 Task: Find connections with filter location Khandwa with filter topic #Workfromhomewith filter profile language French with filter current company Larsen & Toubro with filter school Symbiosis Centre For Management and Human Resource Development with filter industry Hospitals and Health Care with filter service category Information Security with filter keywords title Painter
Action: Mouse moved to (437, 289)
Screenshot: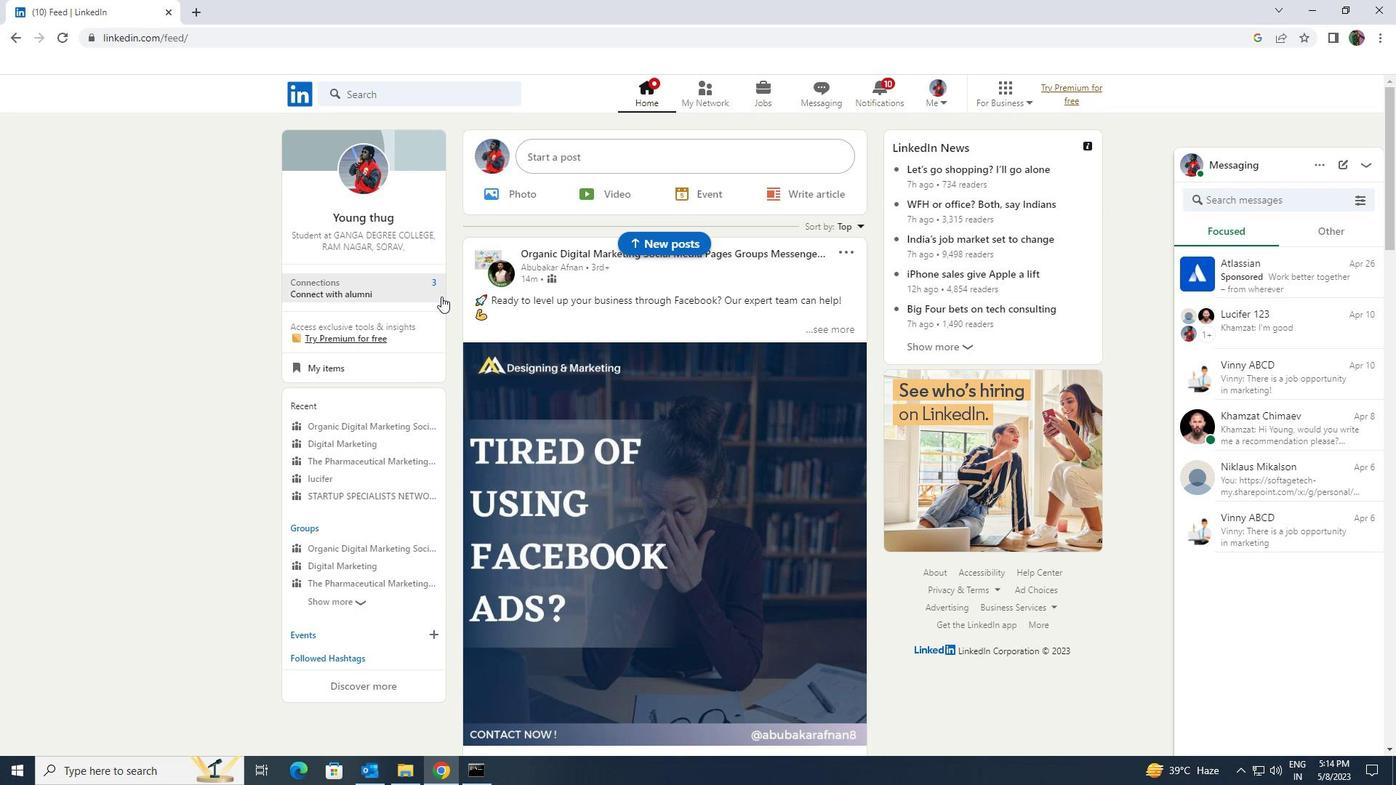 
Action: Mouse pressed left at (437, 289)
Screenshot: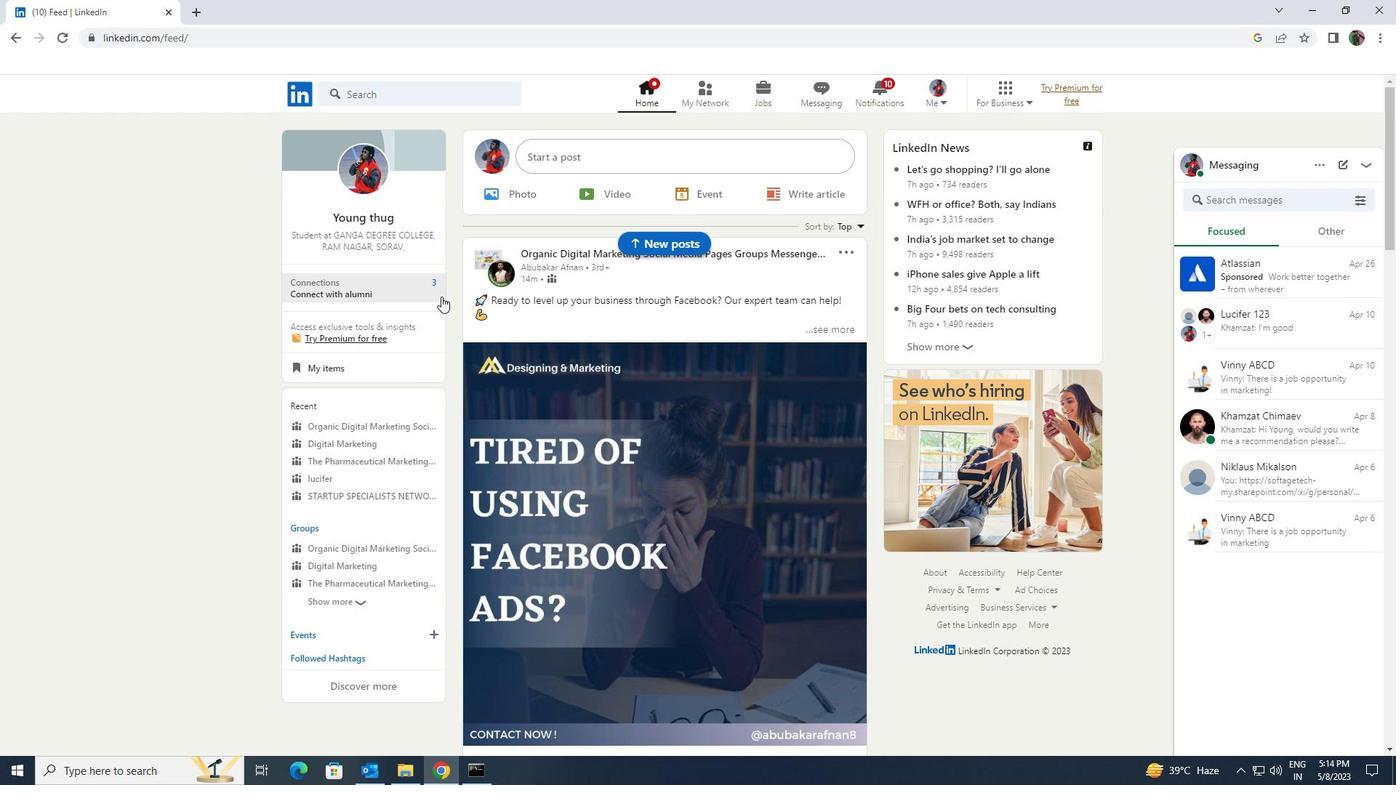 
Action: Mouse moved to (422, 173)
Screenshot: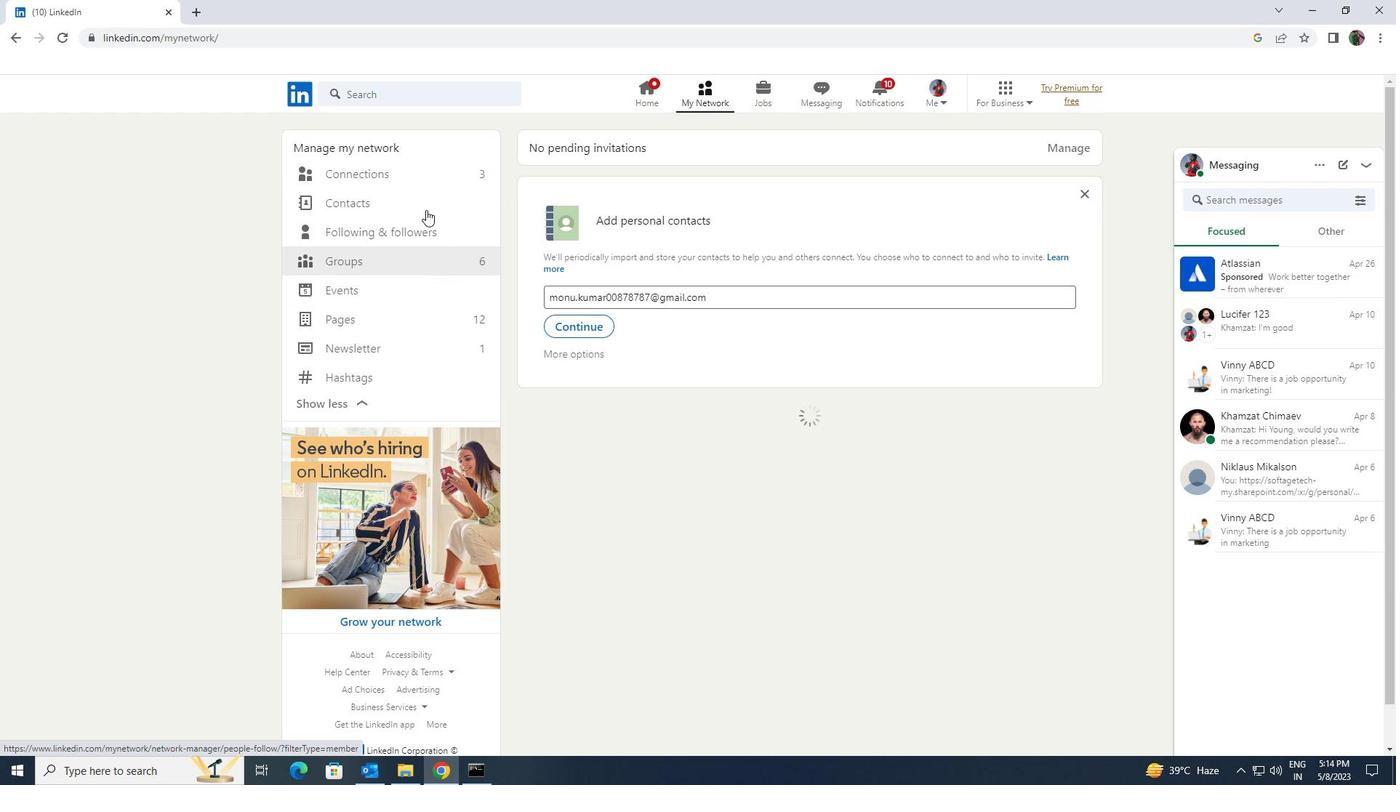 
Action: Mouse pressed left at (422, 173)
Screenshot: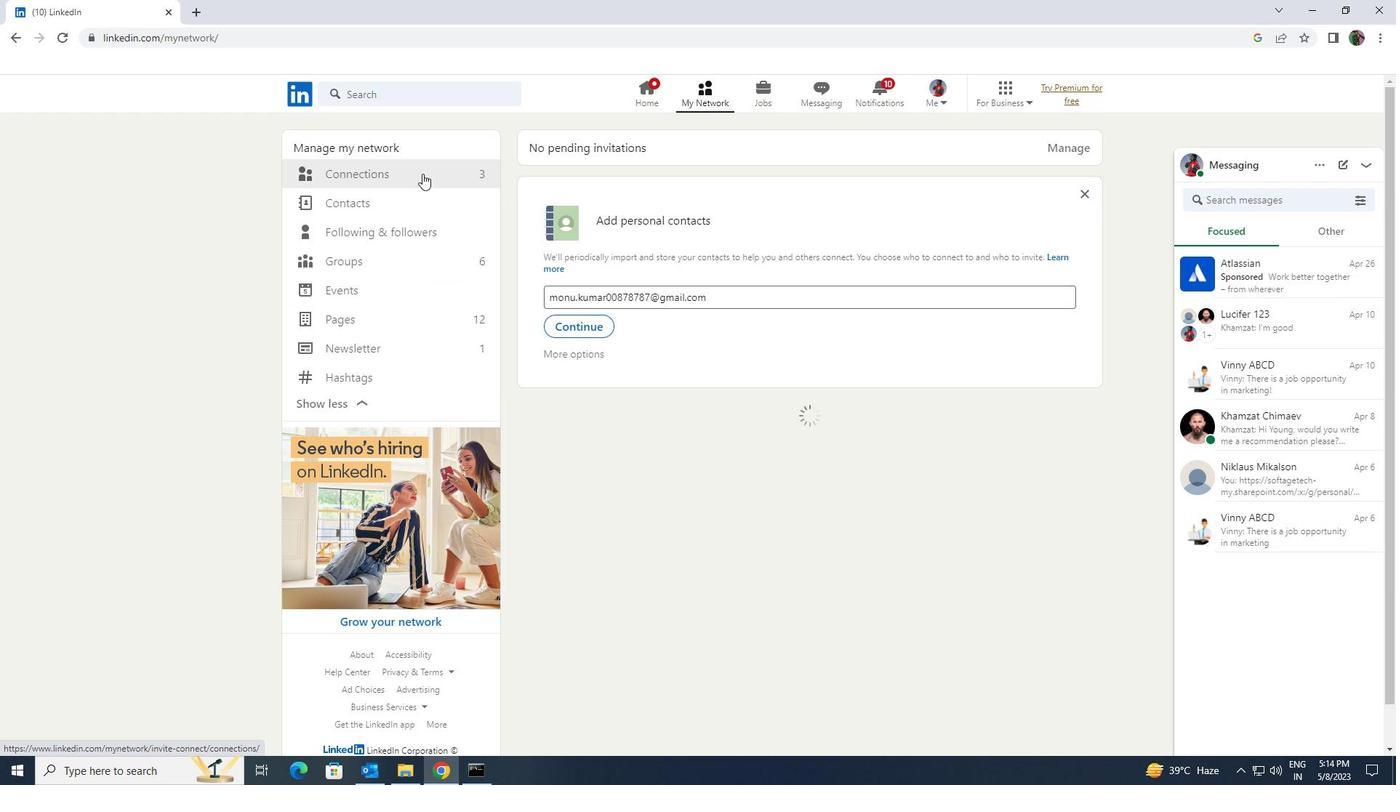 
Action: Mouse moved to (779, 178)
Screenshot: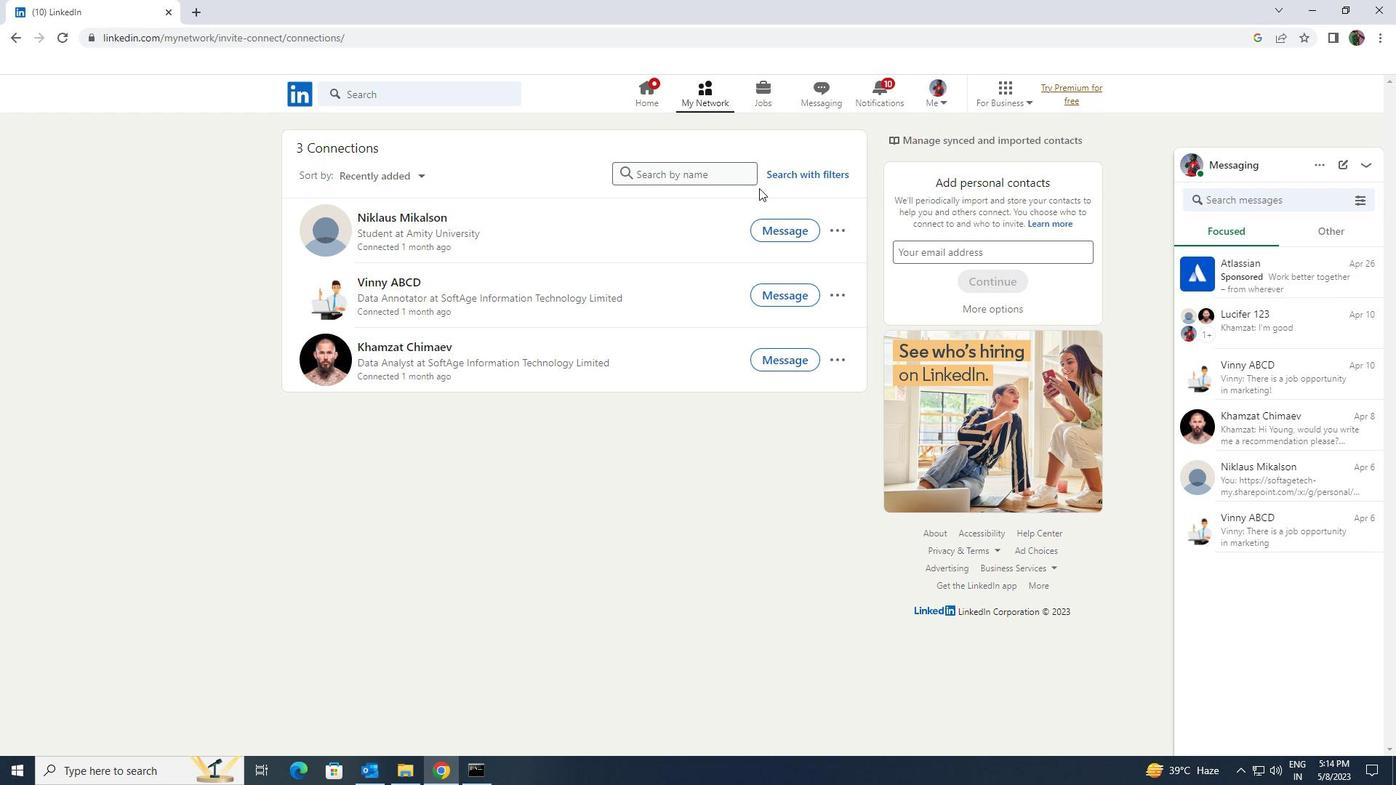 
Action: Mouse pressed left at (779, 178)
Screenshot: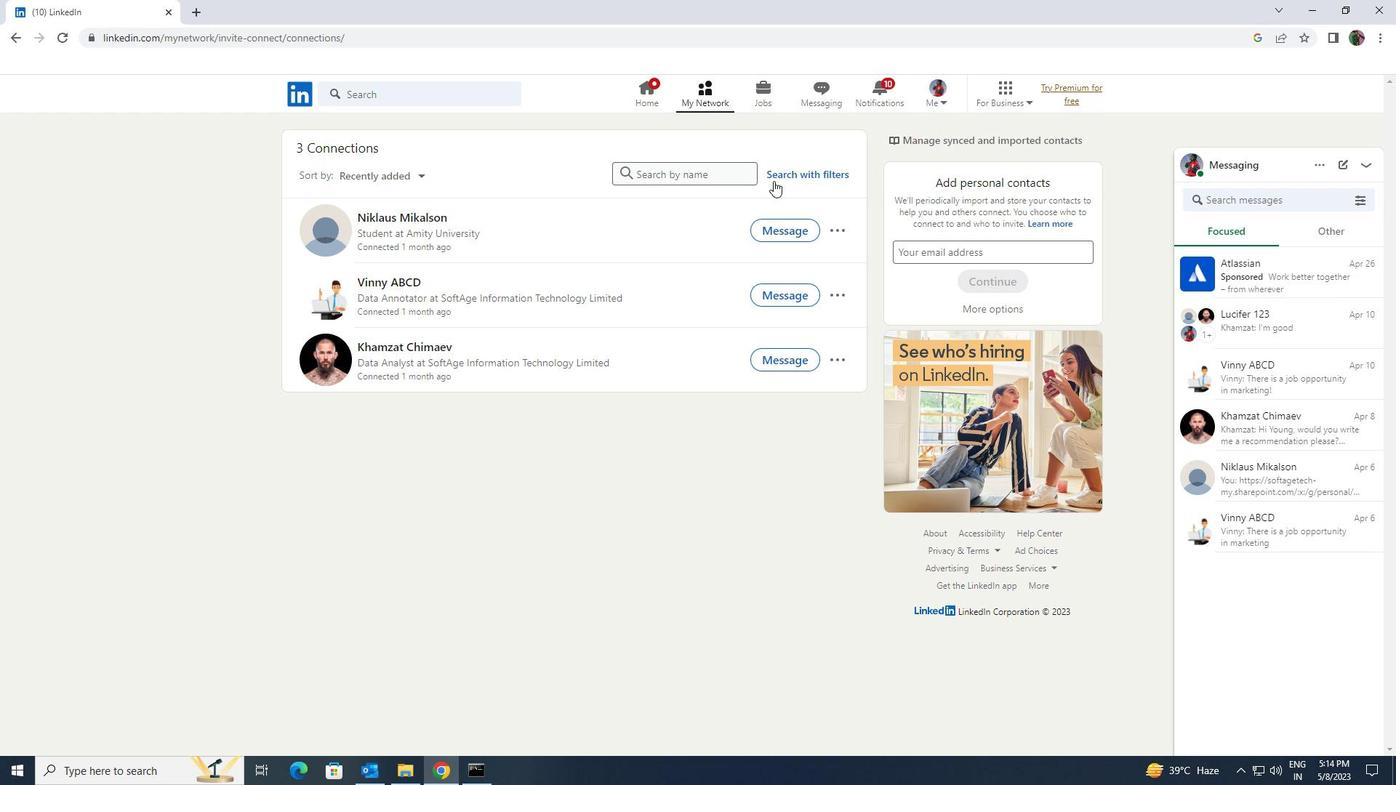 
Action: Mouse moved to (737, 136)
Screenshot: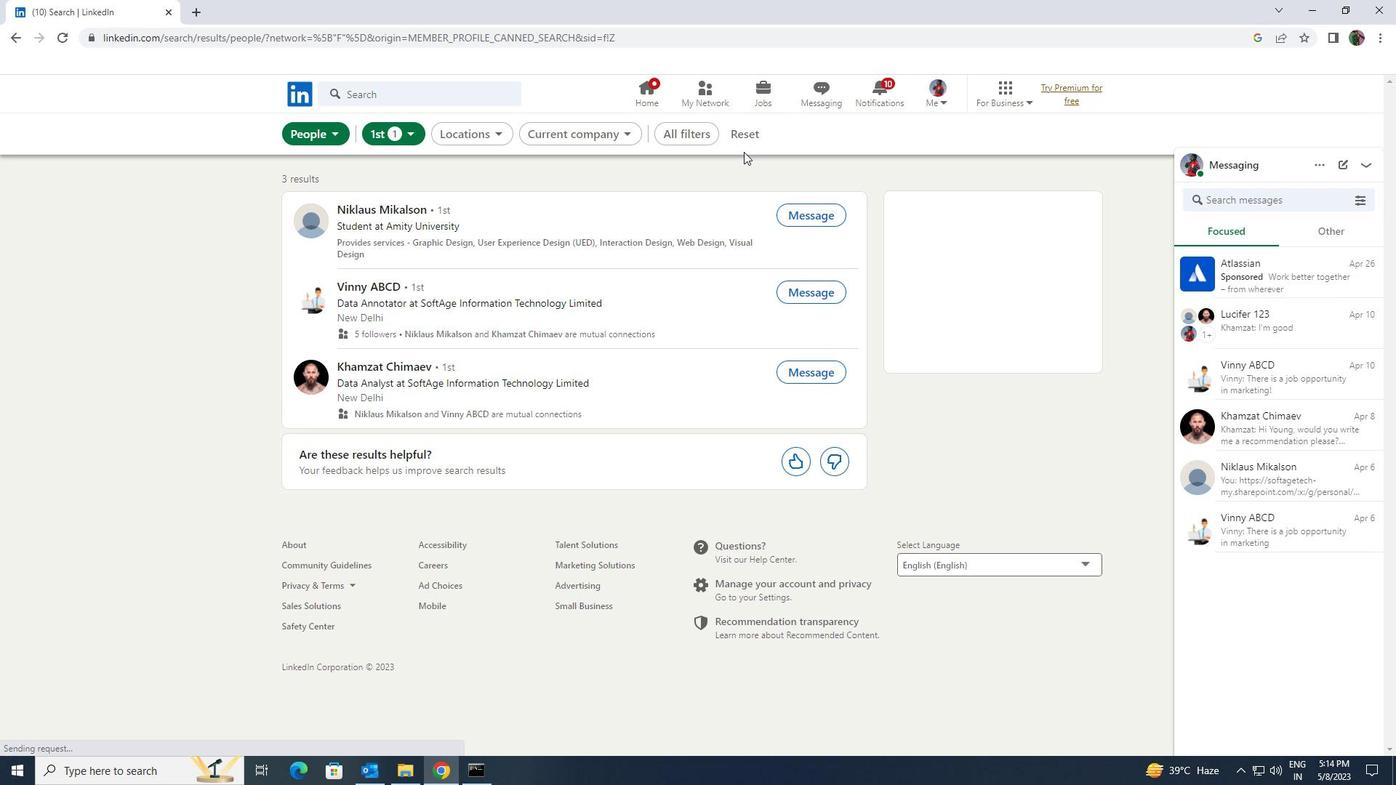 
Action: Mouse pressed left at (737, 136)
Screenshot: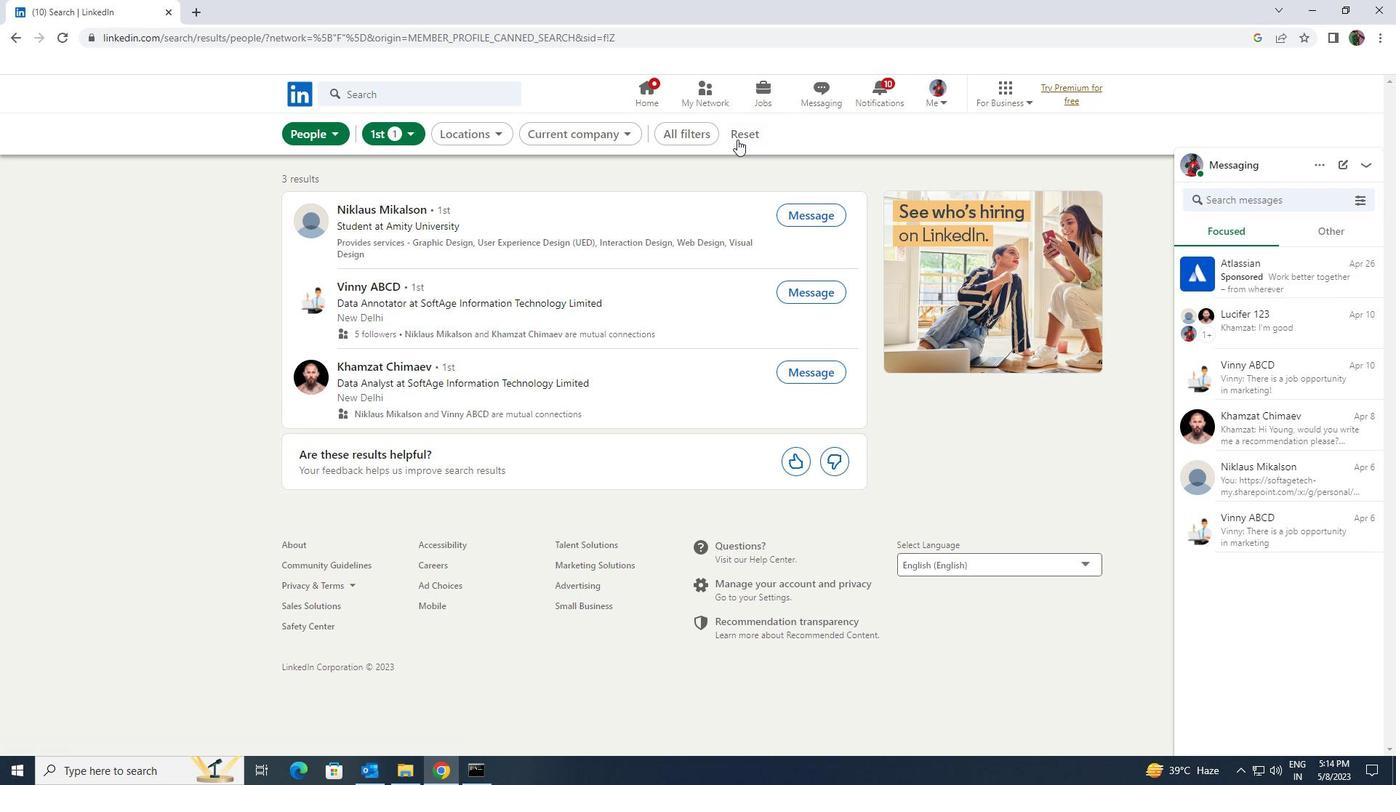 
Action: Mouse moved to (700, 129)
Screenshot: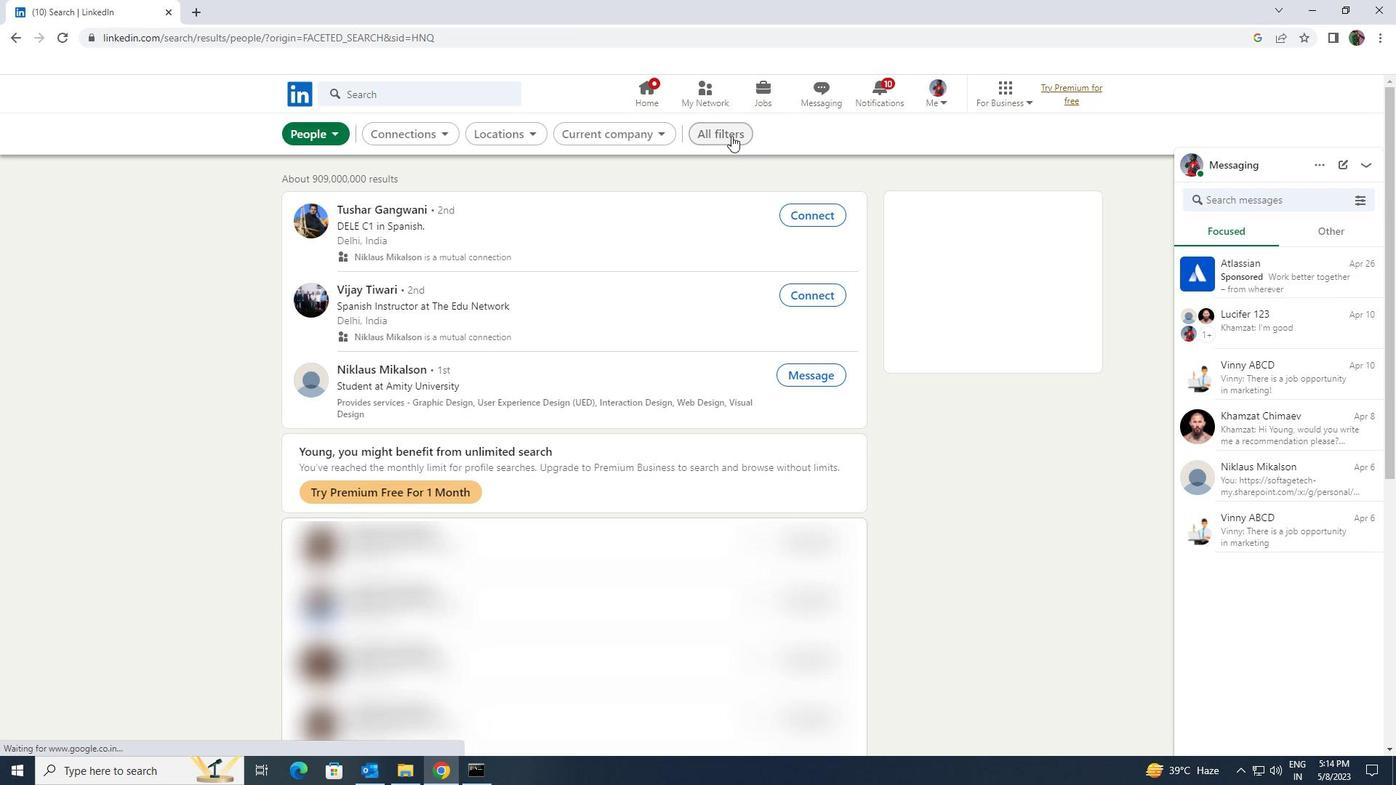 
Action: Mouse pressed left at (700, 129)
Screenshot: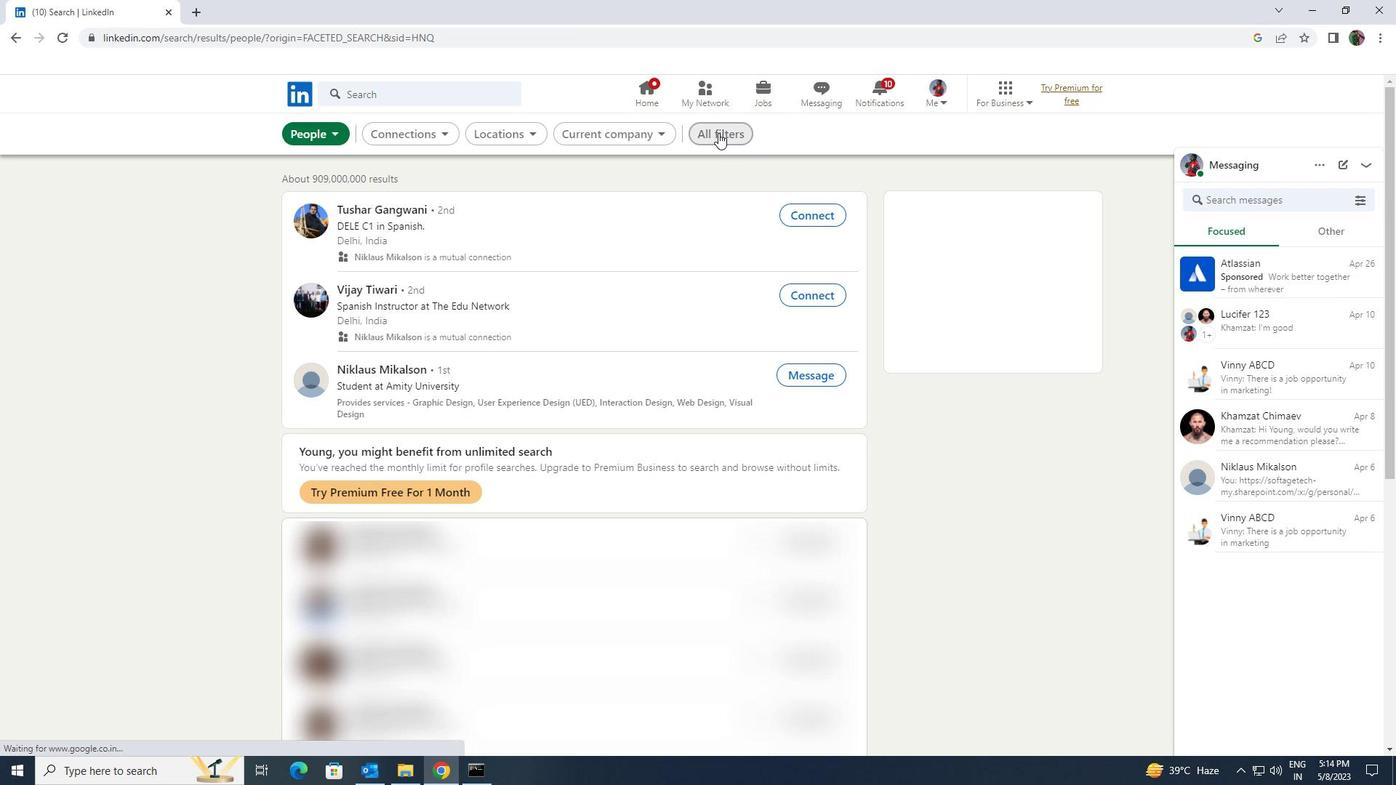 
Action: Mouse moved to (1201, 568)
Screenshot: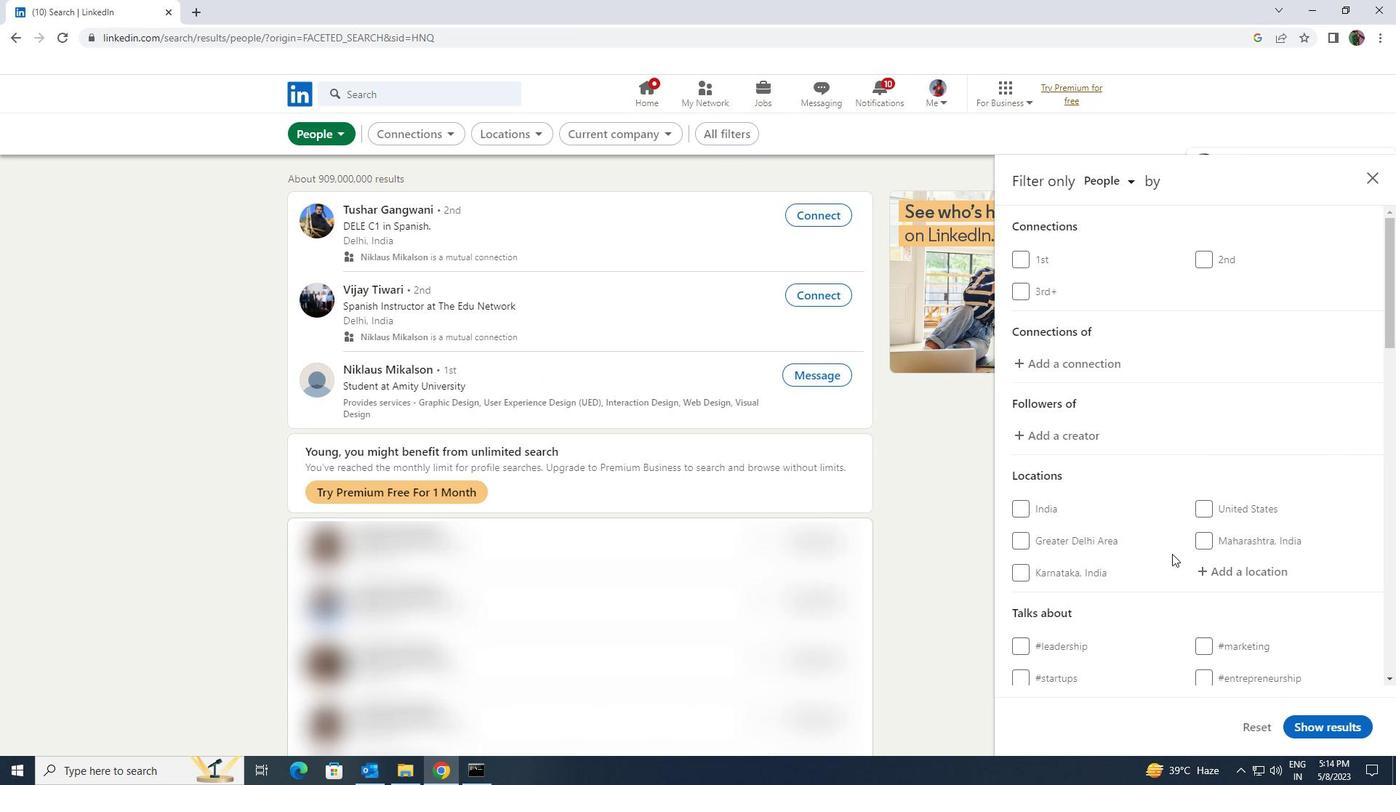 
Action: Mouse pressed left at (1201, 568)
Screenshot: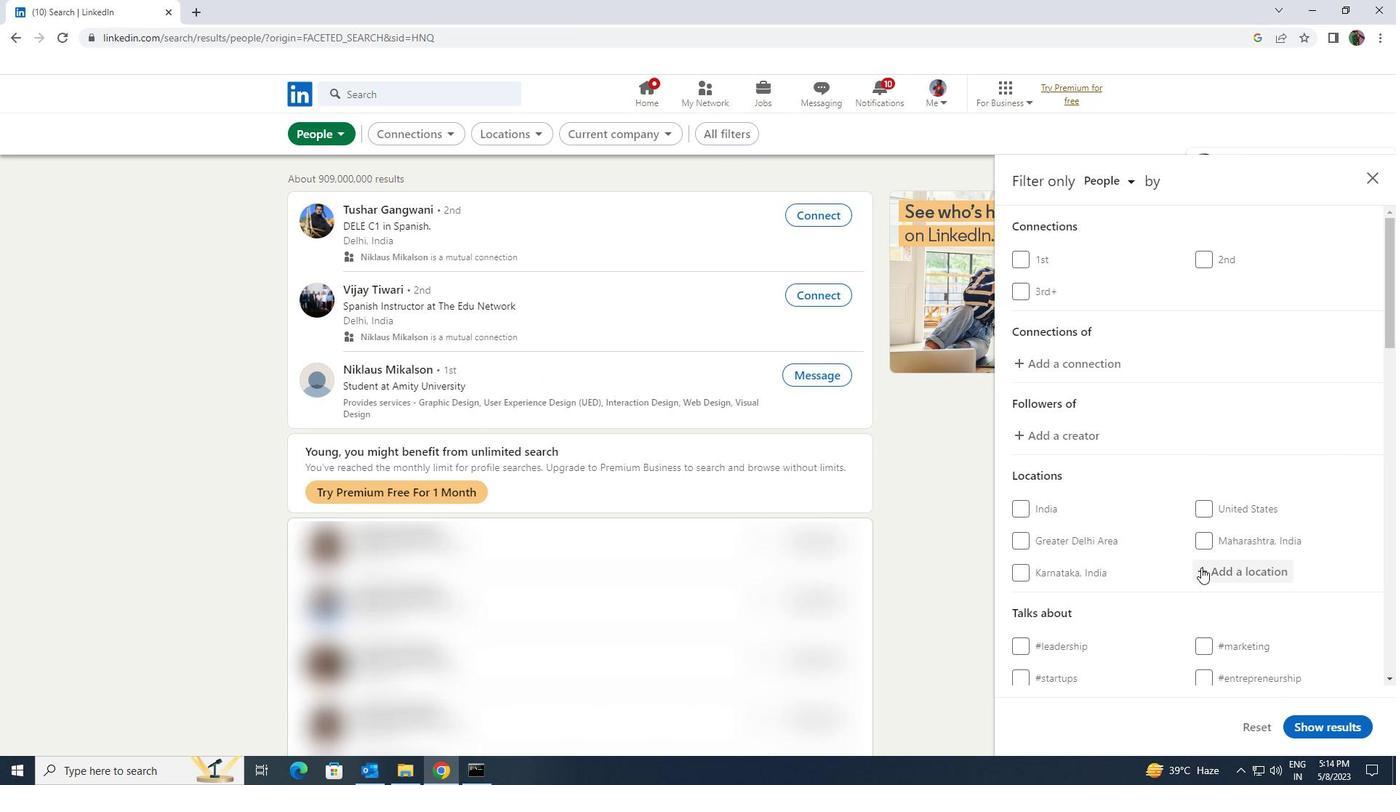 
Action: Mouse moved to (1127, 527)
Screenshot: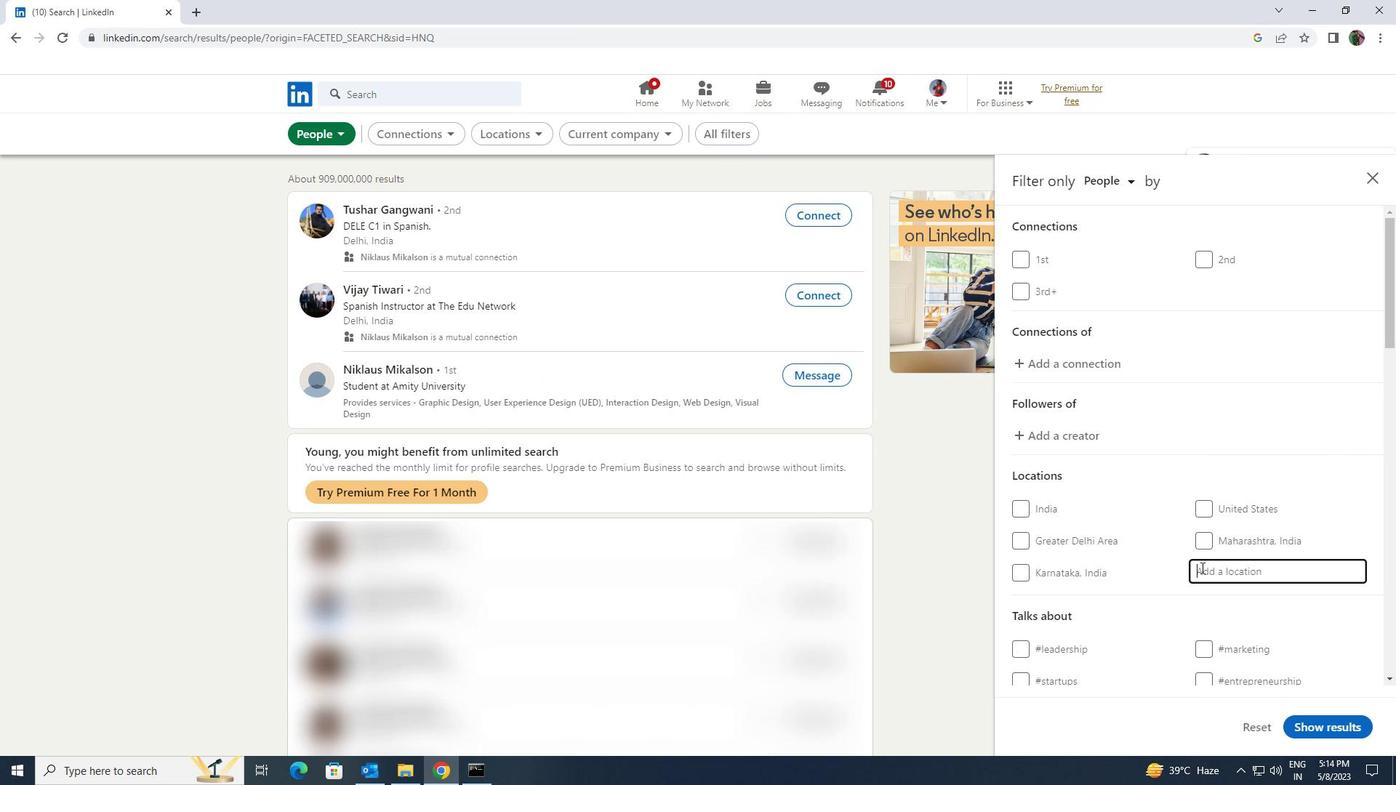
Action: Key pressed <Key.shift>KHANDWA
Screenshot: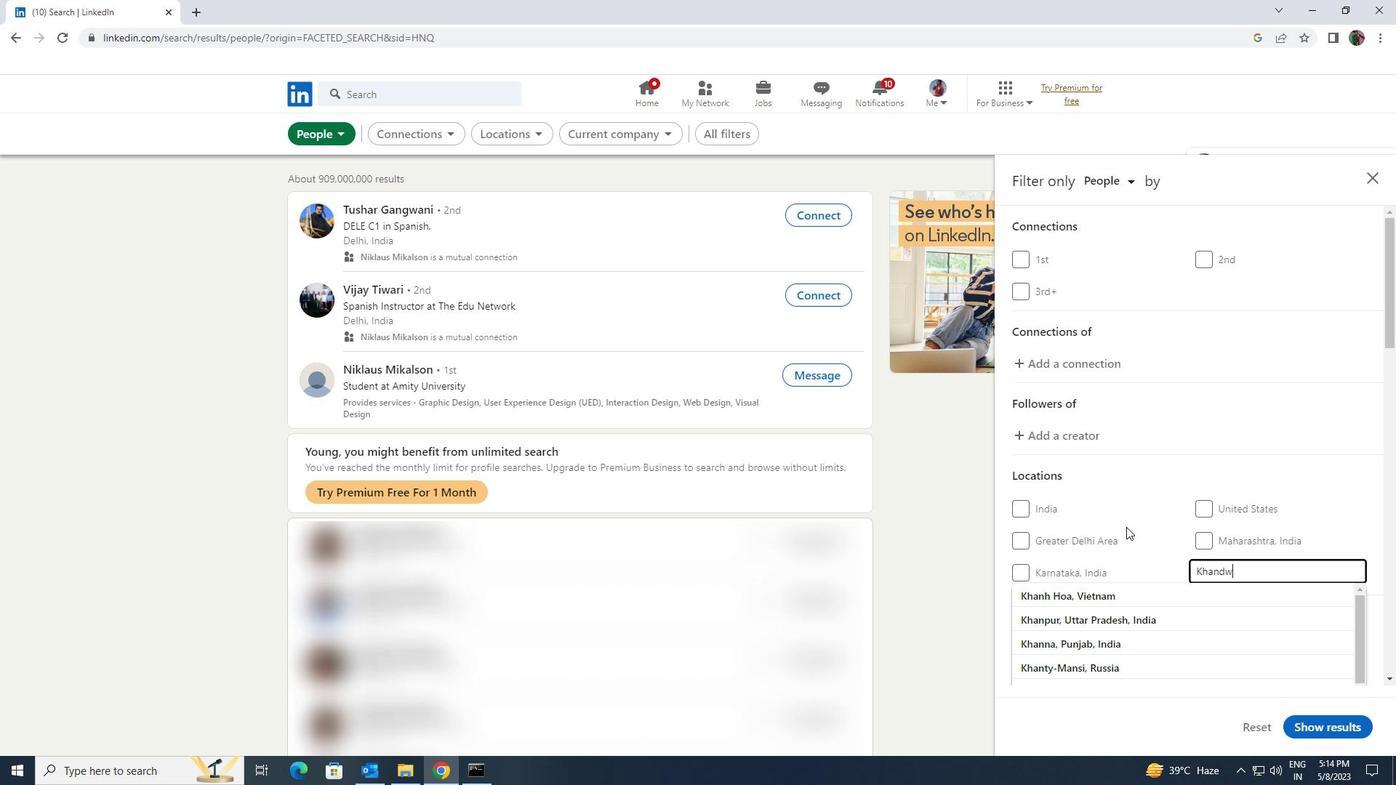 
Action: Mouse moved to (1119, 576)
Screenshot: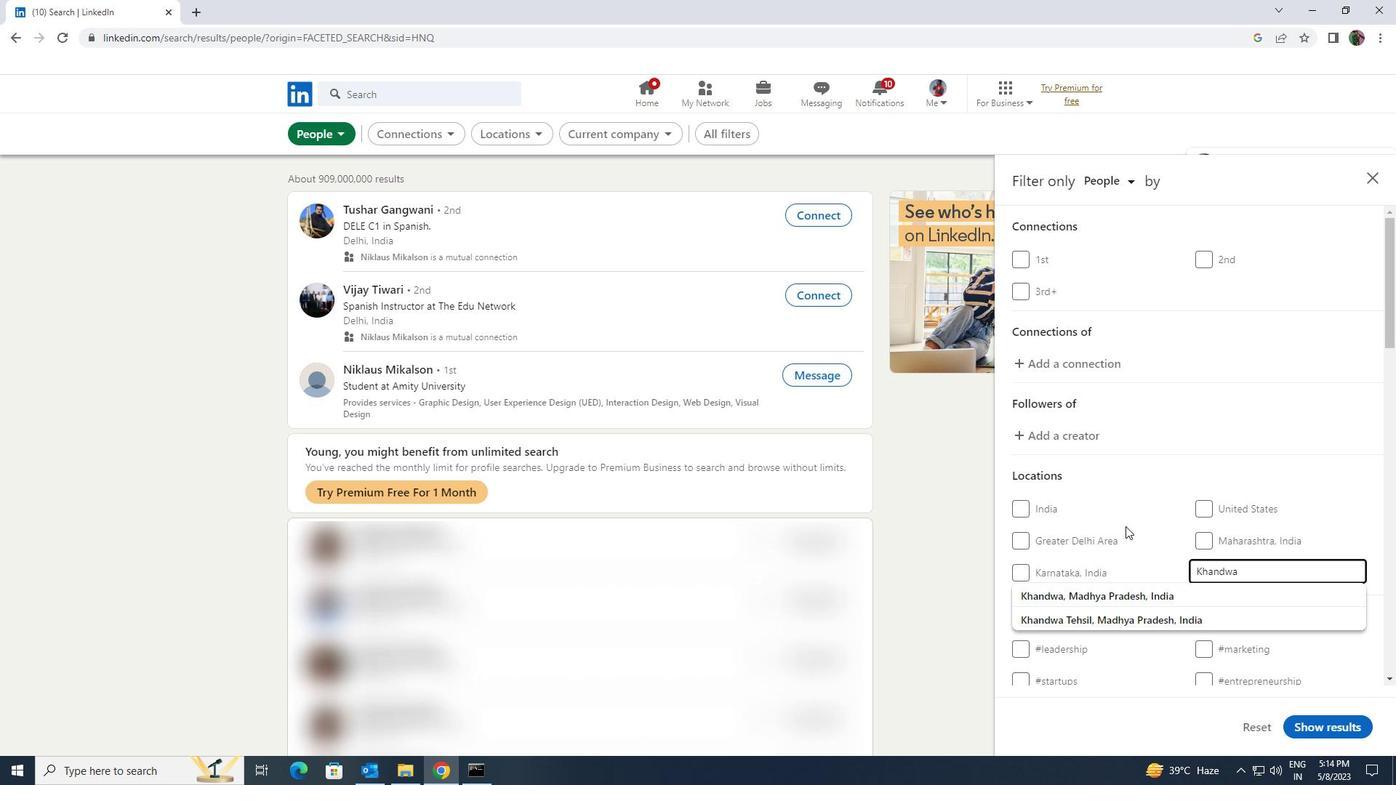
Action: Mouse pressed left at (1119, 576)
Screenshot: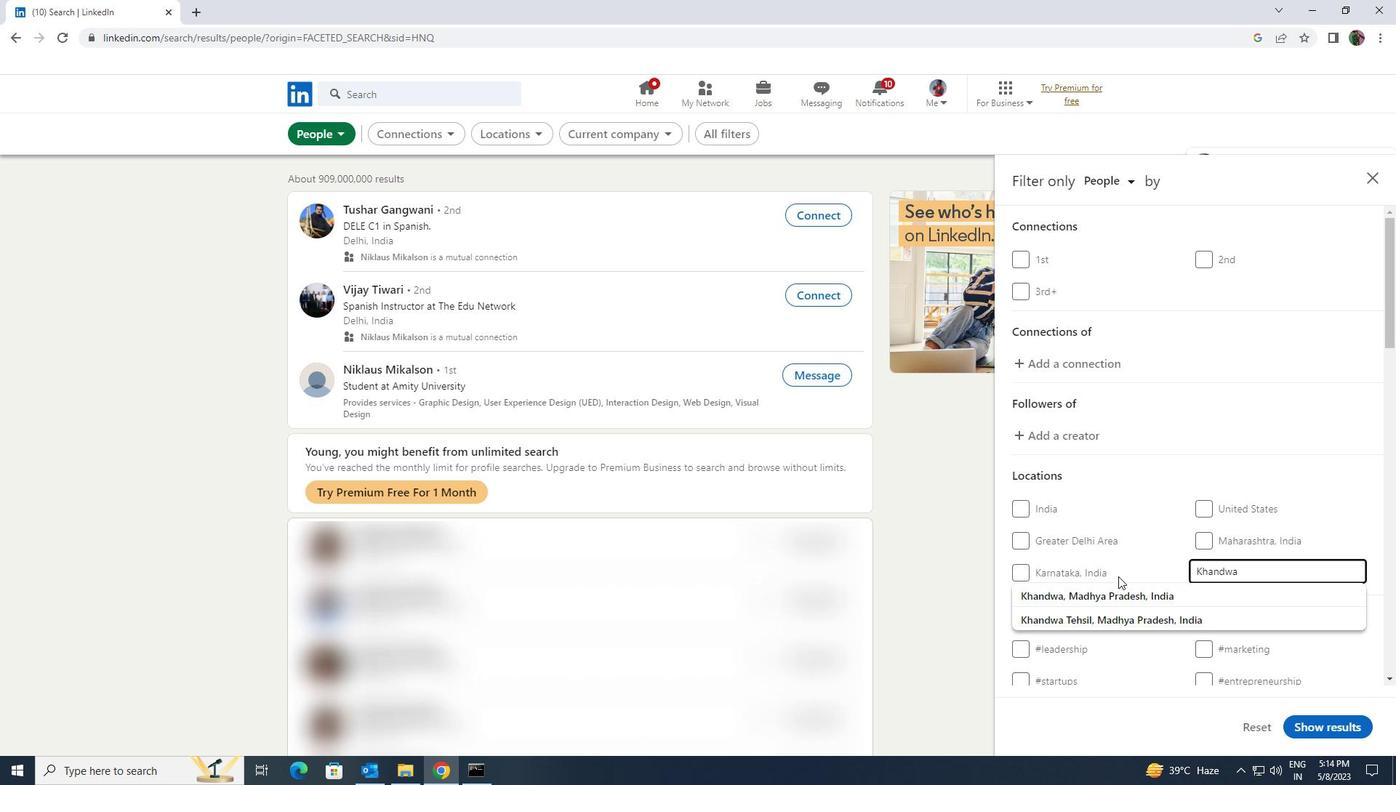 
Action: Mouse moved to (1125, 584)
Screenshot: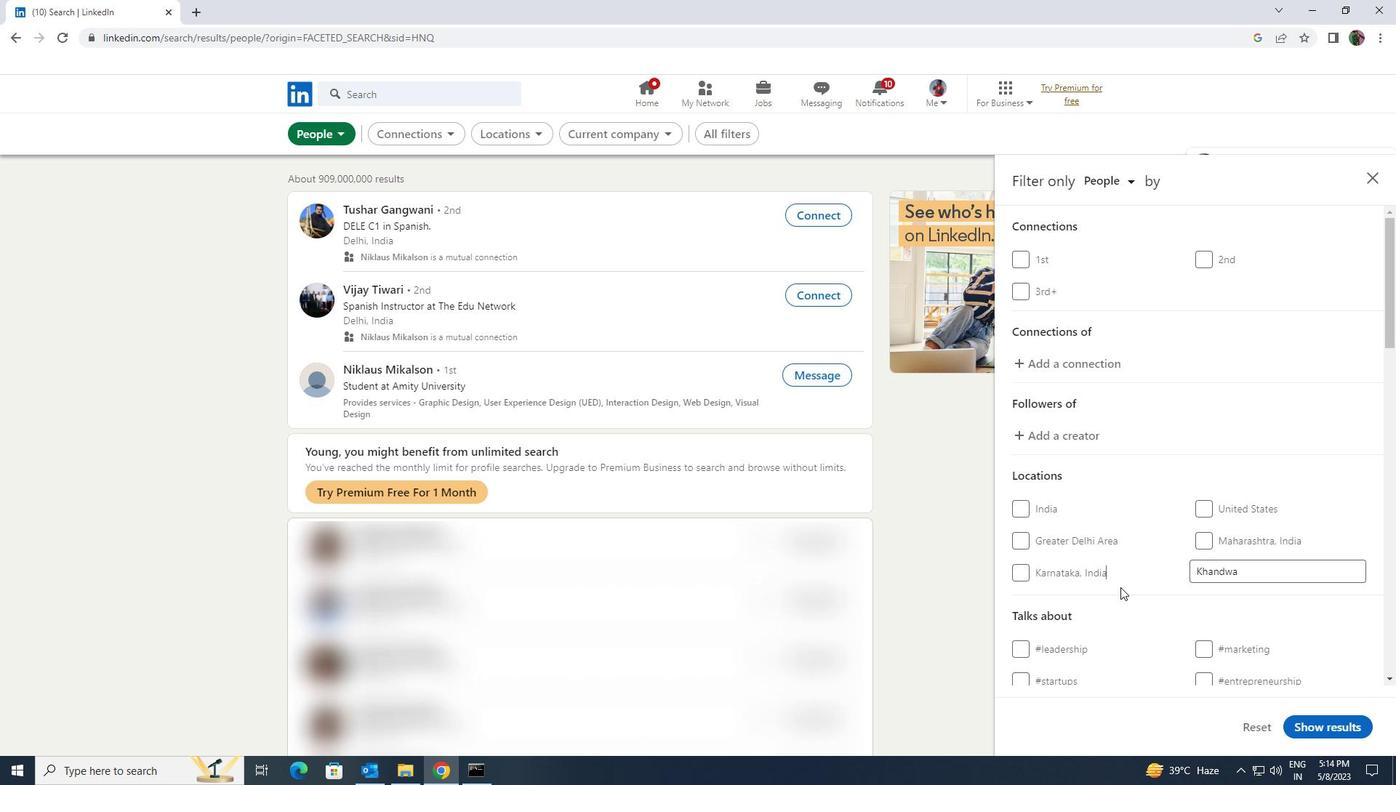 
Action: Mouse scrolled (1125, 584) with delta (0, 0)
Screenshot: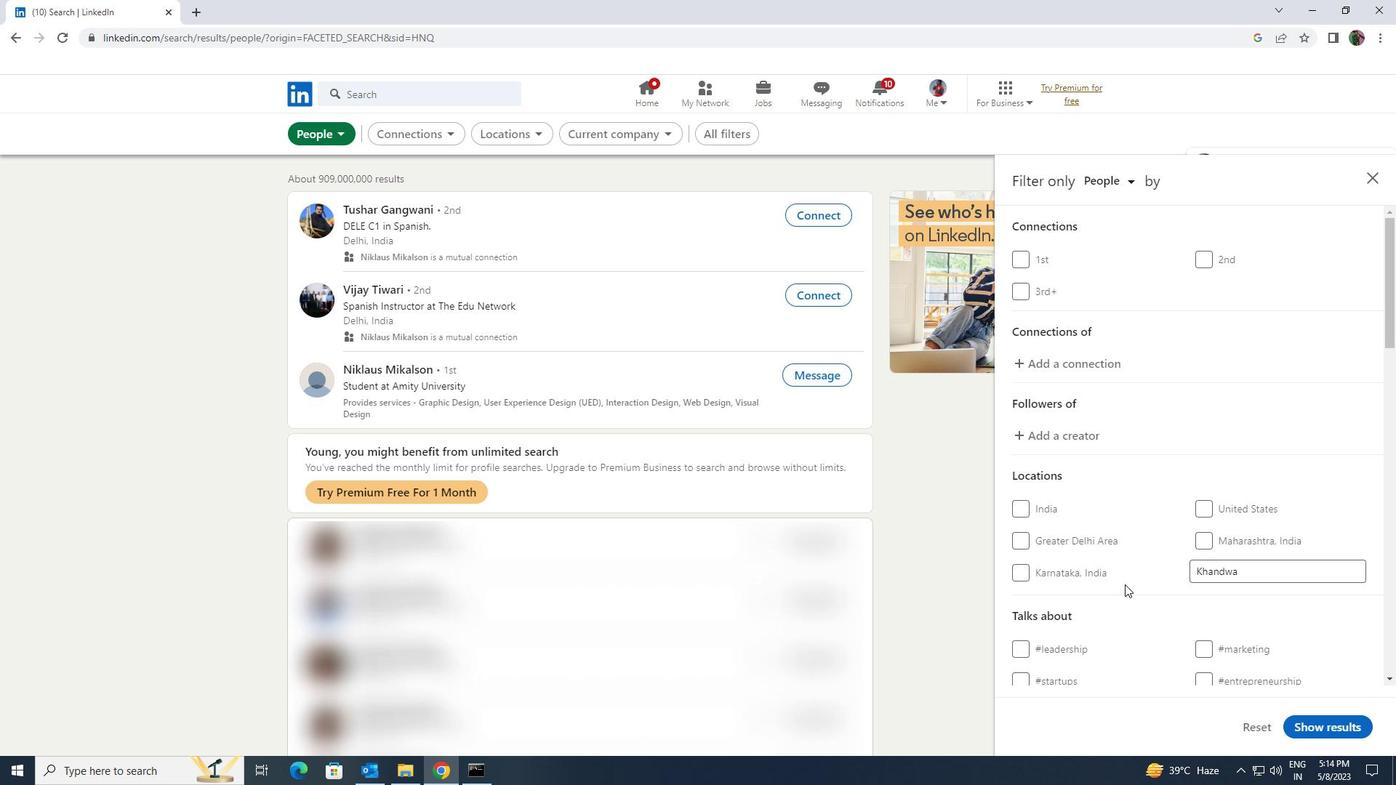 
Action: Mouse moved to (1221, 635)
Screenshot: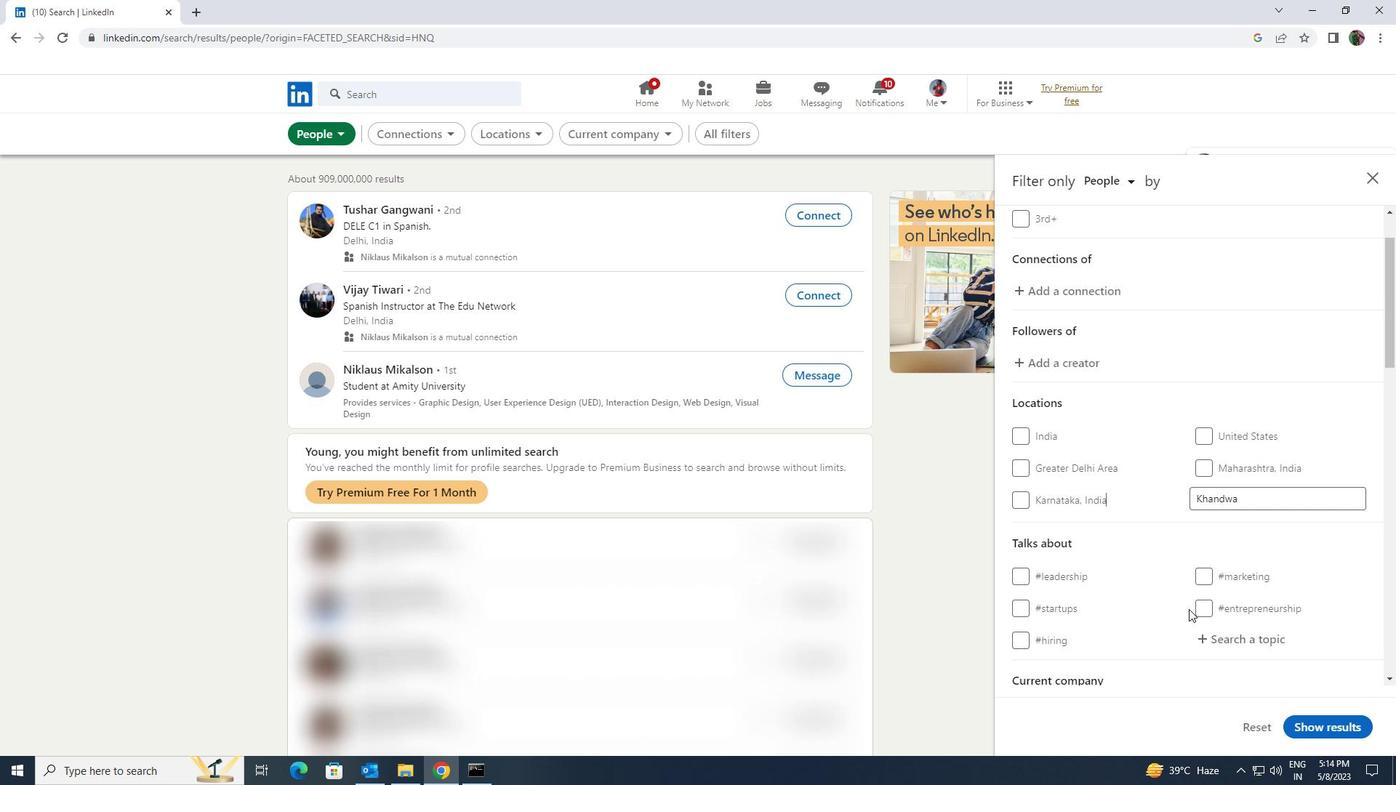 
Action: Mouse pressed left at (1221, 635)
Screenshot: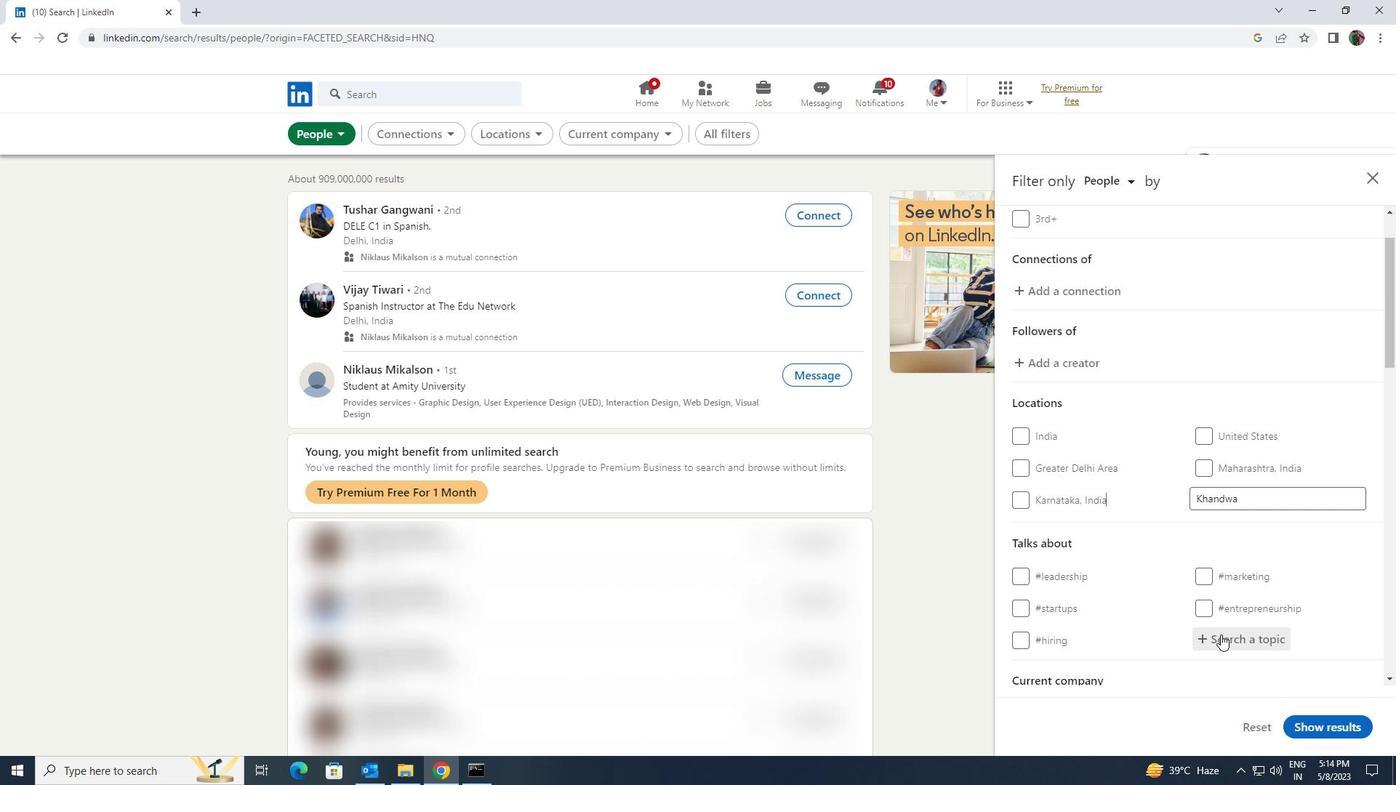 
Action: Mouse moved to (1221, 635)
Screenshot: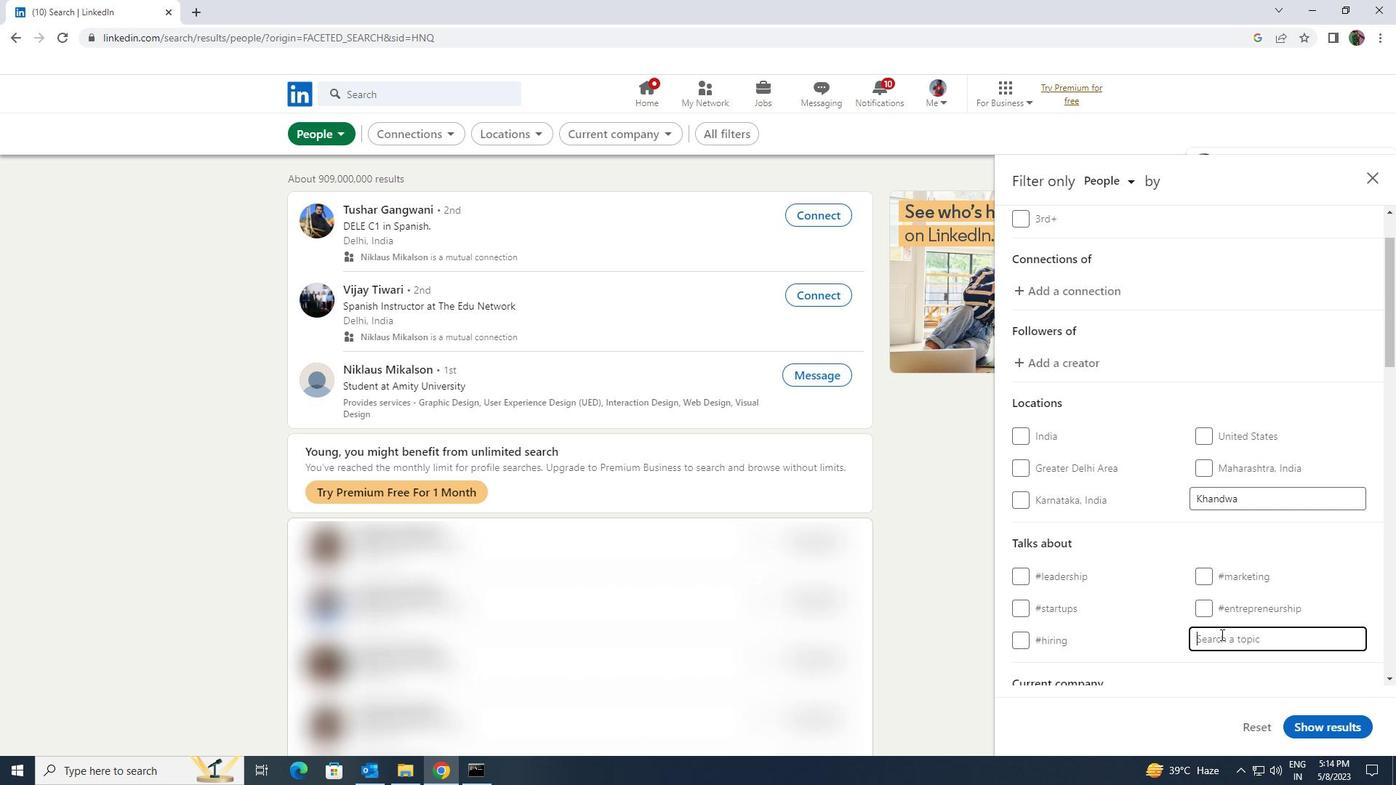 
Action: Key pressed <Key.shift><Key.shift><Key.shift><Key.shift>WORKFROMHO
Screenshot: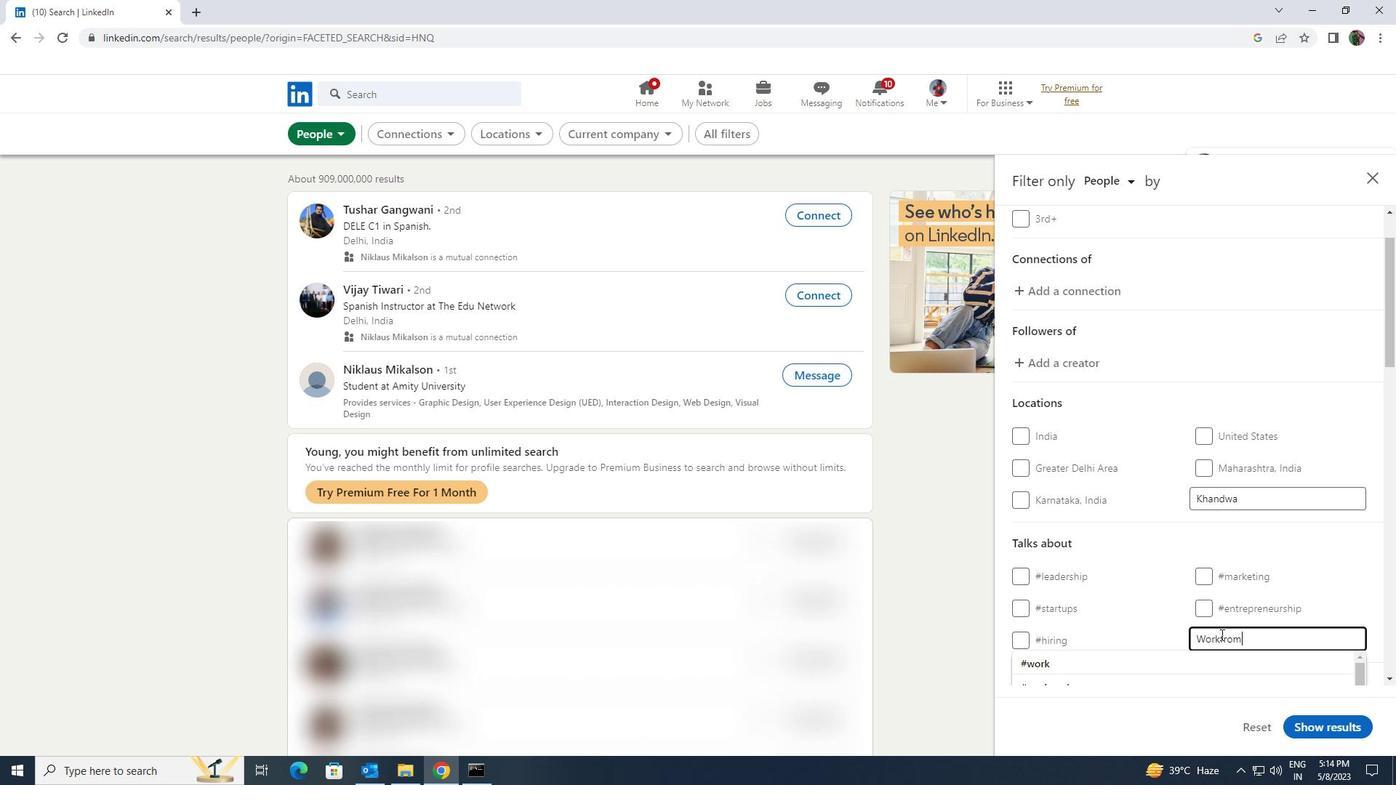 
Action: Mouse moved to (1207, 658)
Screenshot: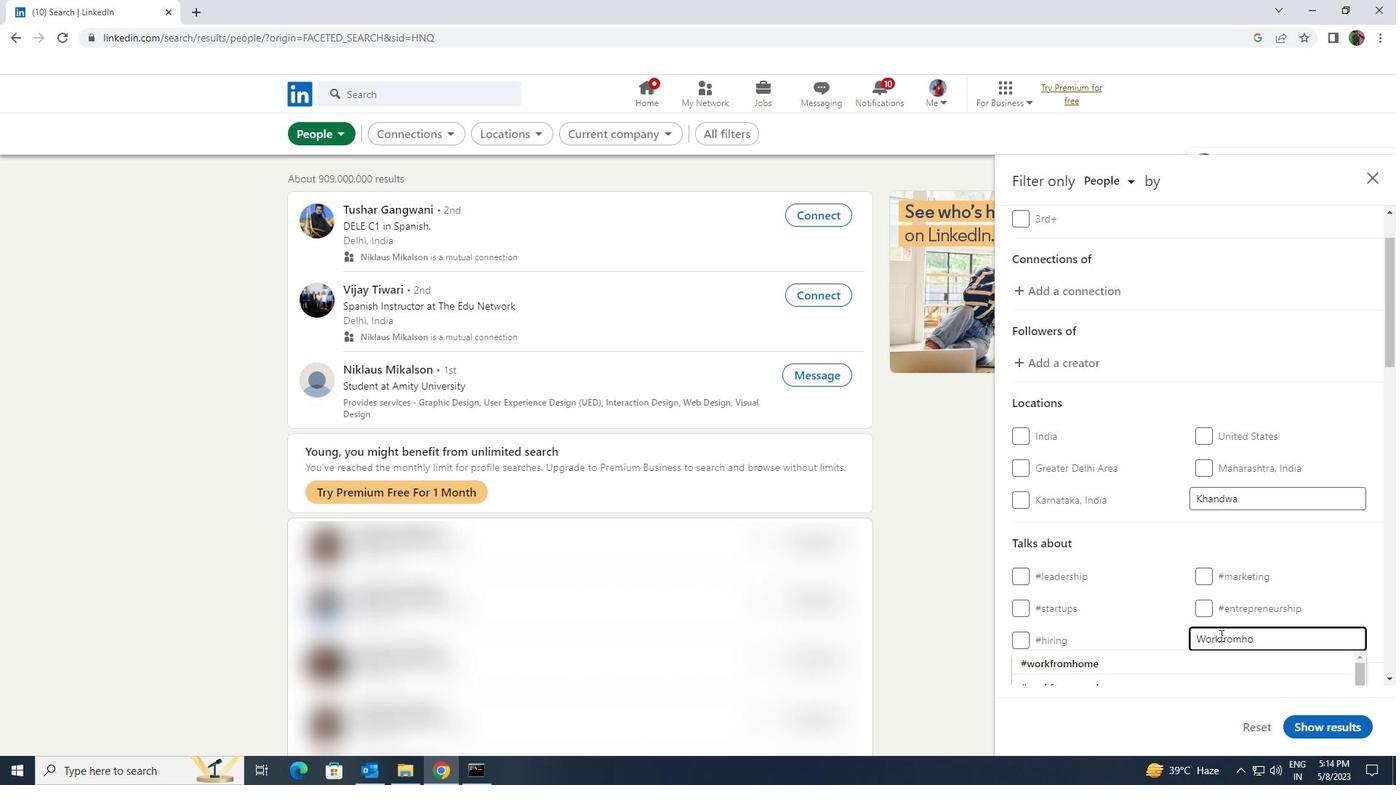 
Action: Mouse pressed left at (1207, 658)
Screenshot: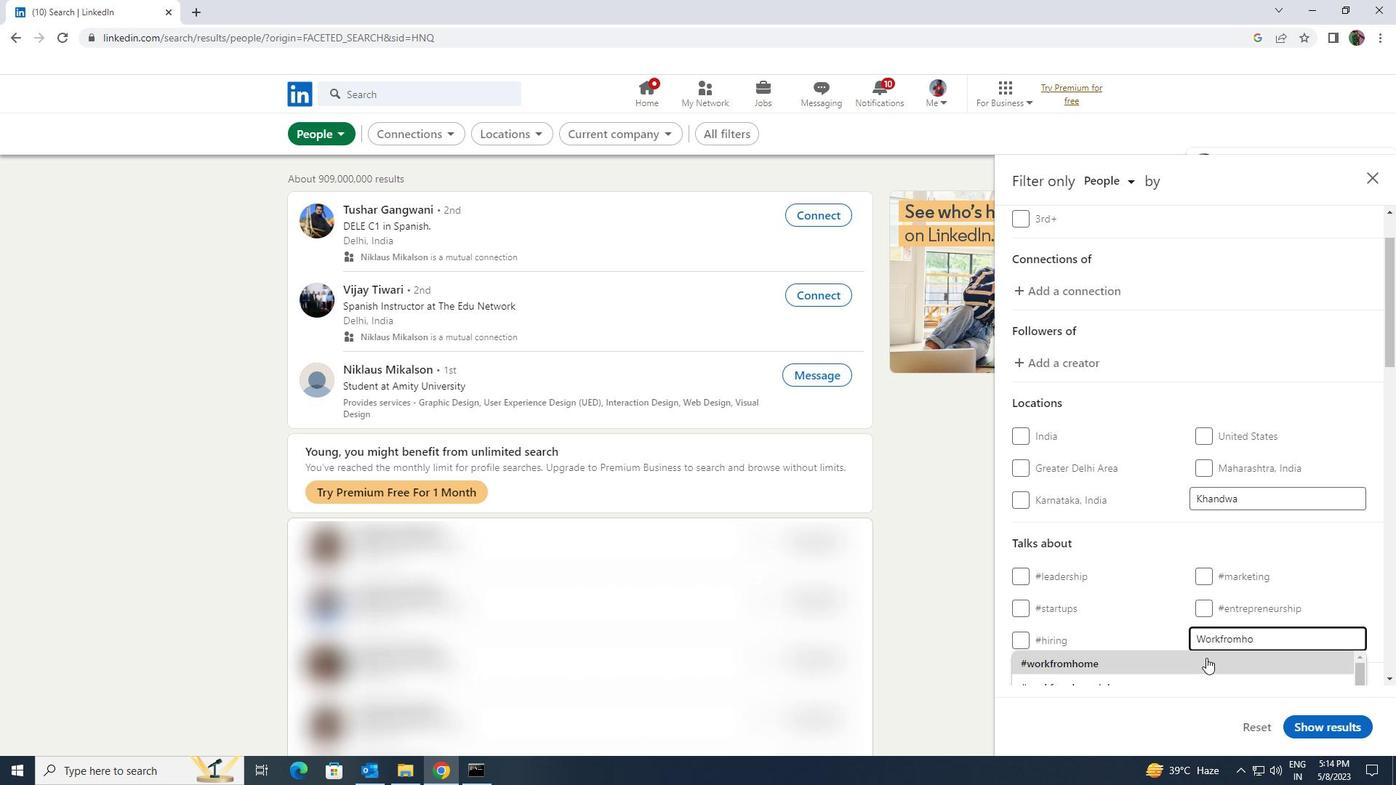 
Action: Mouse moved to (1215, 624)
Screenshot: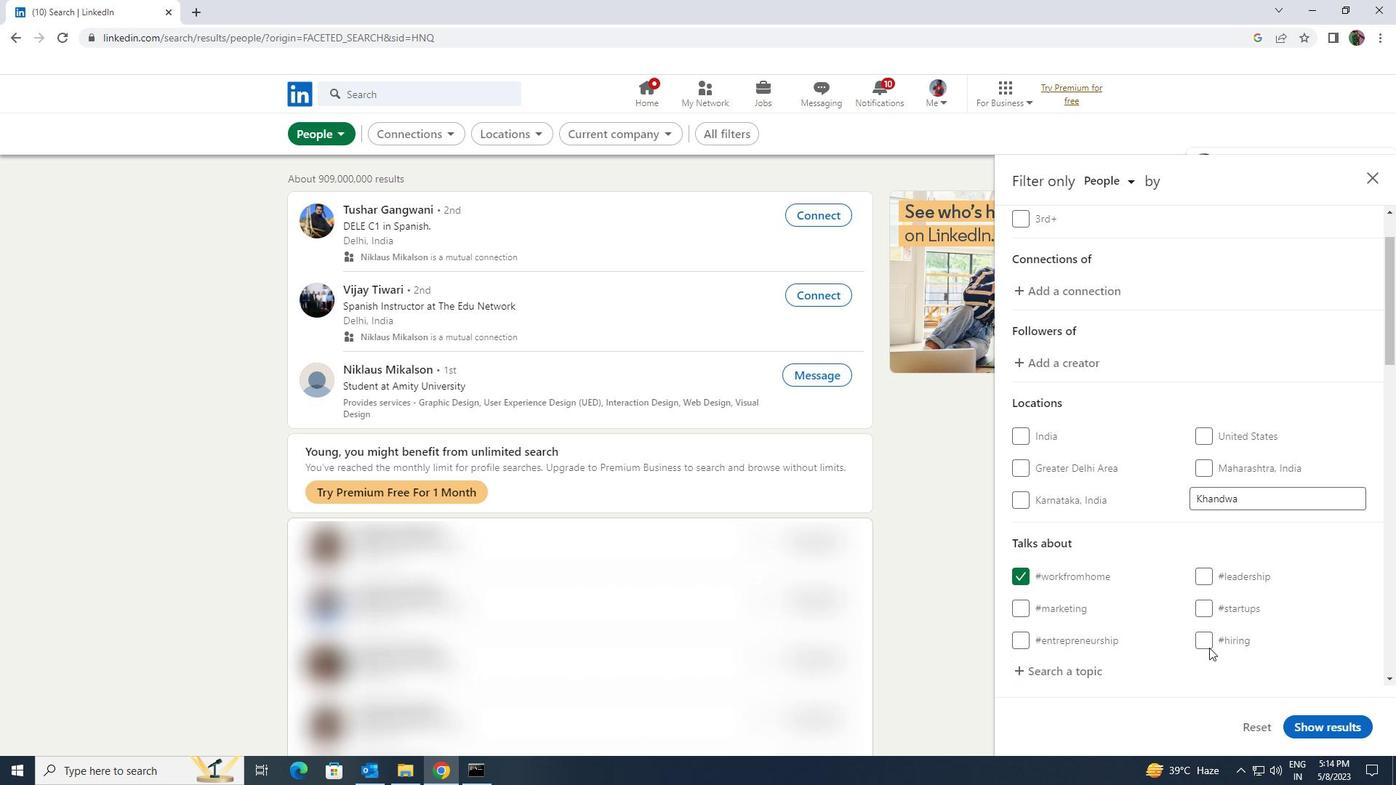 
Action: Mouse scrolled (1215, 624) with delta (0, 0)
Screenshot: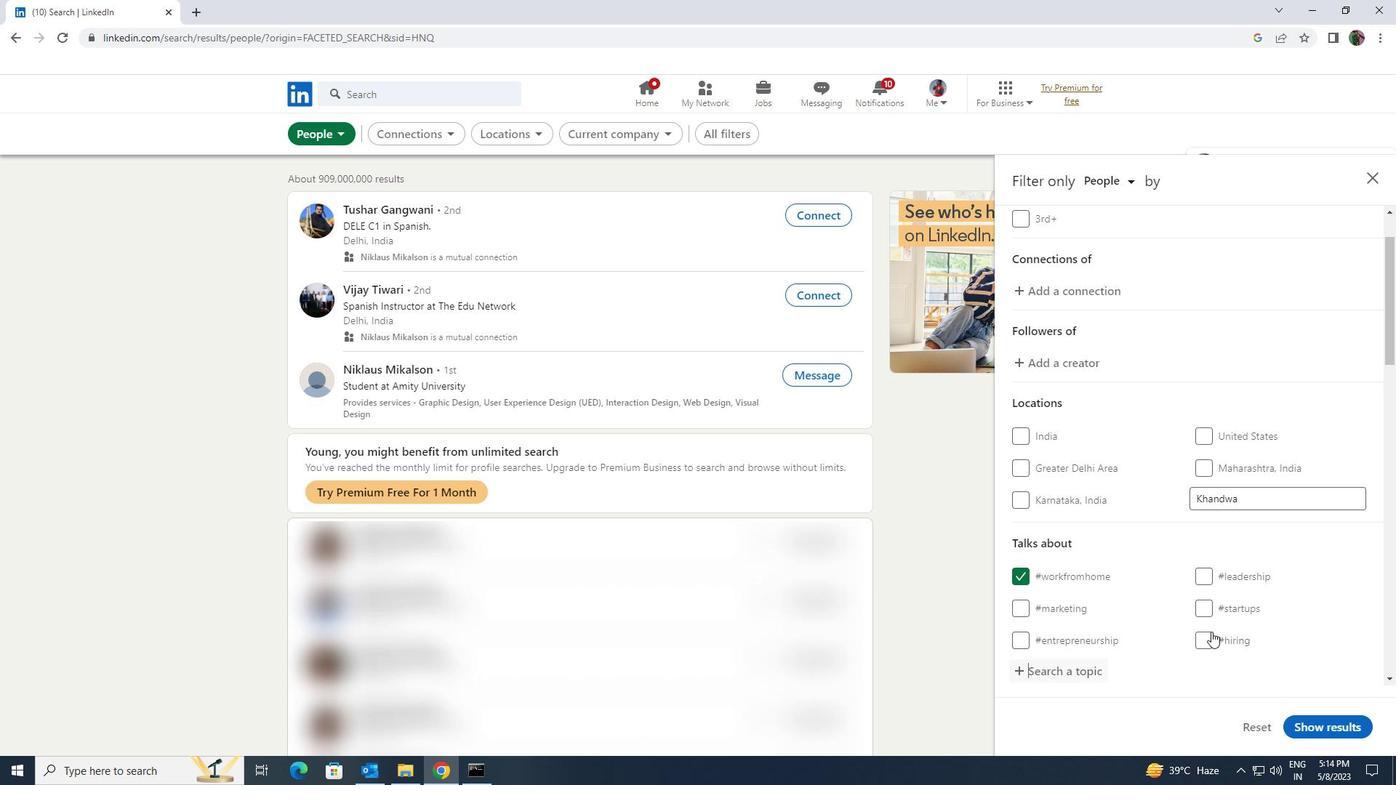 
Action: Mouse scrolled (1215, 624) with delta (0, 0)
Screenshot: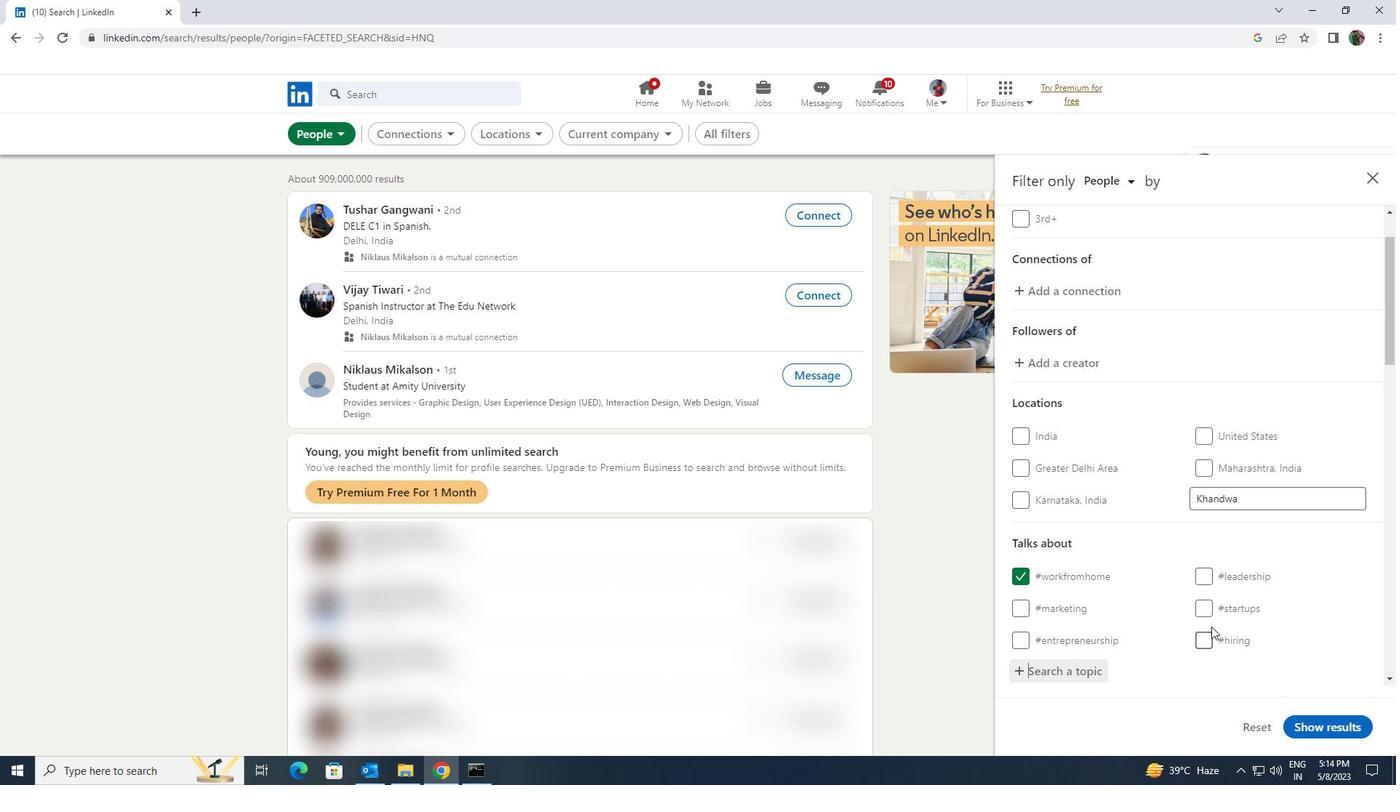 
Action: Mouse scrolled (1215, 624) with delta (0, 0)
Screenshot: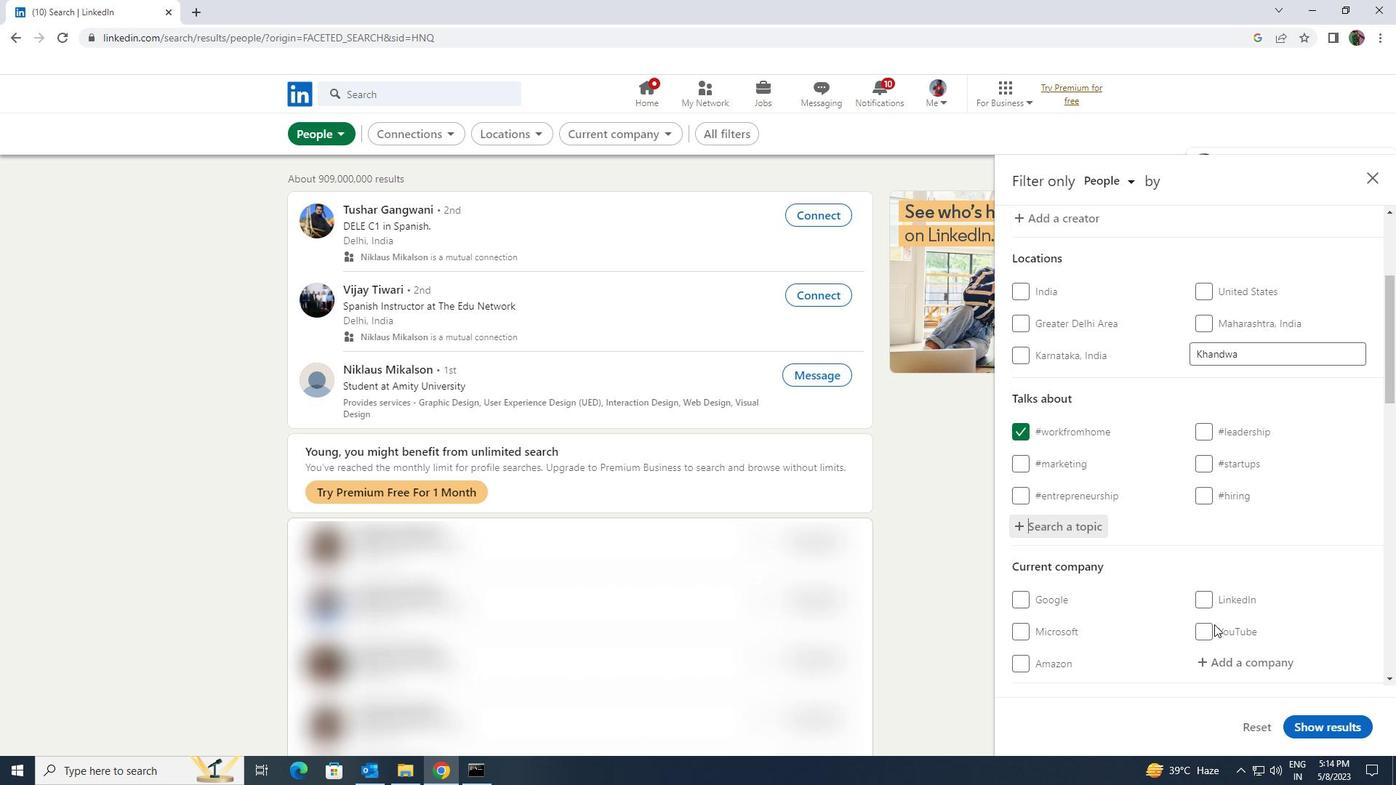 
Action: Mouse moved to (1225, 597)
Screenshot: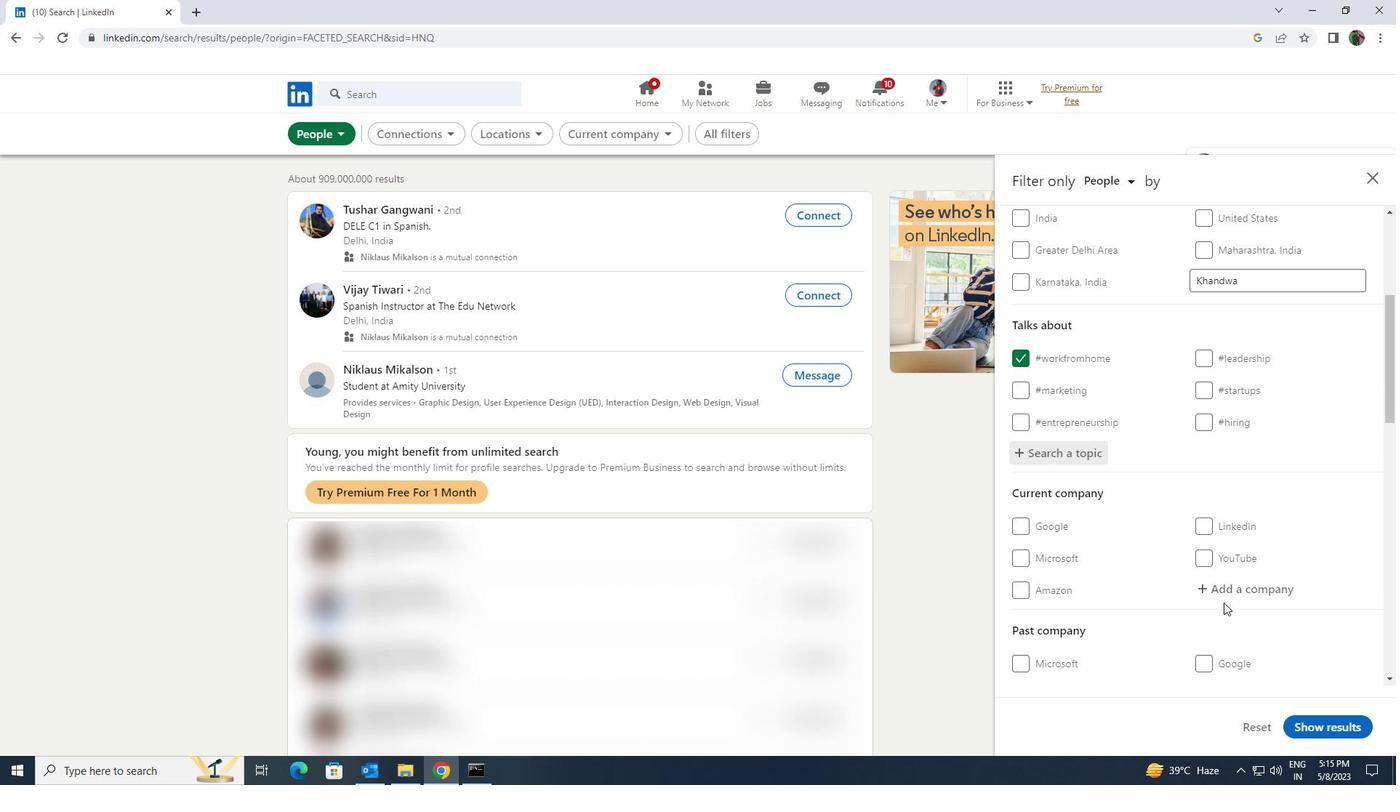 
Action: Mouse scrolled (1225, 596) with delta (0, 0)
Screenshot: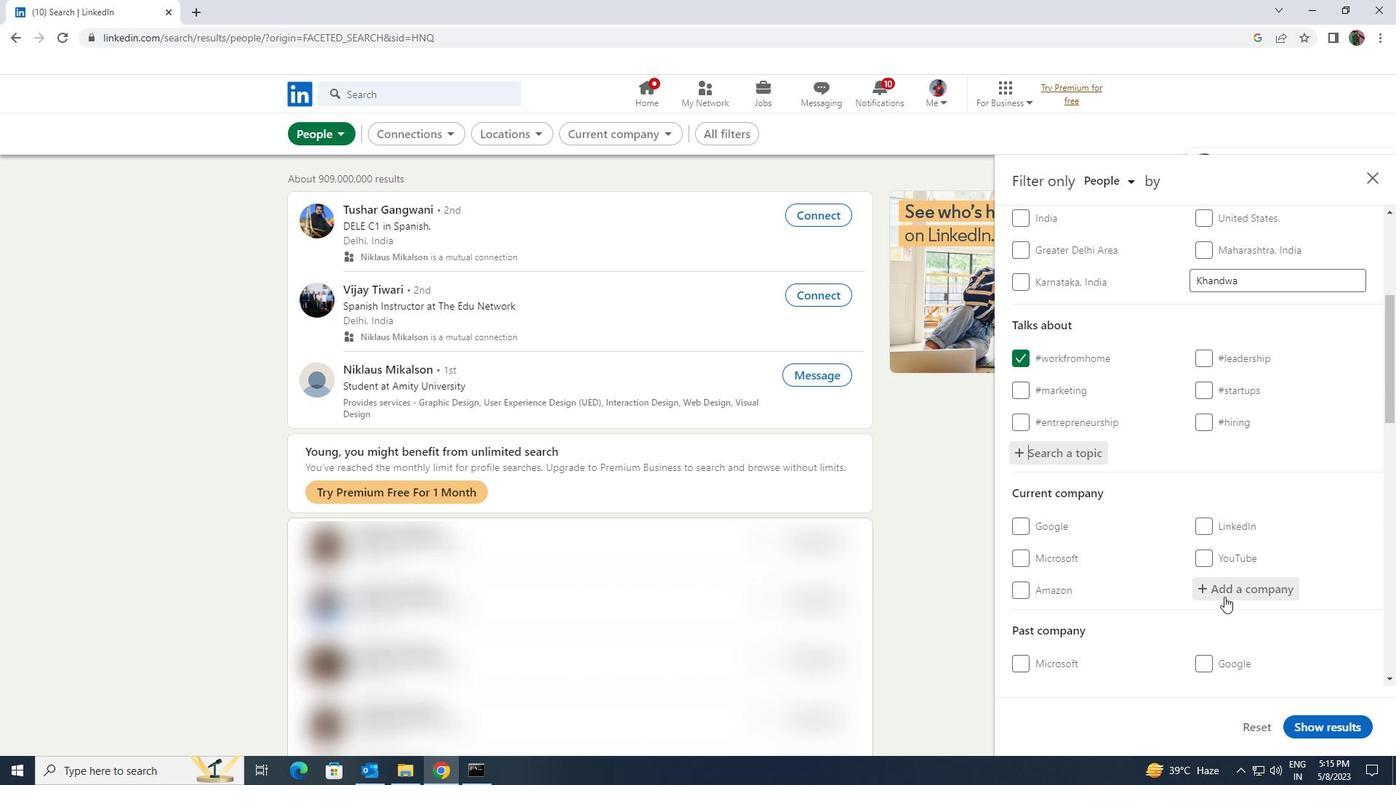 
Action: Mouse moved to (1225, 596)
Screenshot: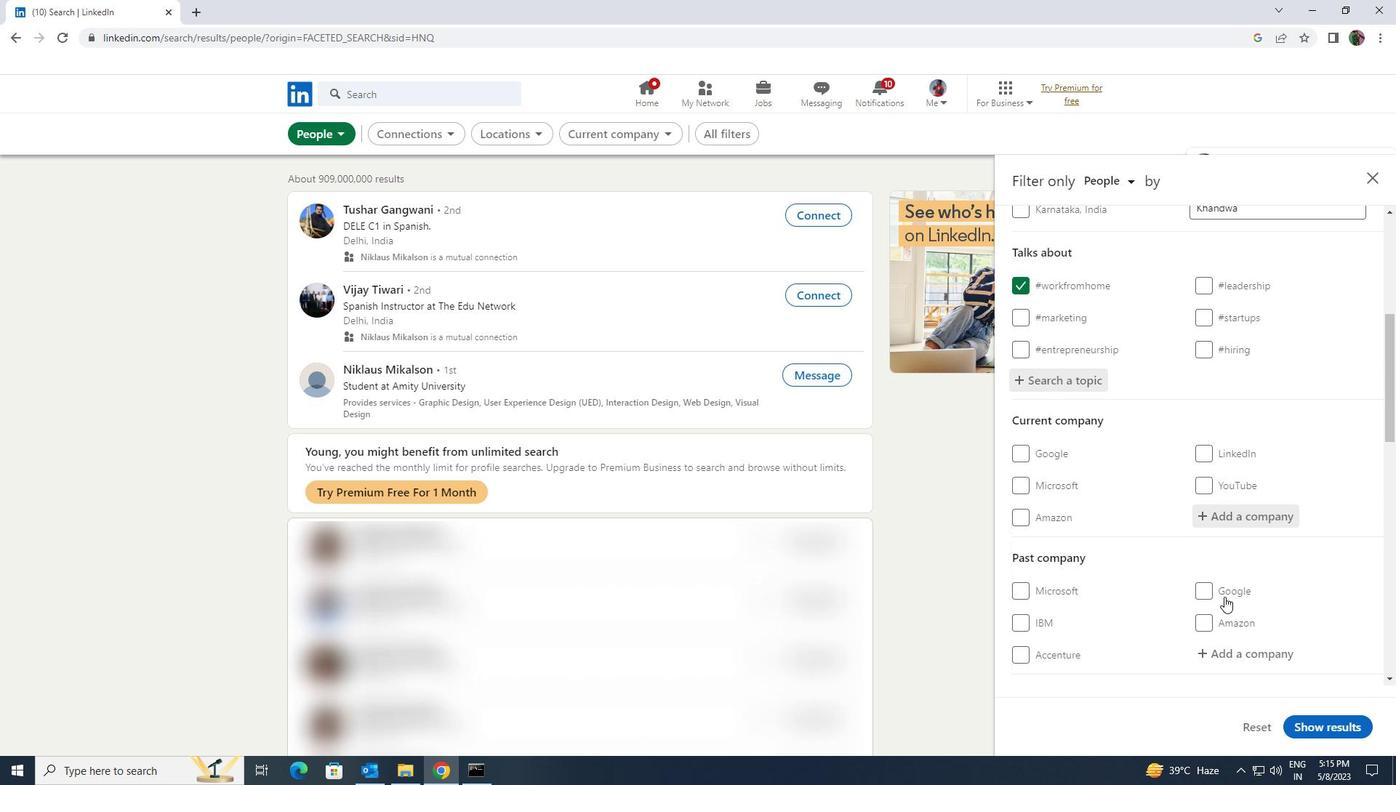 
Action: Mouse scrolled (1225, 595) with delta (0, 0)
Screenshot: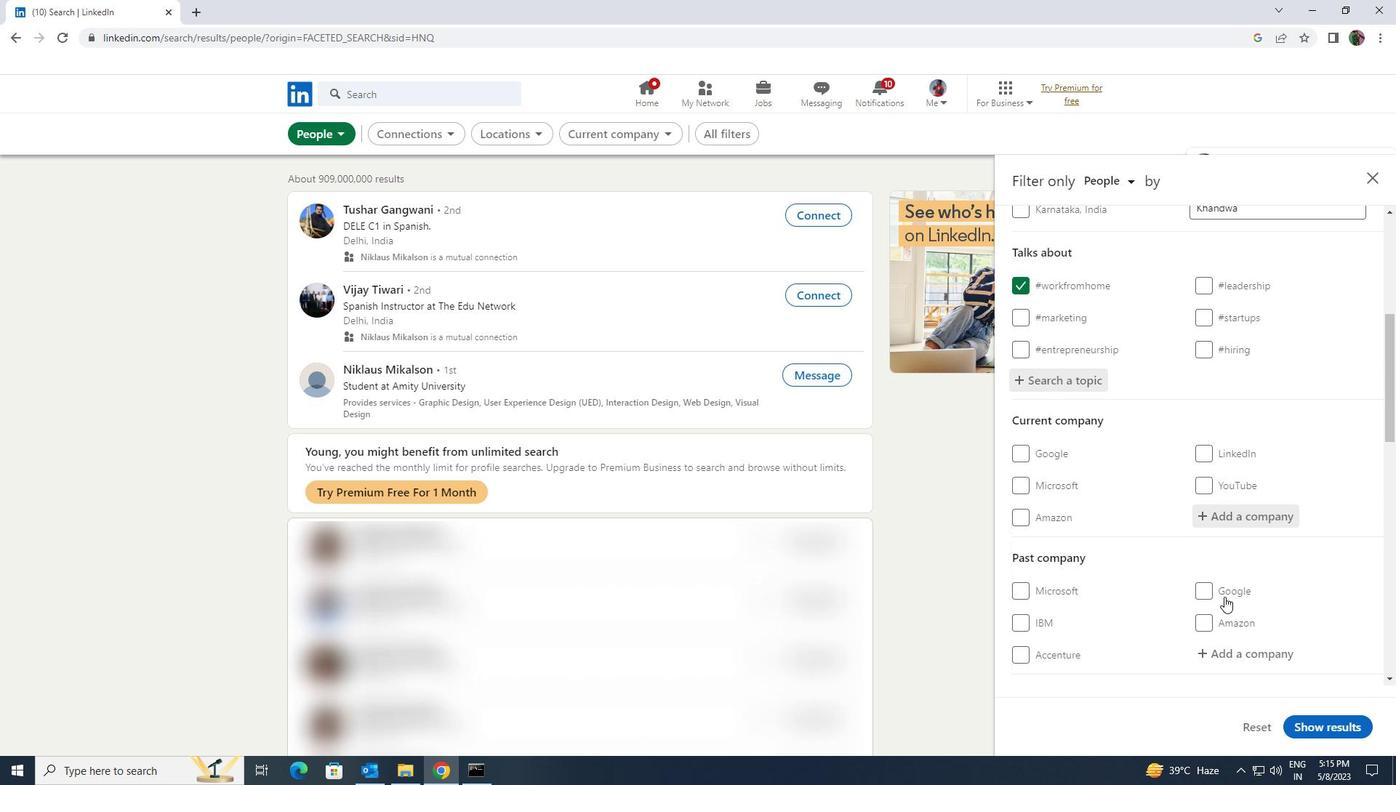 
Action: Mouse scrolled (1225, 595) with delta (0, 0)
Screenshot: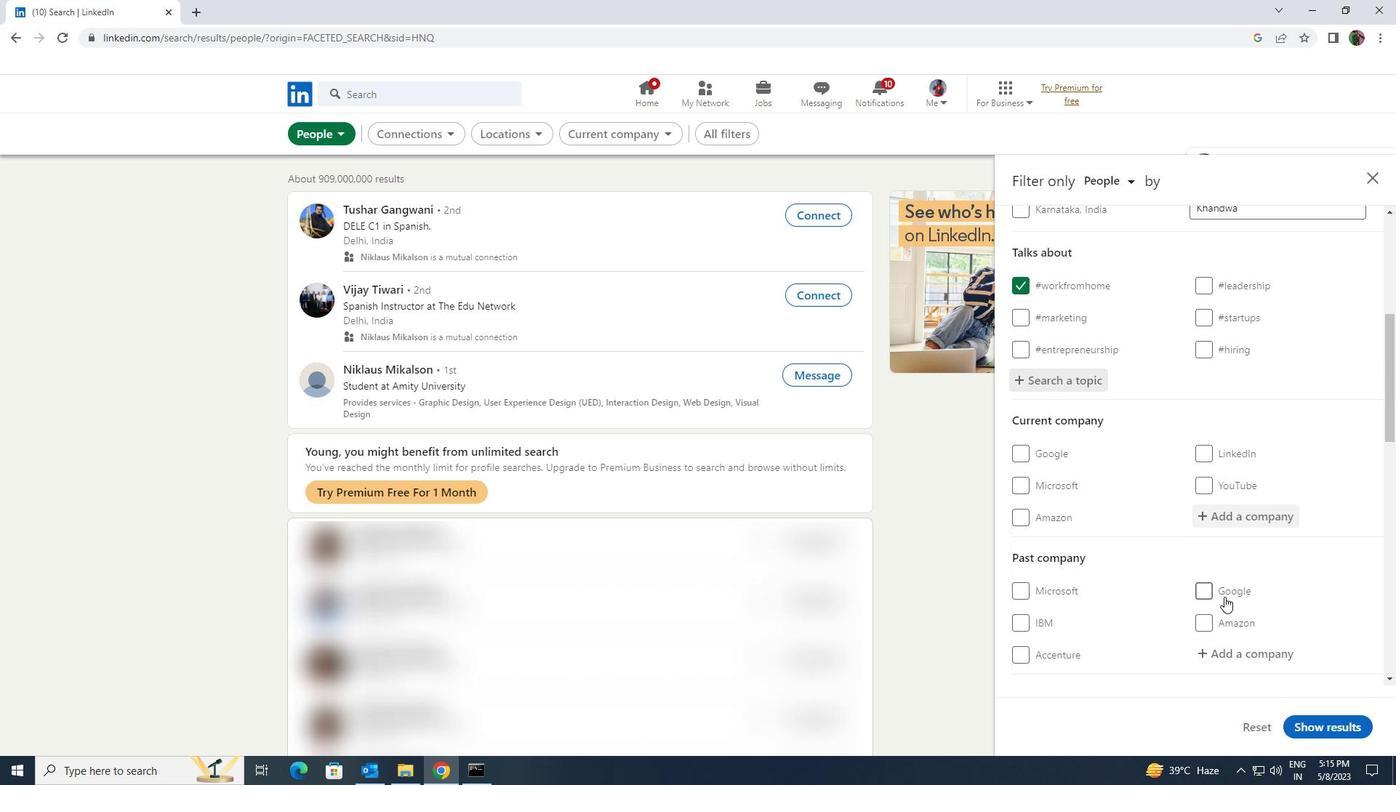
Action: Mouse scrolled (1225, 595) with delta (0, 0)
Screenshot: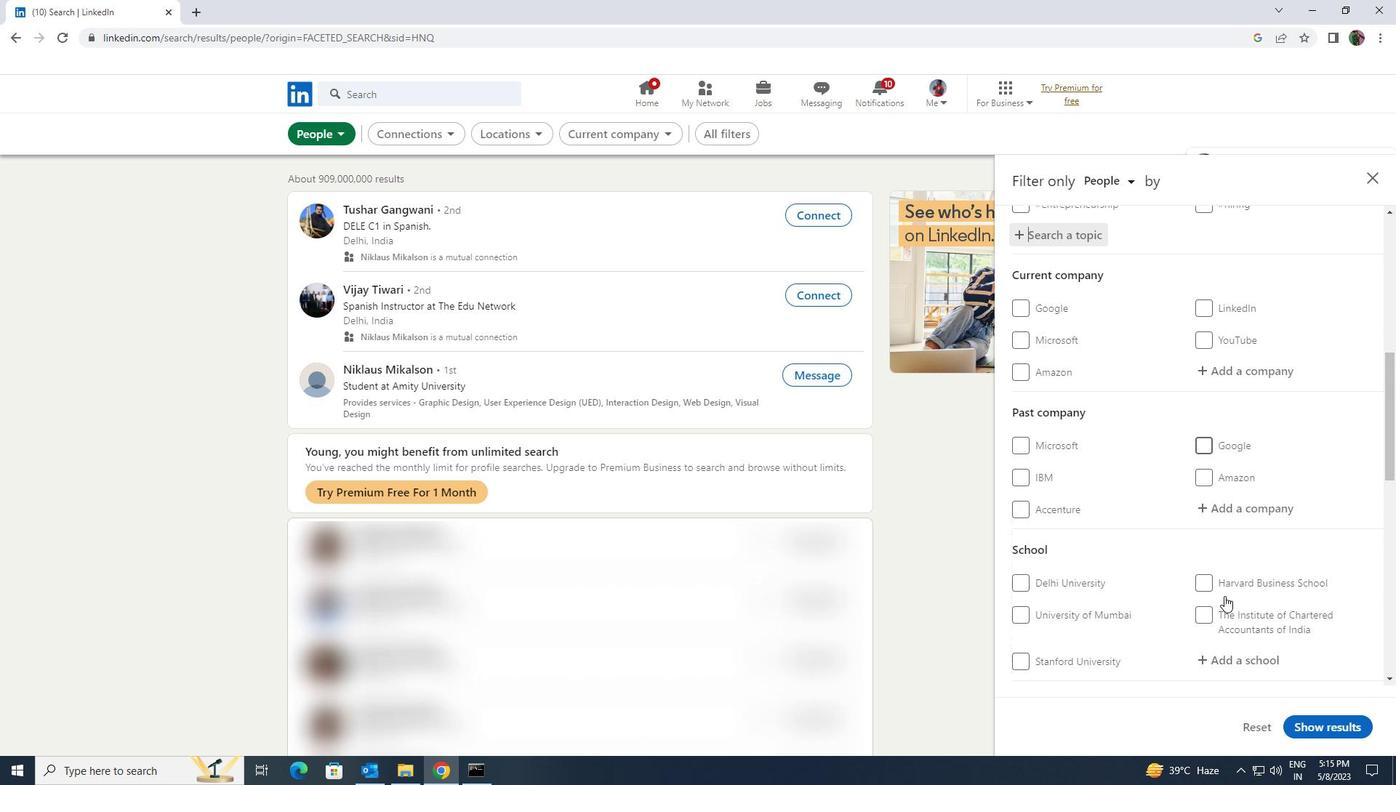 
Action: Mouse scrolled (1225, 595) with delta (0, 0)
Screenshot: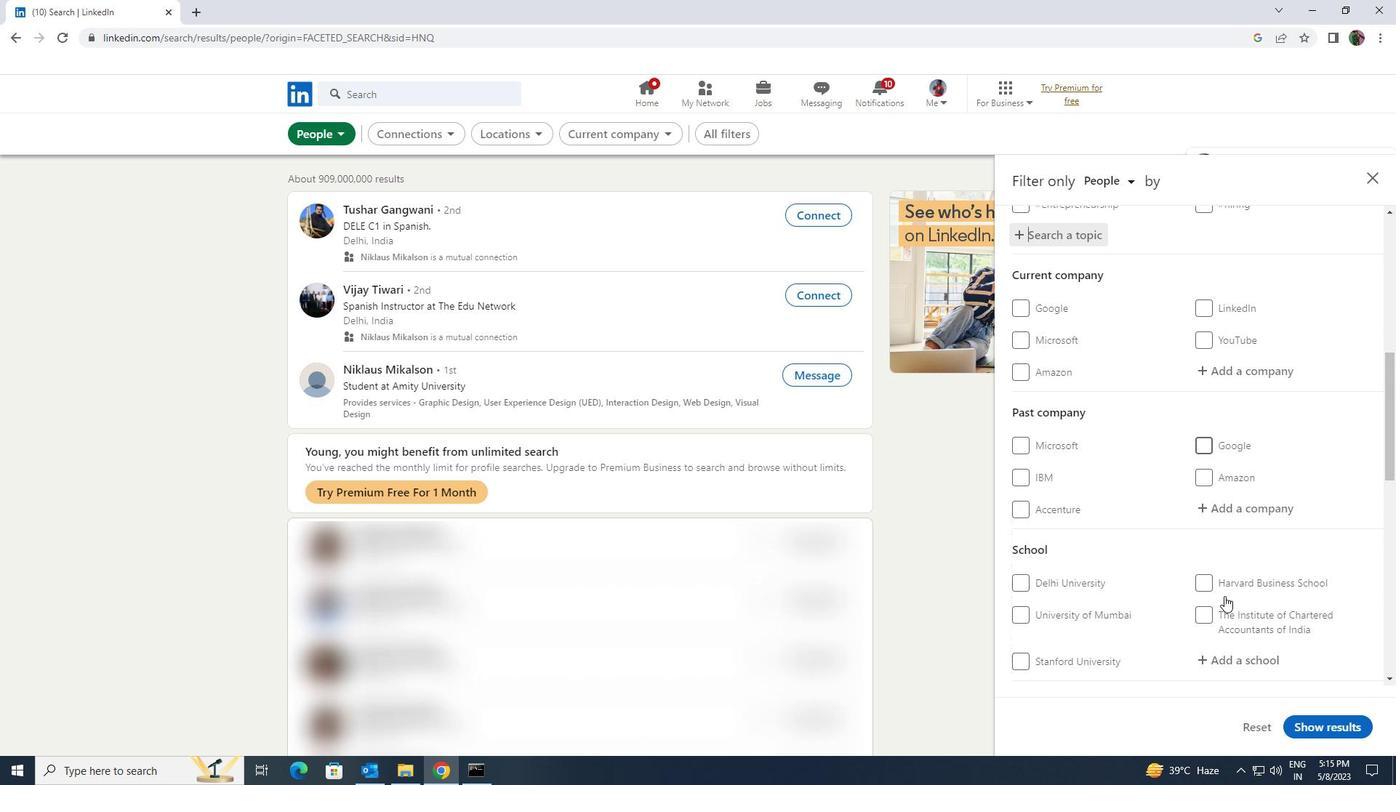 
Action: Mouse moved to (1225, 596)
Screenshot: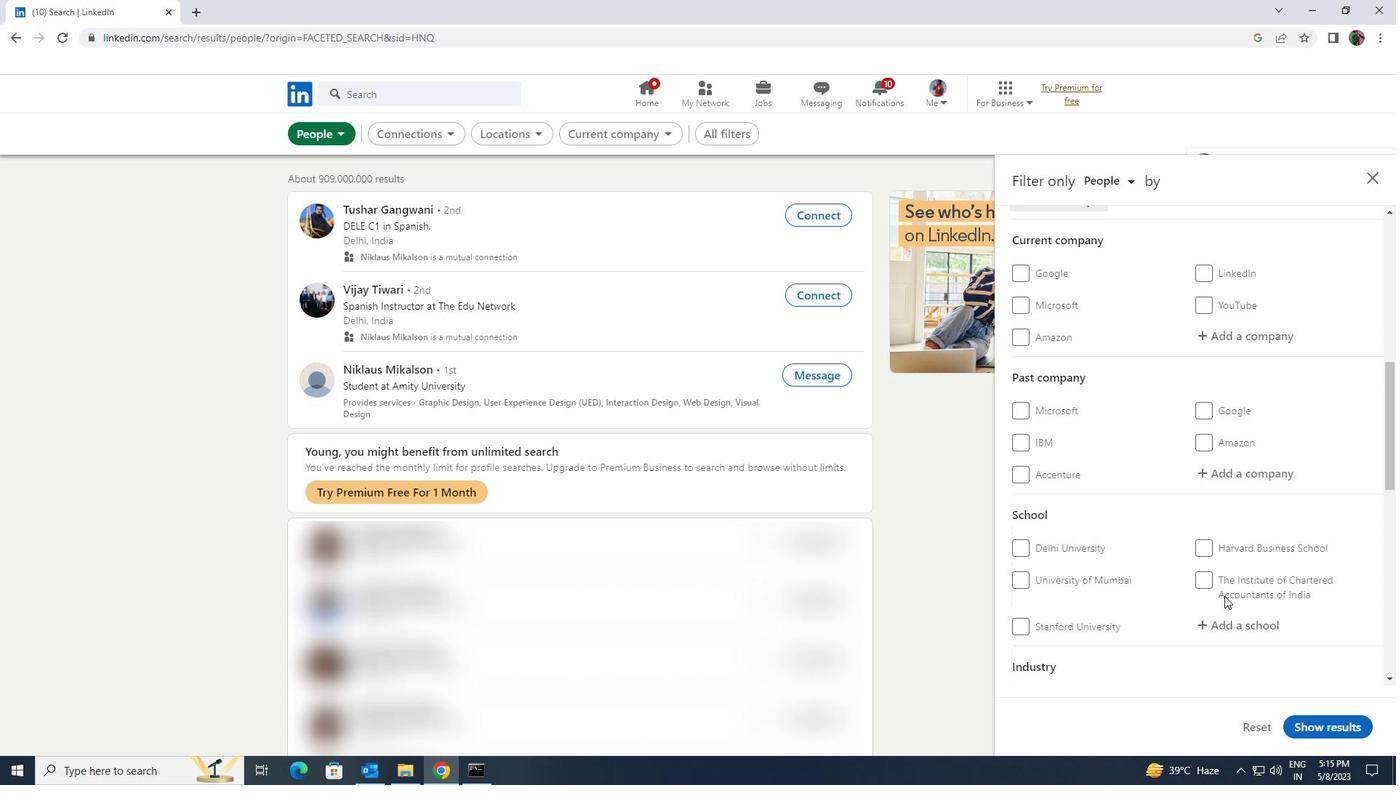 
Action: Mouse scrolled (1225, 595) with delta (0, 0)
Screenshot: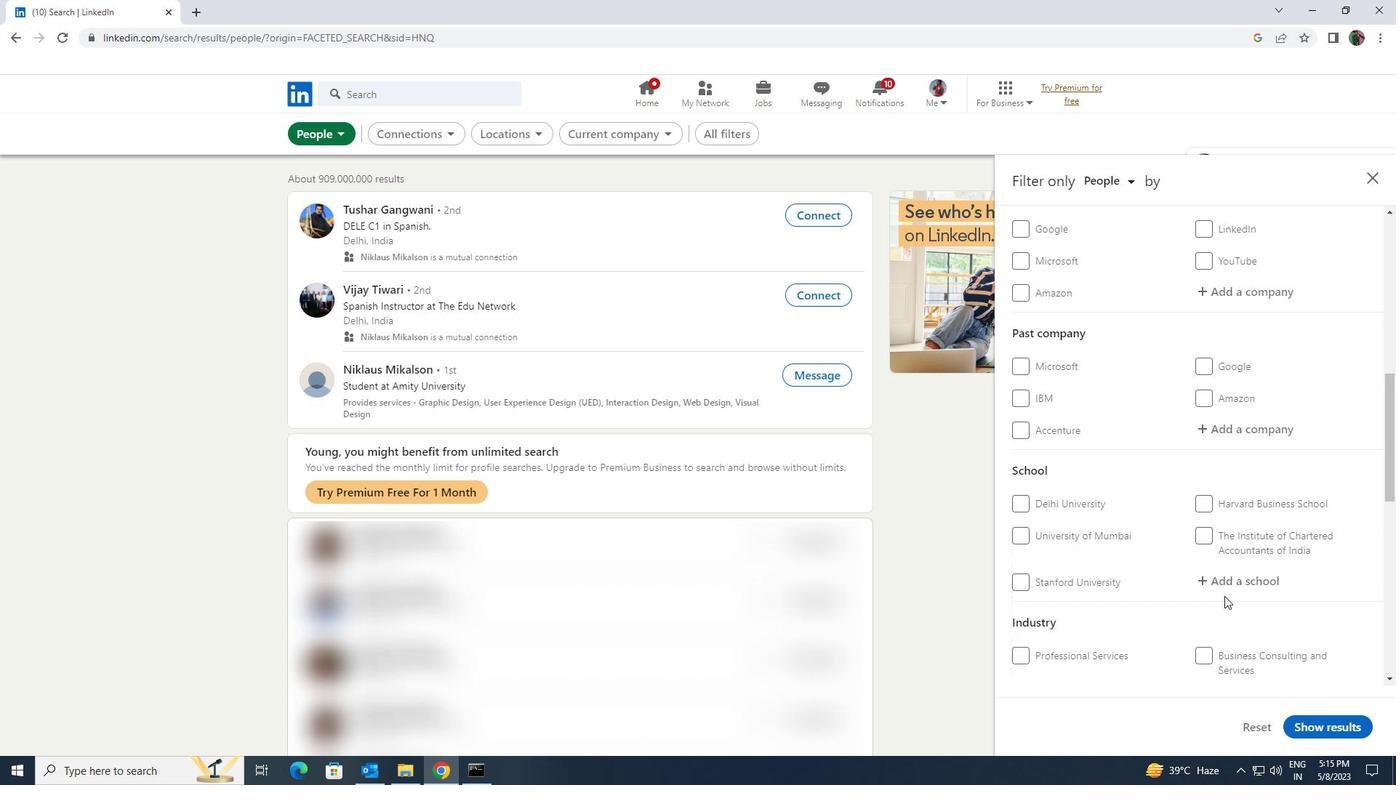 
Action: Mouse moved to (1223, 598)
Screenshot: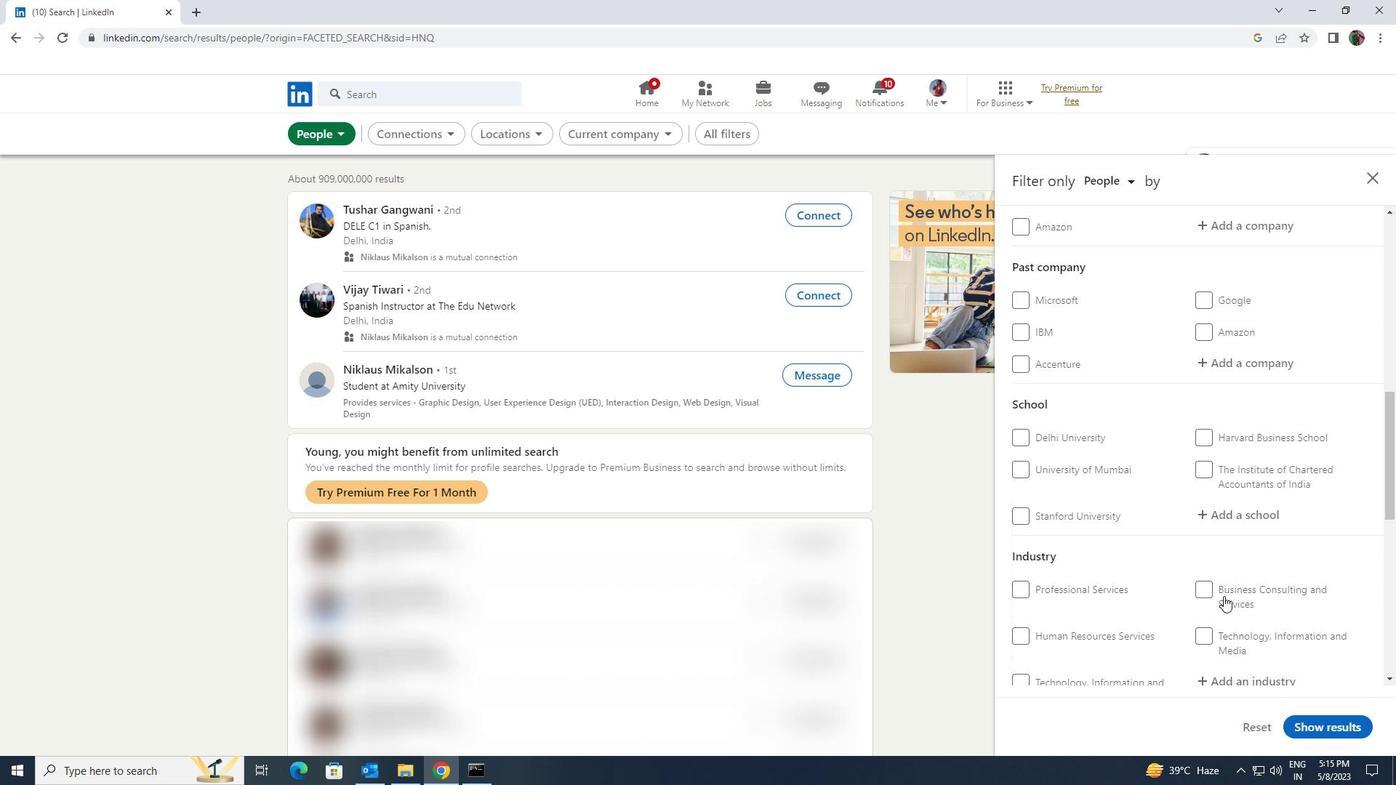 
Action: Mouse scrolled (1223, 597) with delta (0, 0)
Screenshot: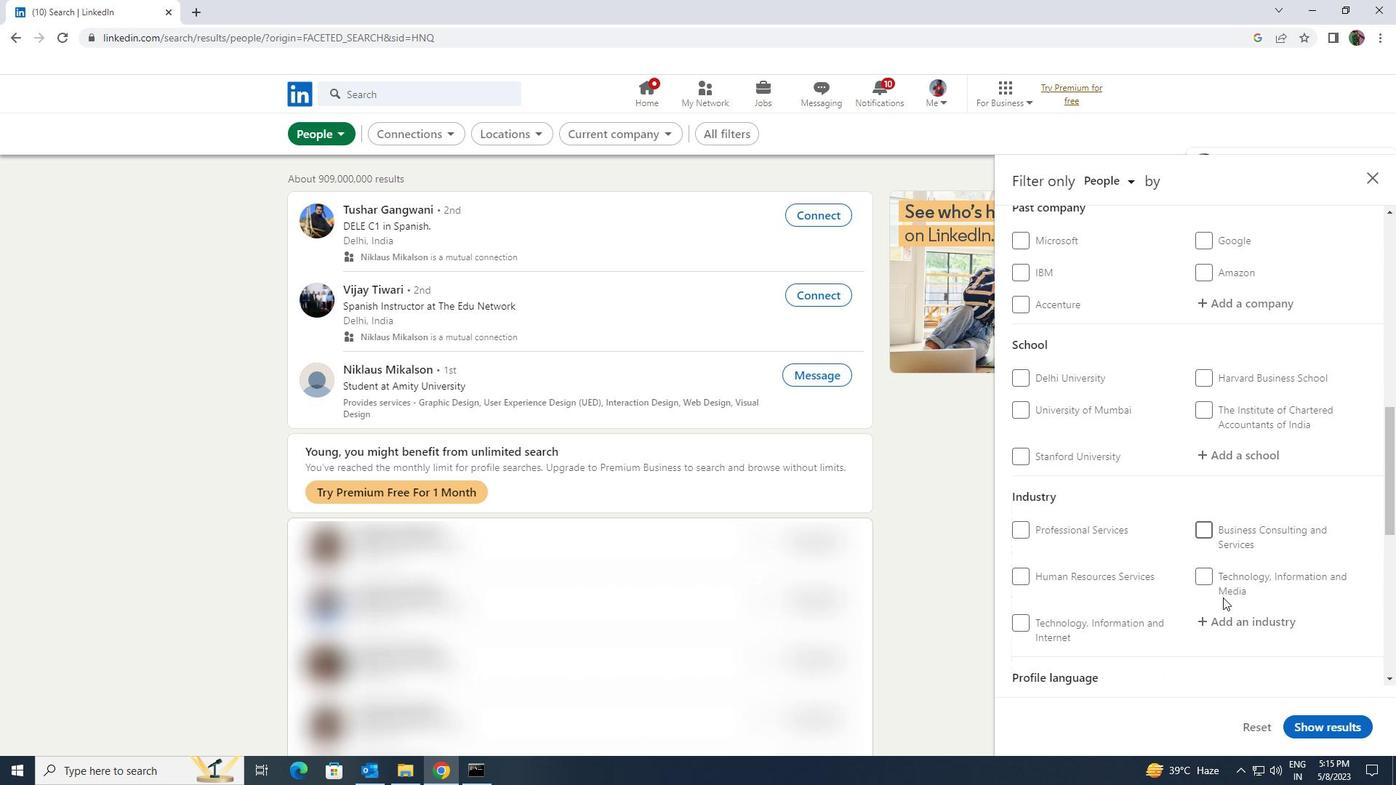 
Action: Mouse moved to (1203, 615)
Screenshot: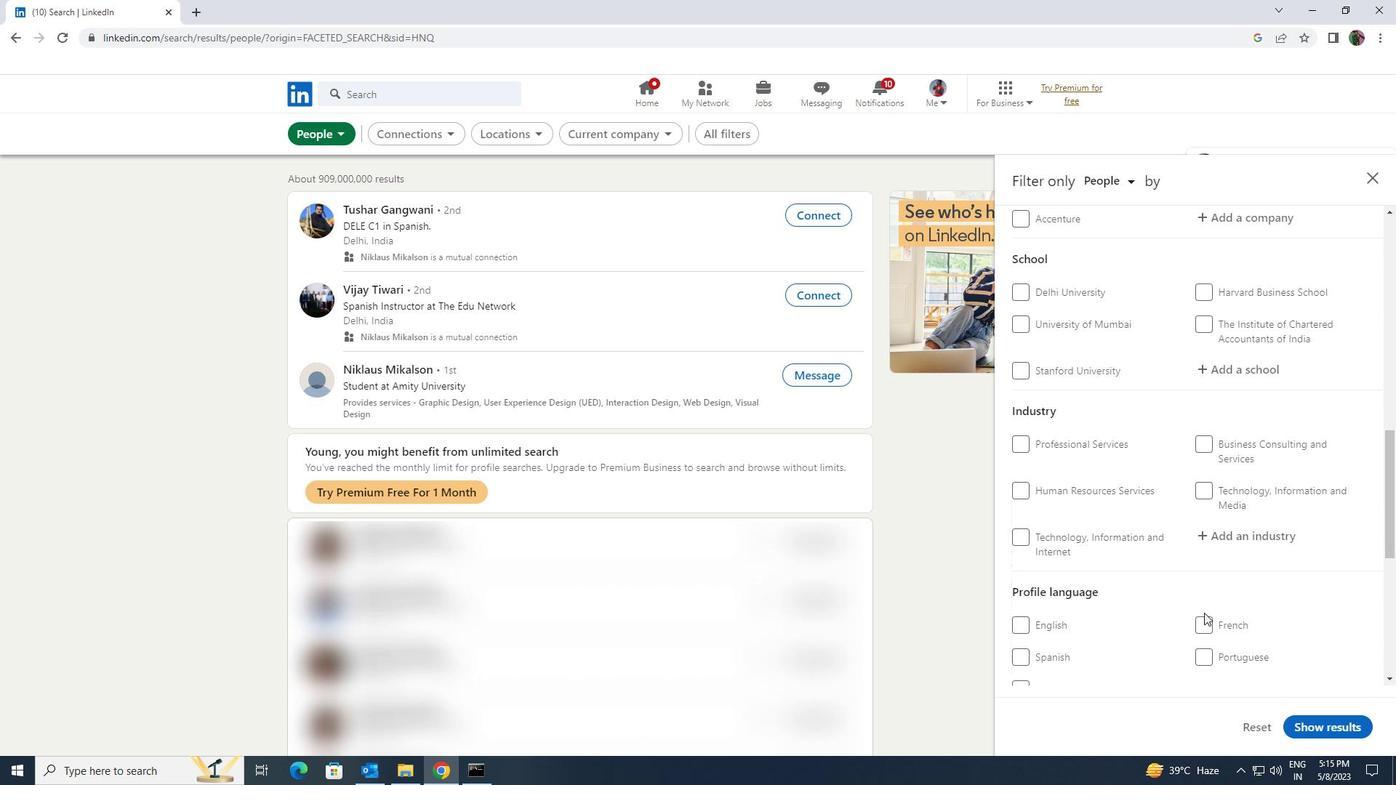 
Action: Mouse pressed left at (1203, 615)
Screenshot: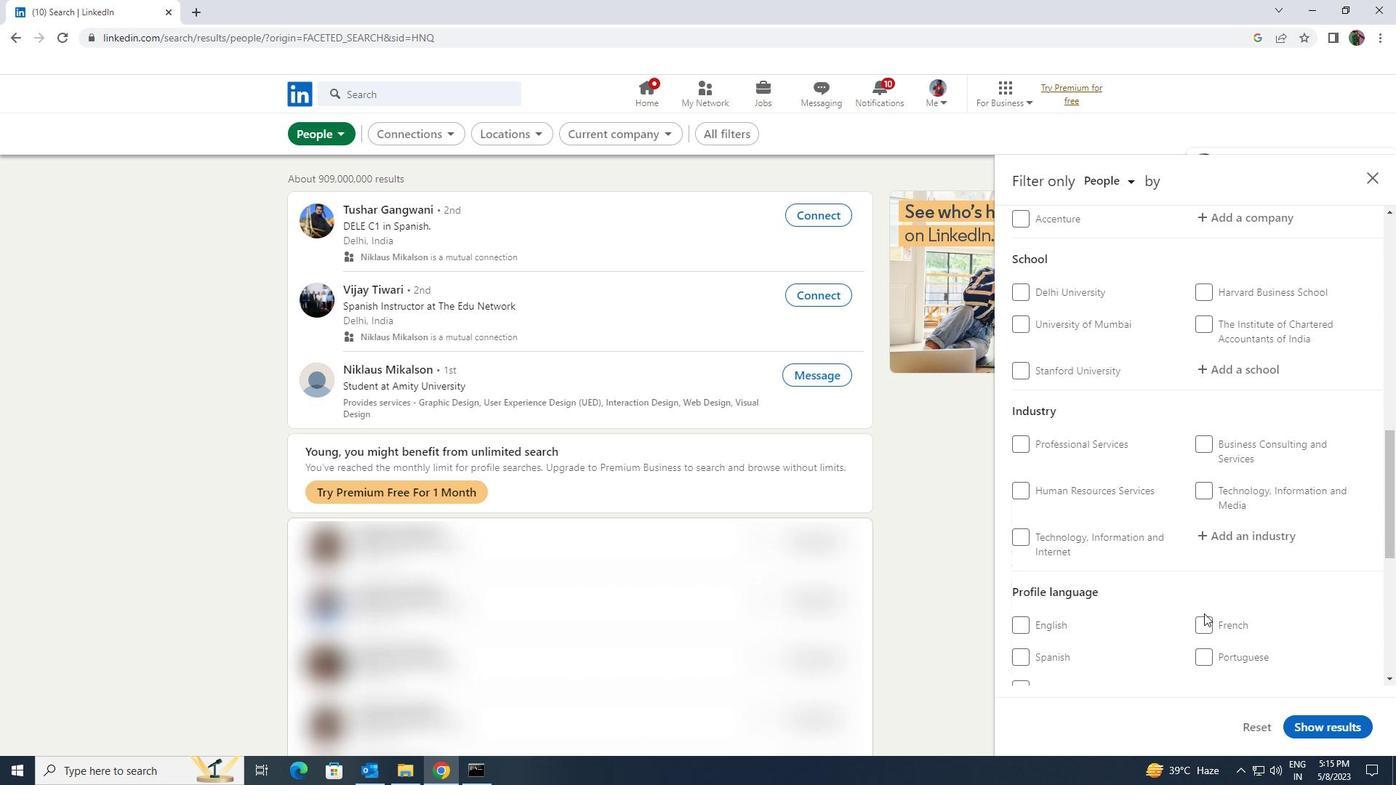 
Action: Mouse moved to (1205, 627)
Screenshot: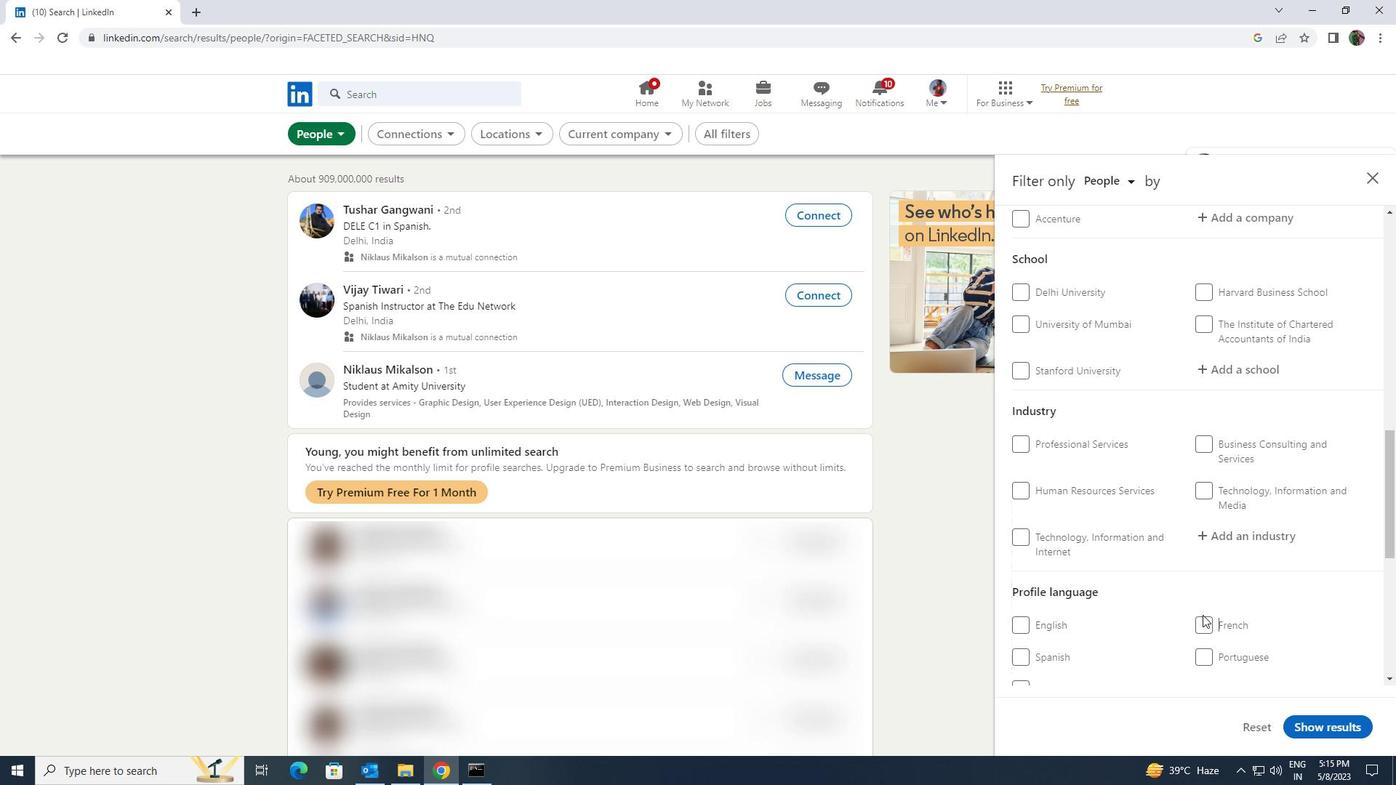 
Action: Mouse pressed left at (1205, 627)
Screenshot: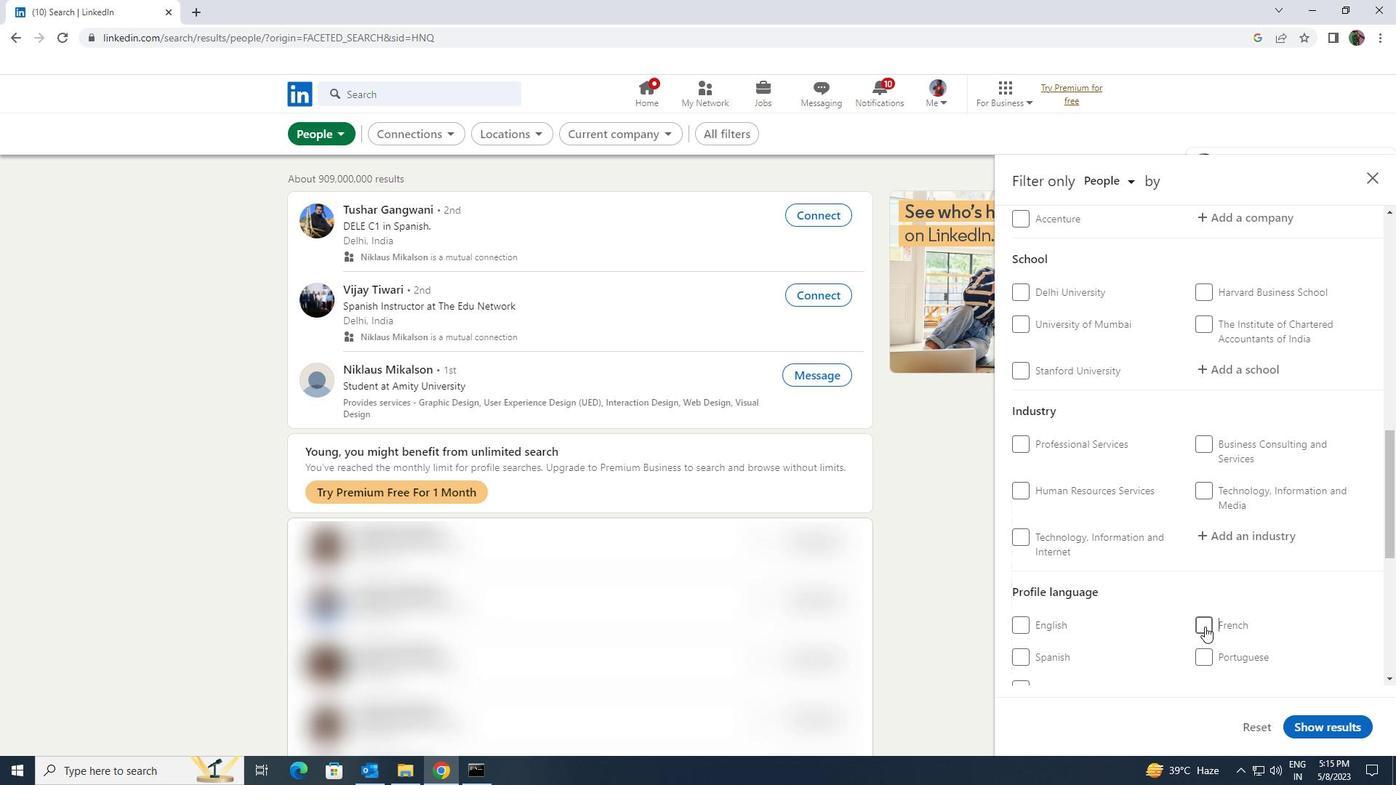 
Action: Mouse scrolled (1205, 627) with delta (0, 0)
Screenshot: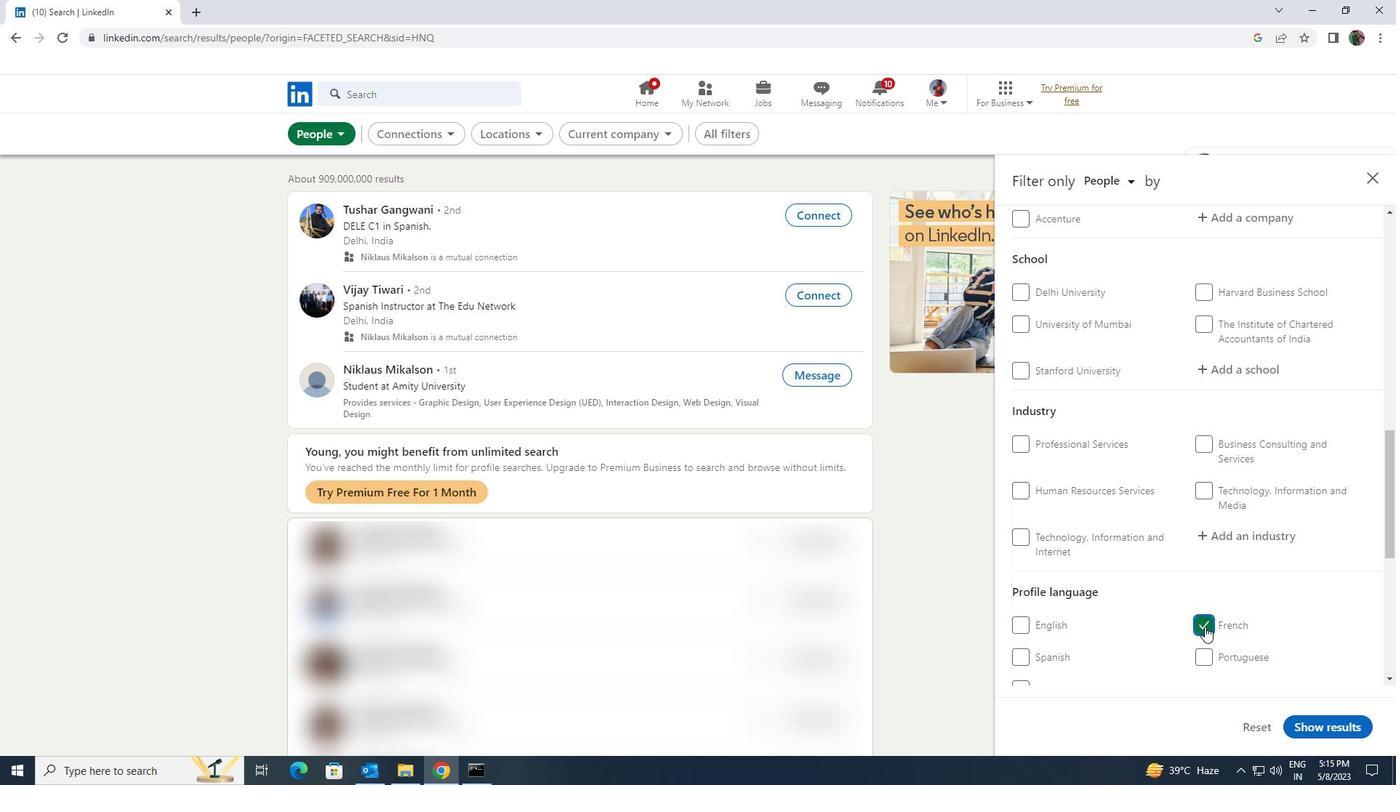 
Action: Mouse scrolled (1205, 627) with delta (0, 0)
Screenshot: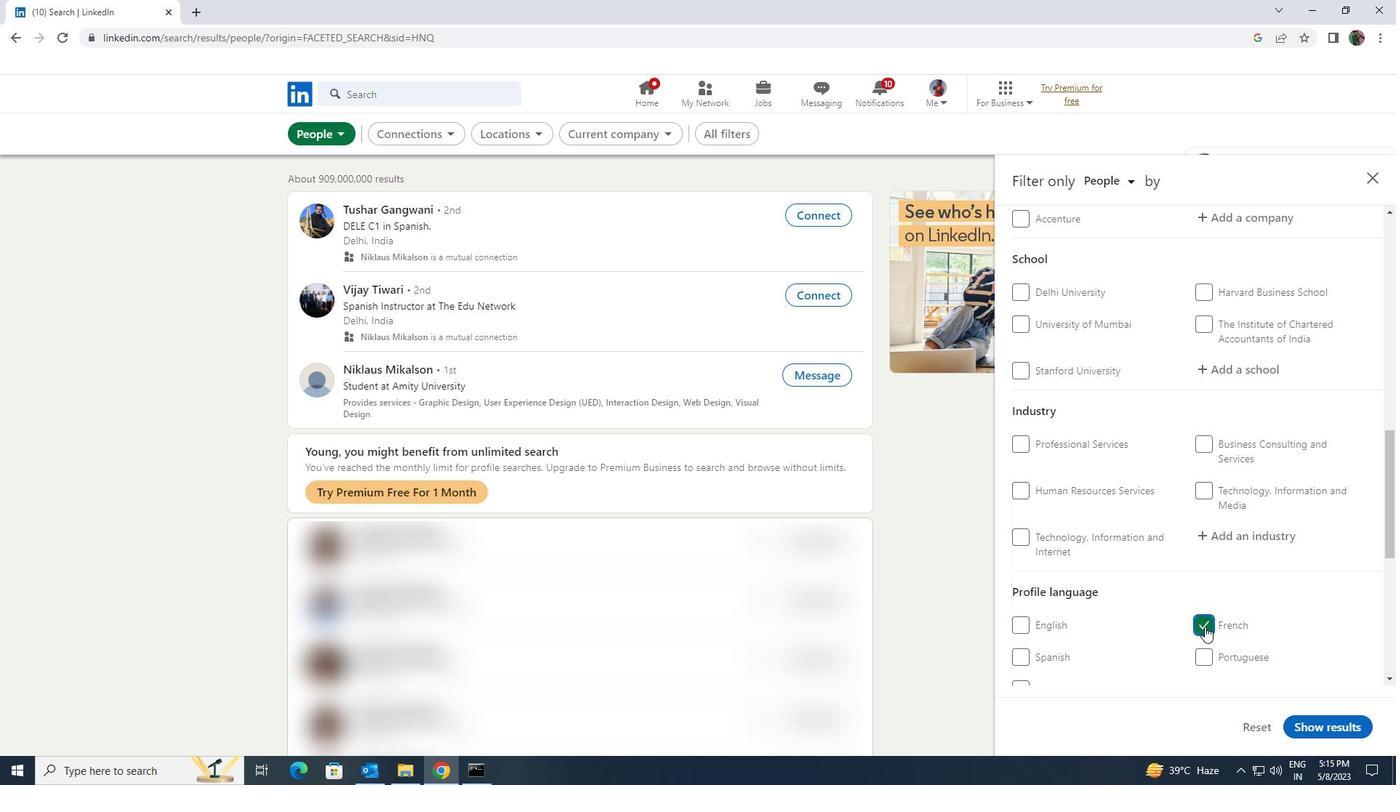 
Action: Mouse scrolled (1205, 627) with delta (0, 0)
Screenshot: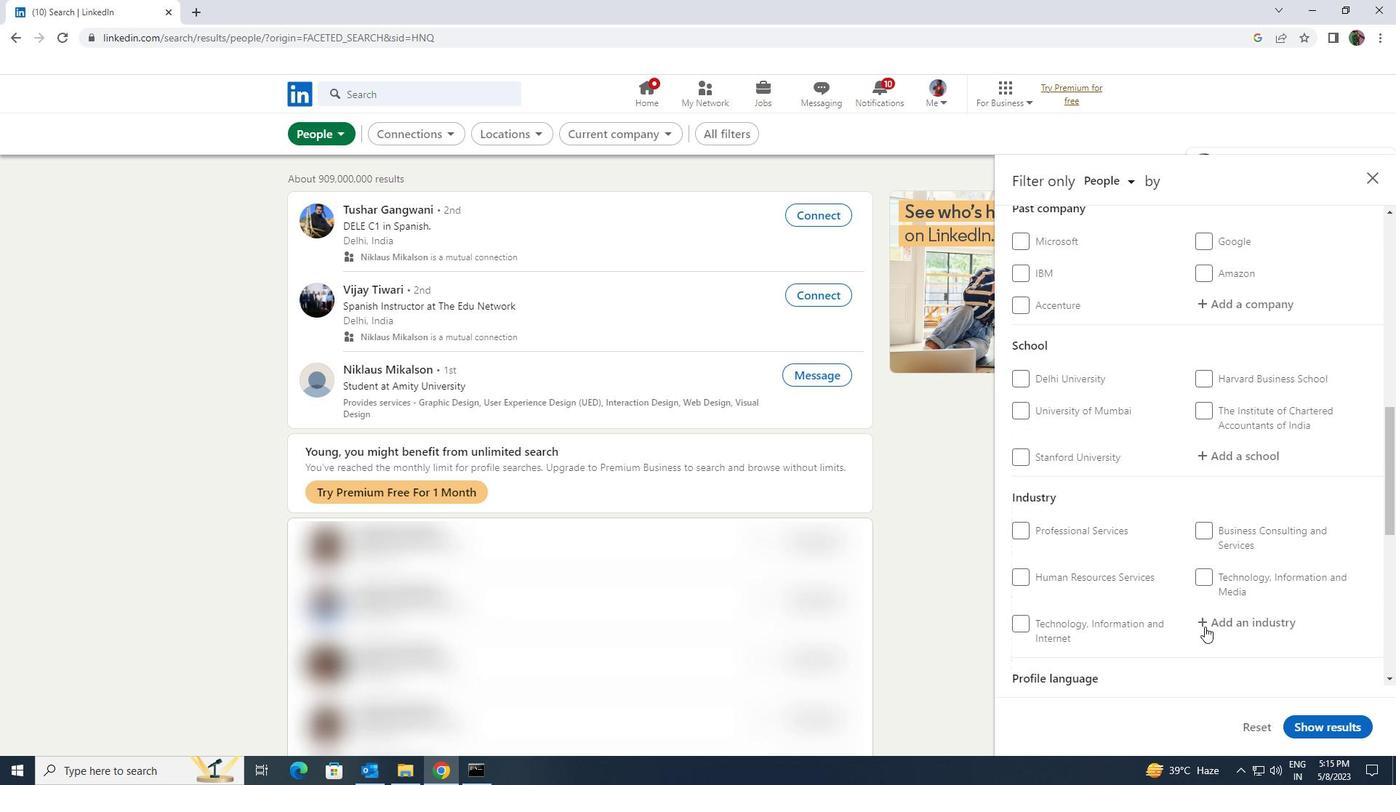 
Action: Mouse scrolled (1205, 627) with delta (0, 0)
Screenshot: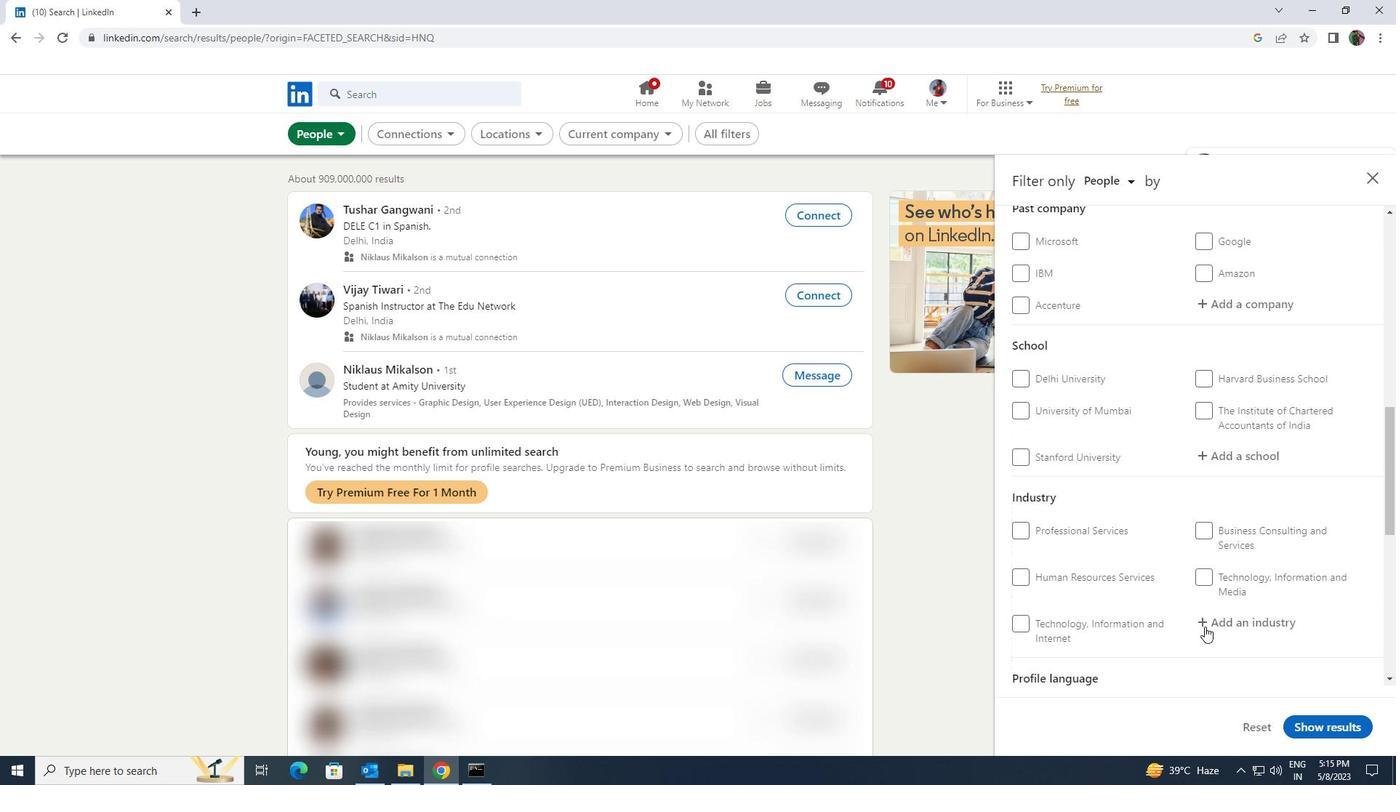 
Action: Mouse scrolled (1205, 627) with delta (0, 0)
Screenshot: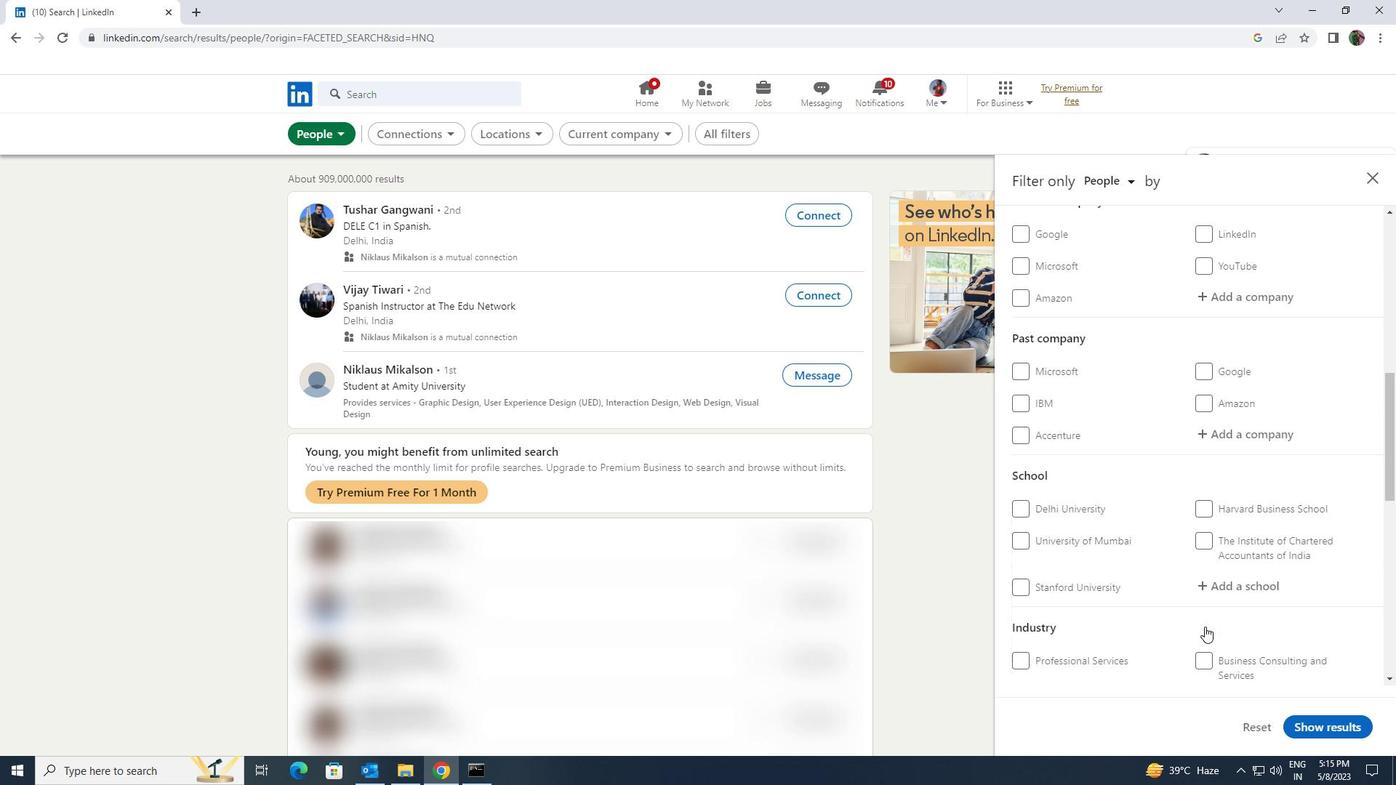 
Action: Mouse scrolled (1205, 627) with delta (0, 0)
Screenshot: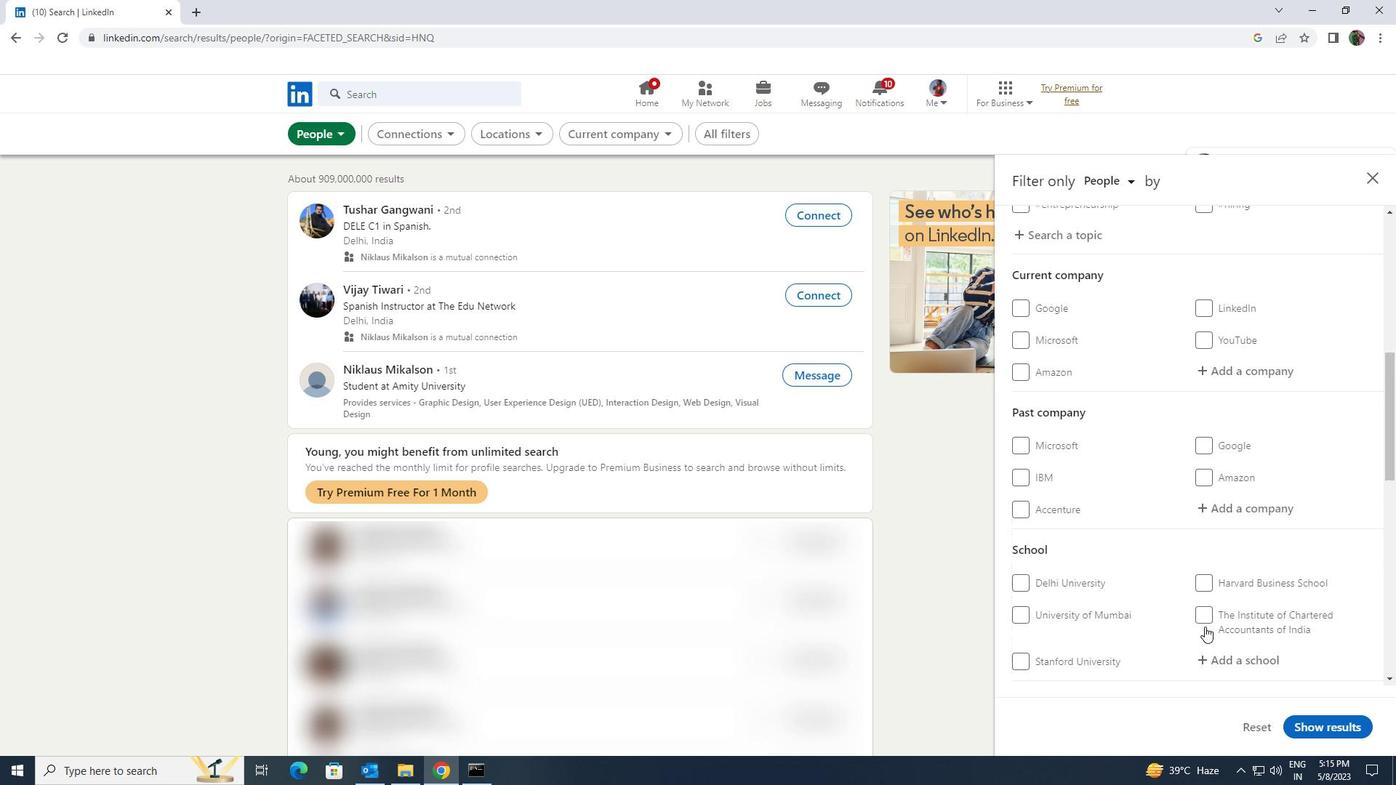 
Action: Mouse scrolled (1205, 627) with delta (0, 0)
Screenshot: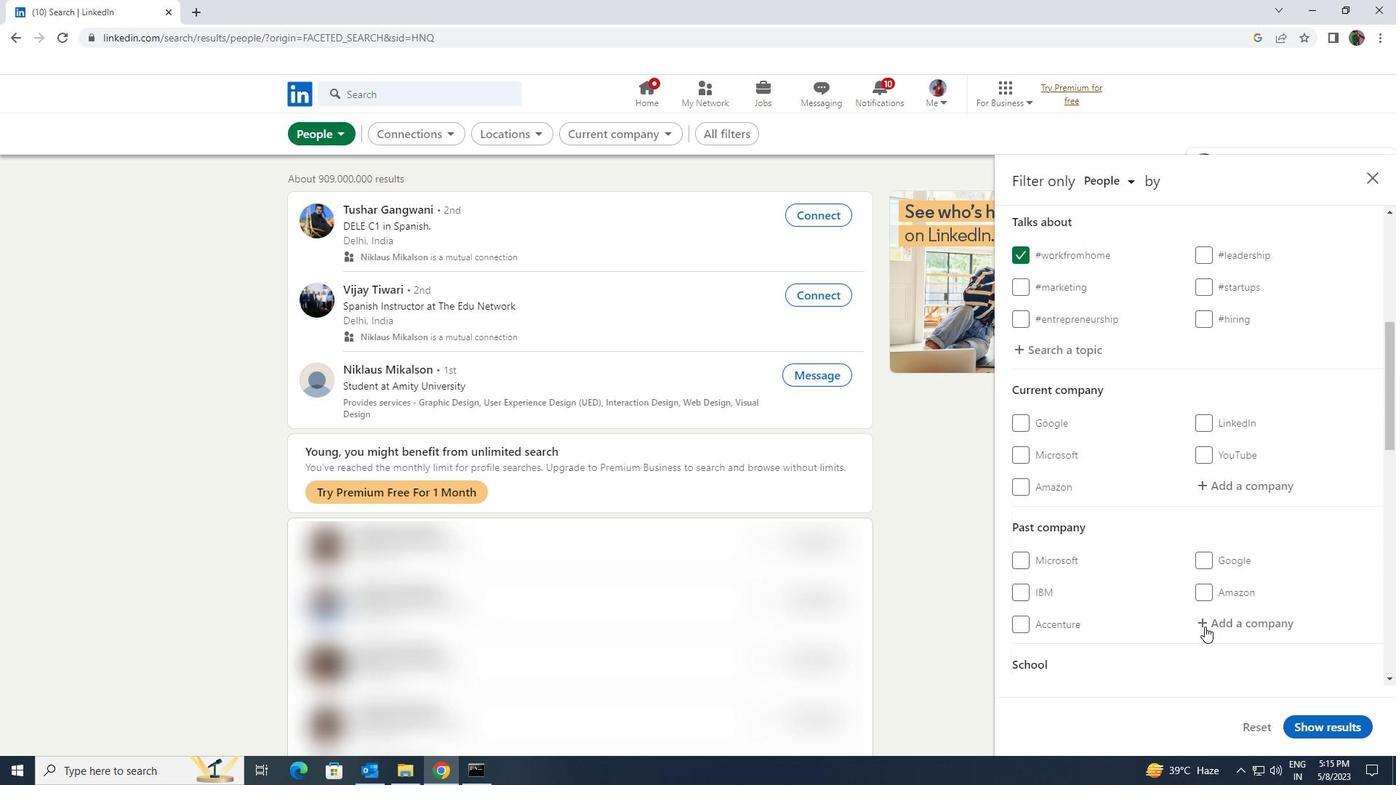 
Action: Mouse moved to (1221, 587)
Screenshot: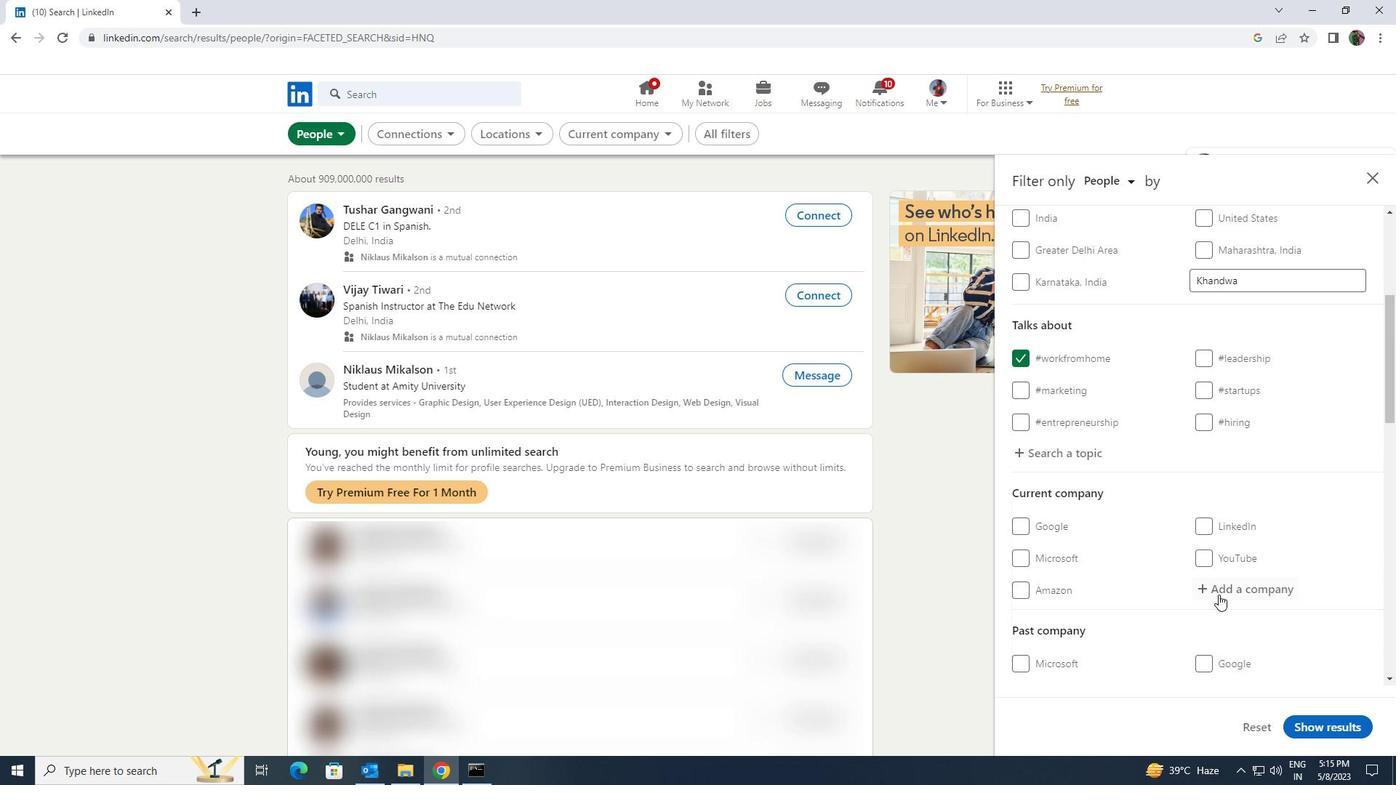
Action: Mouse pressed left at (1221, 587)
Screenshot: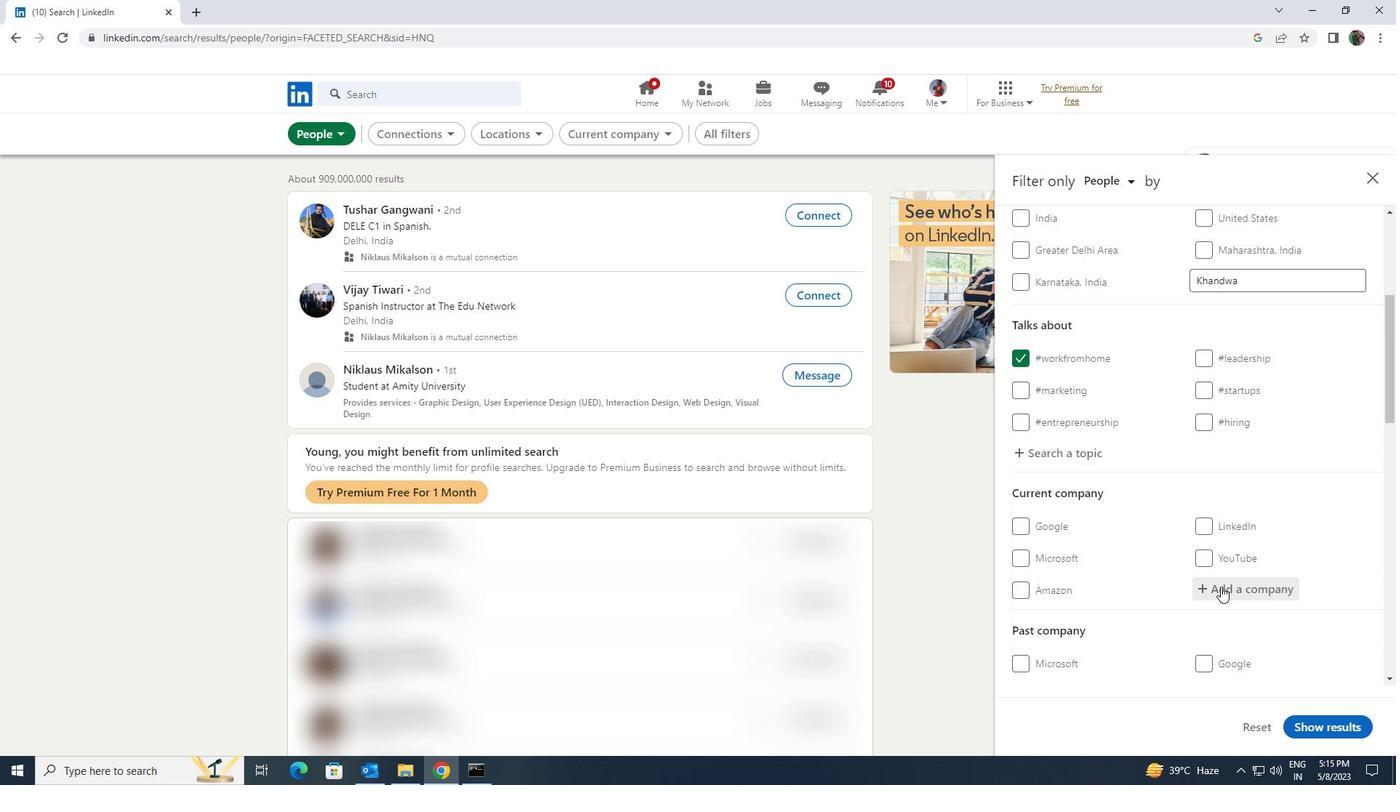 
Action: Key pressed <Key.shift><Key.shift><Key.shift><Key.shift><Key.shift><Key.shift><Key.shift><Key.shift>LARSEN<Key.space><Key.shift><Key.shift><Key.shift><Key.shift><Key.shift><Key.shift><Key.shift><Key.shift><Key.shift><Key.shift><Key.shift><Key.shift><Key.shift>&
Screenshot: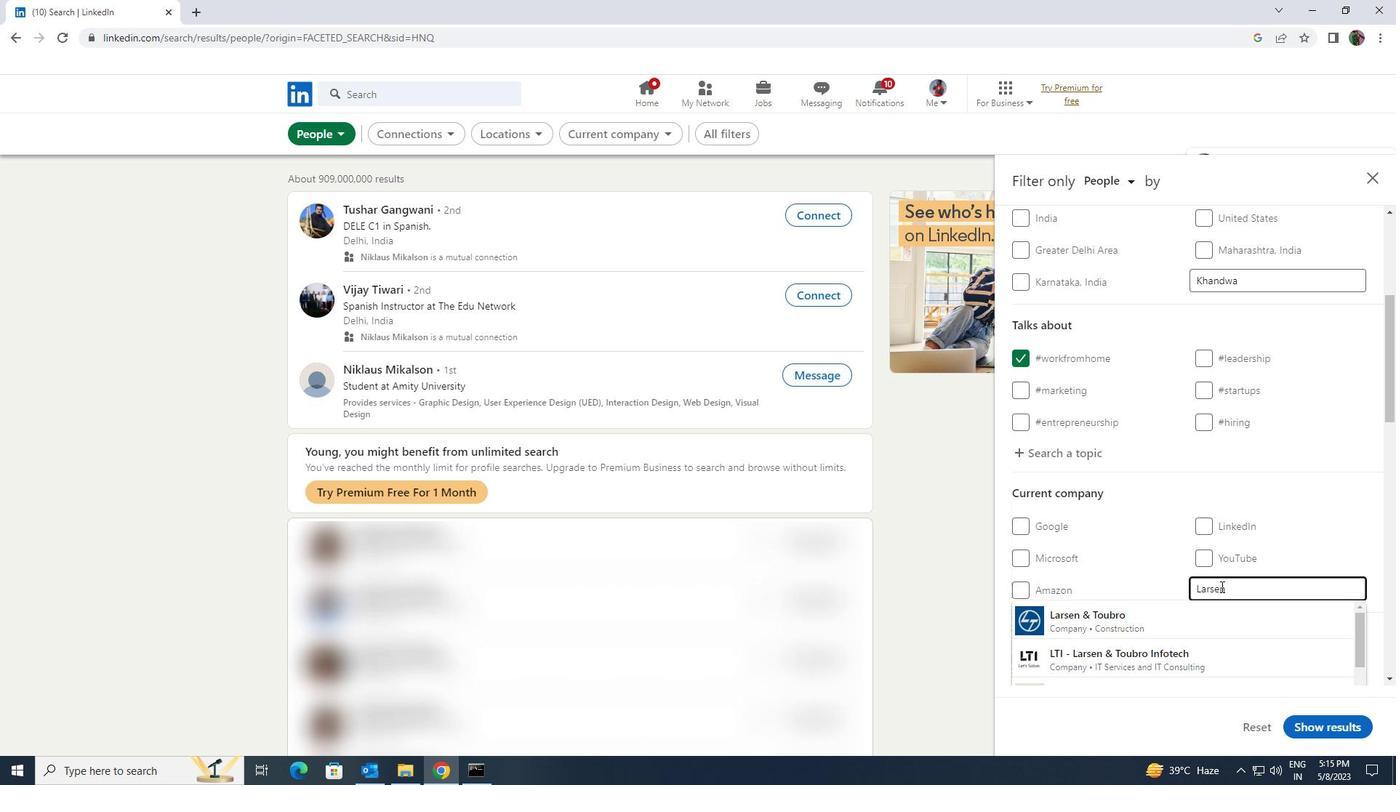 
Action: Mouse moved to (1220, 610)
Screenshot: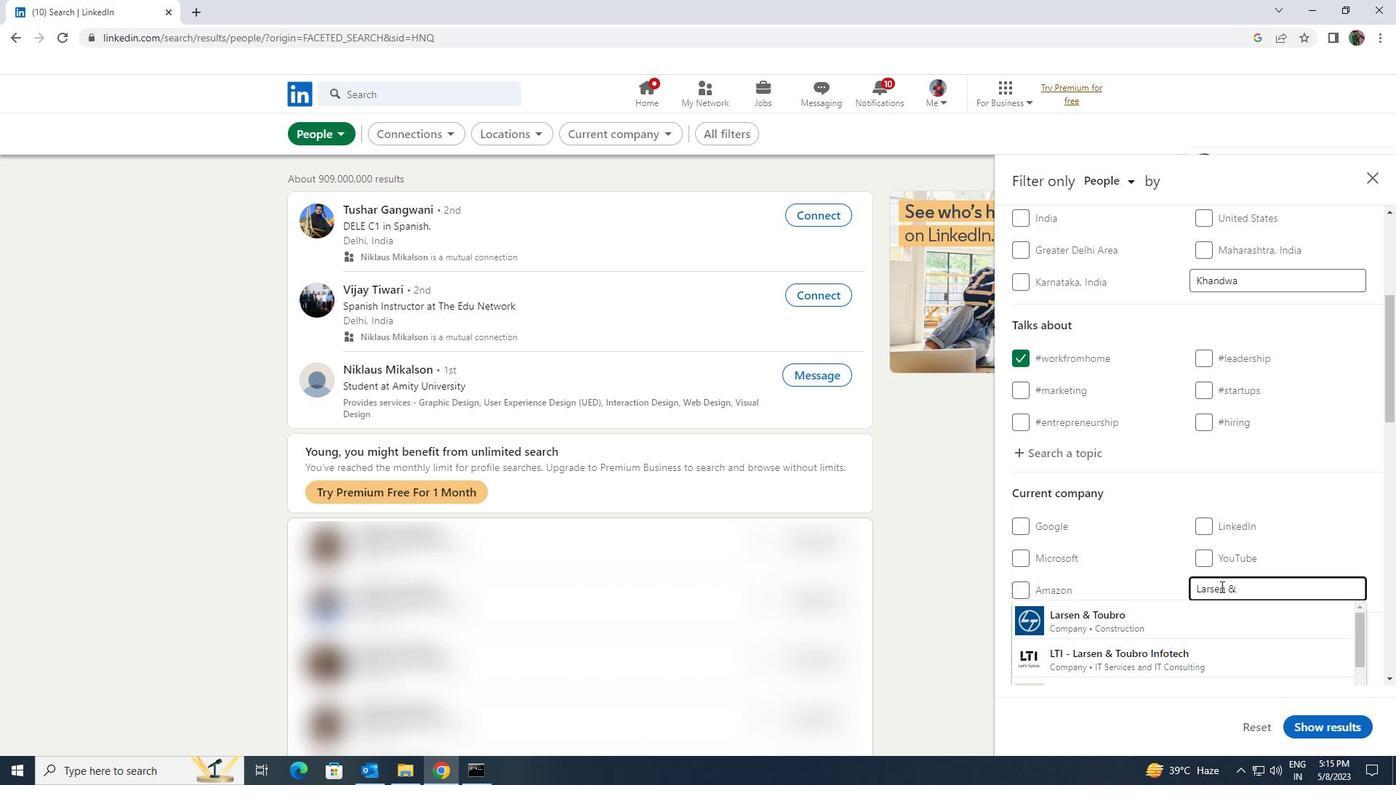 
Action: Mouse pressed left at (1220, 610)
Screenshot: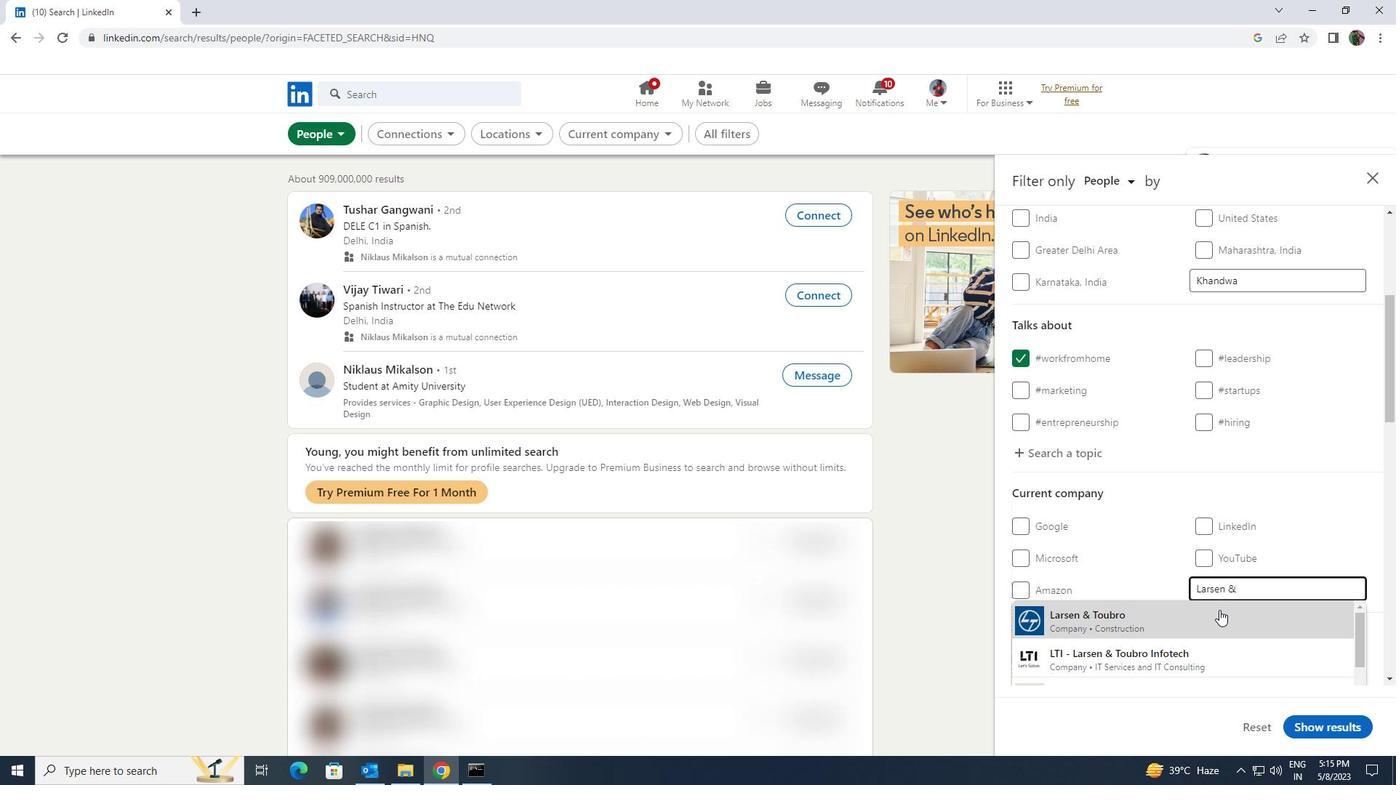 
Action: Mouse moved to (1181, 583)
Screenshot: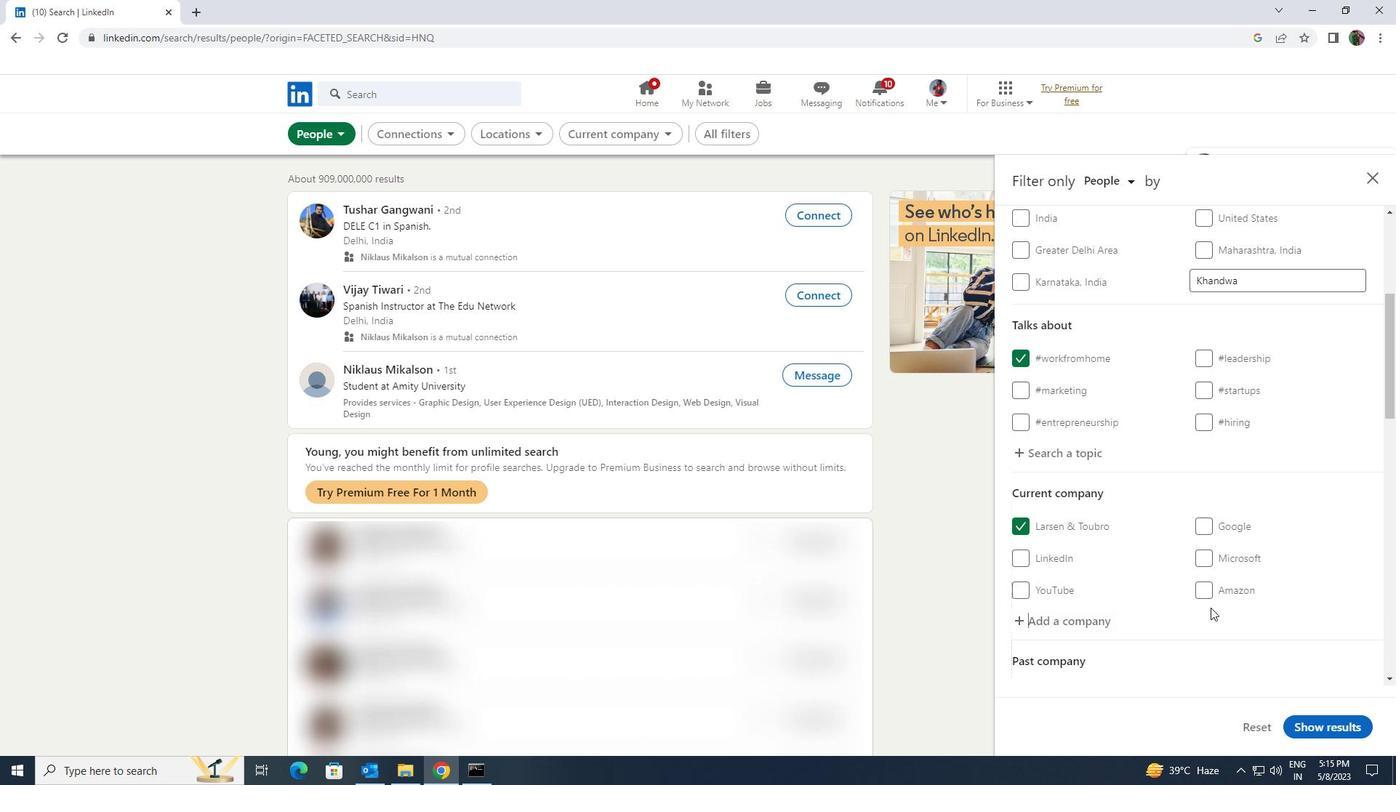 
Action: Mouse scrolled (1181, 582) with delta (0, 0)
Screenshot: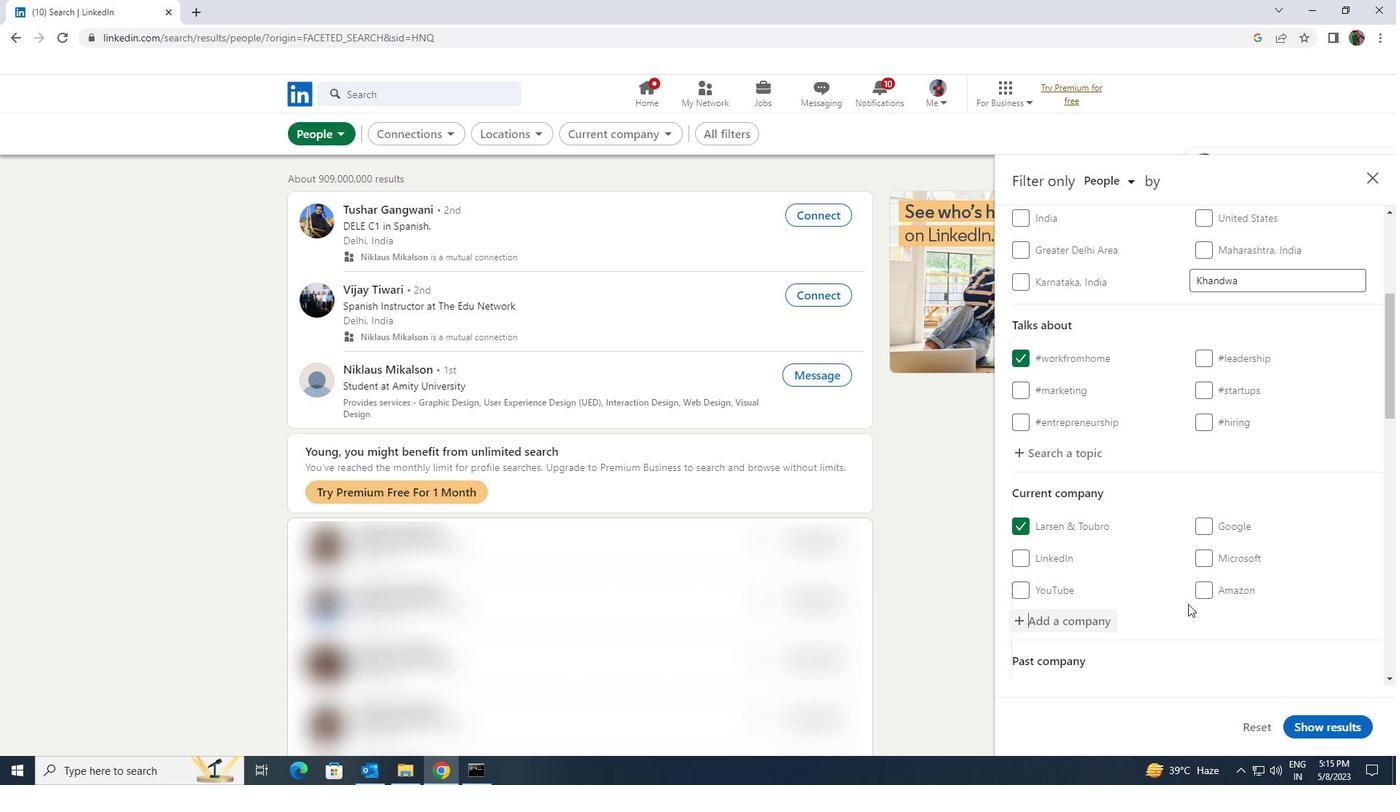 
Action: Mouse scrolled (1181, 582) with delta (0, 0)
Screenshot: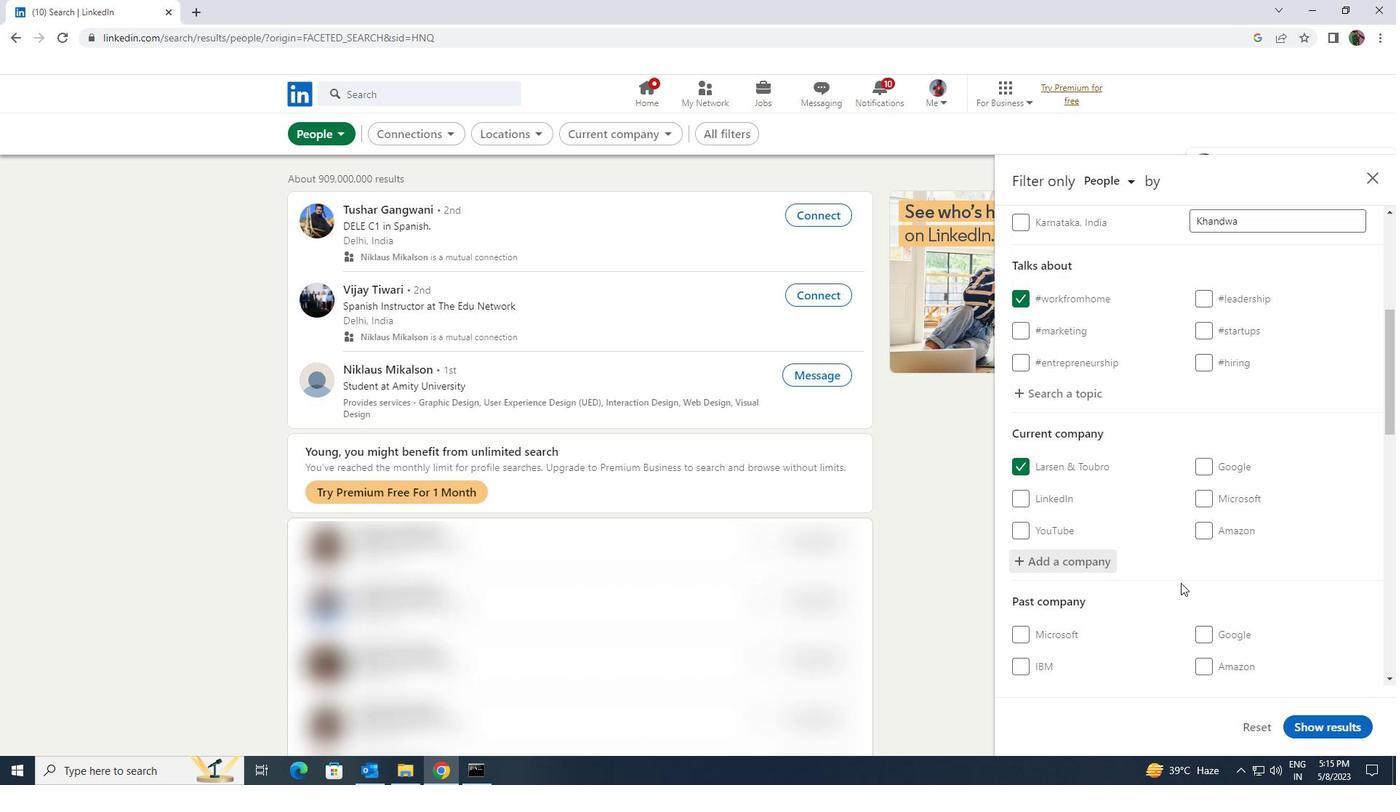 
Action: Mouse scrolled (1181, 582) with delta (0, 0)
Screenshot: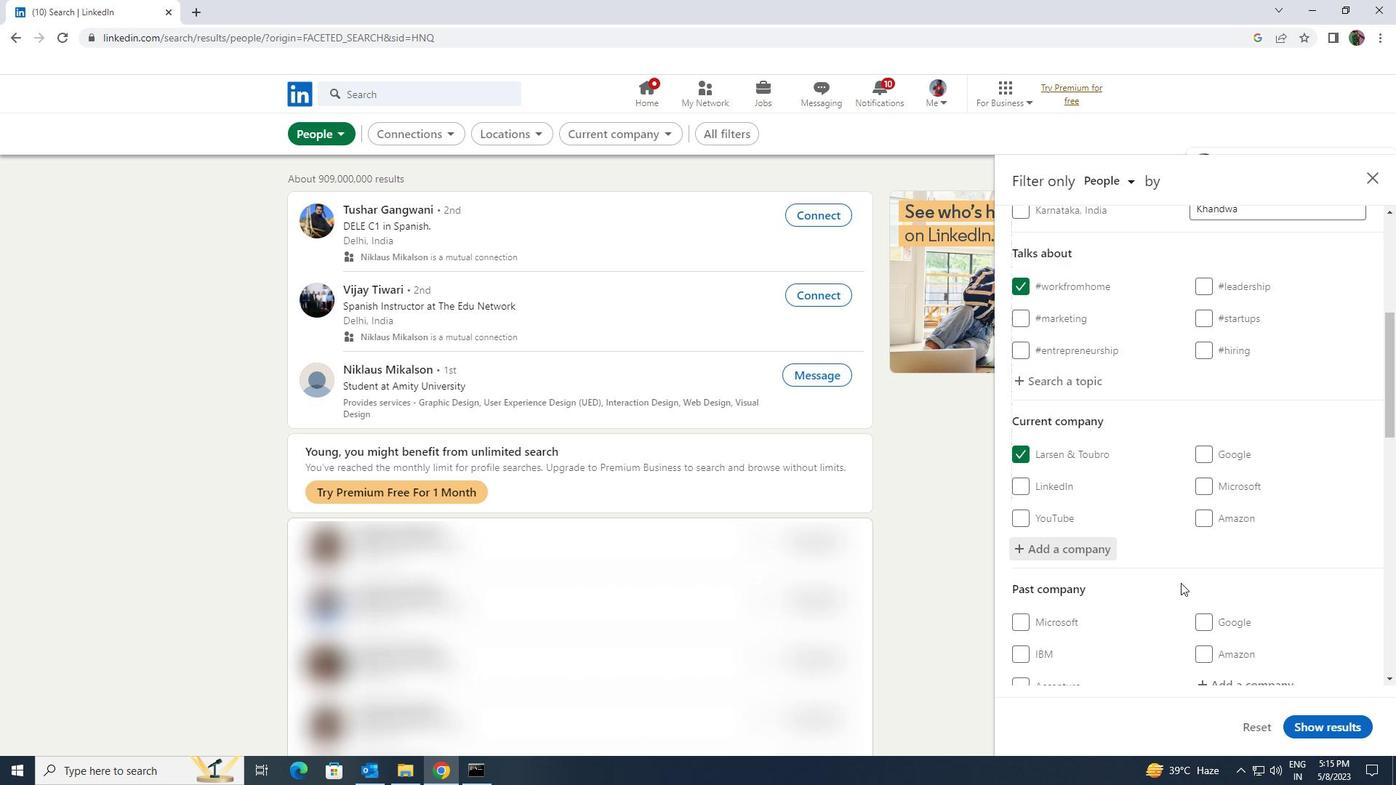 
Action: Mouse scrolled (1181, 582) with delta (0, 0)
Screenshot: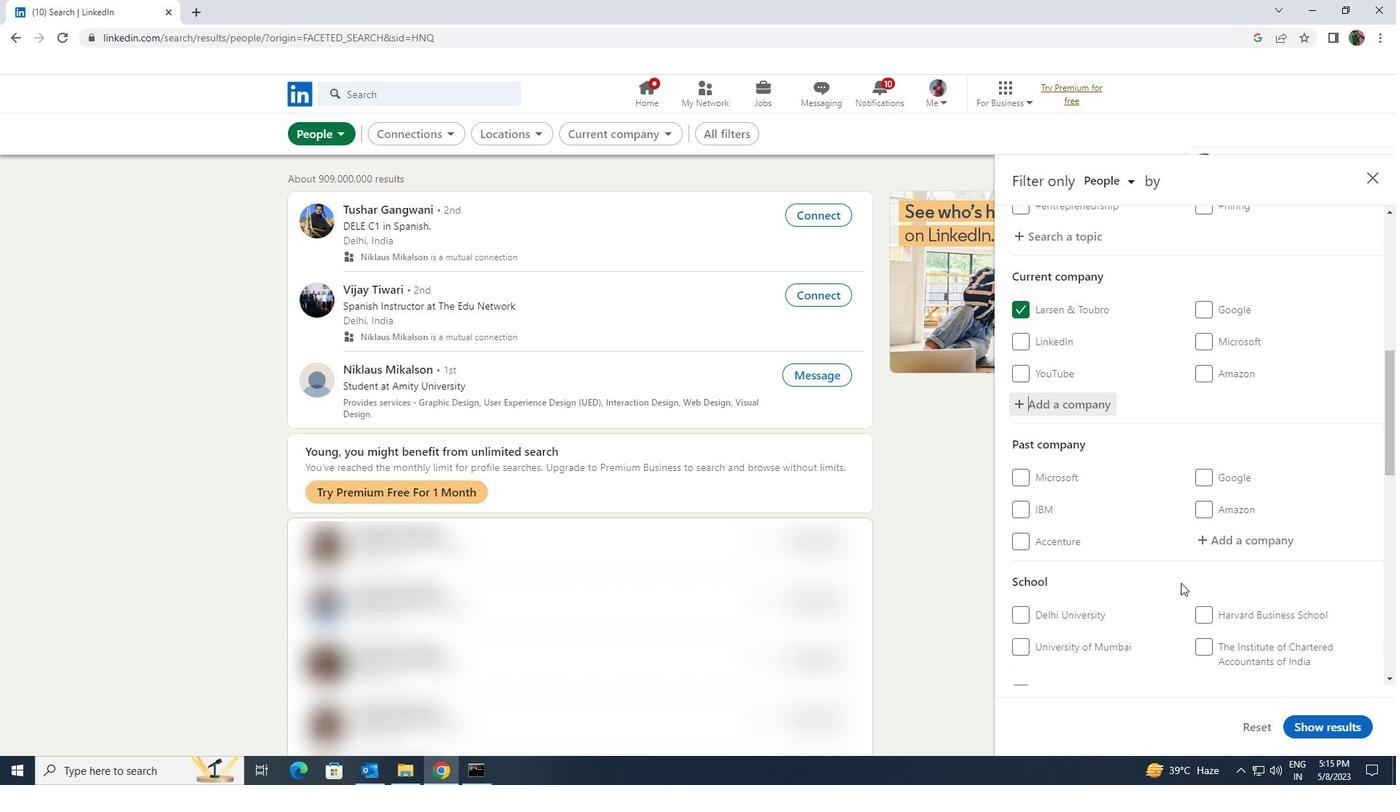 
Action: Mouse moved to (1224, 612)
Screenshot: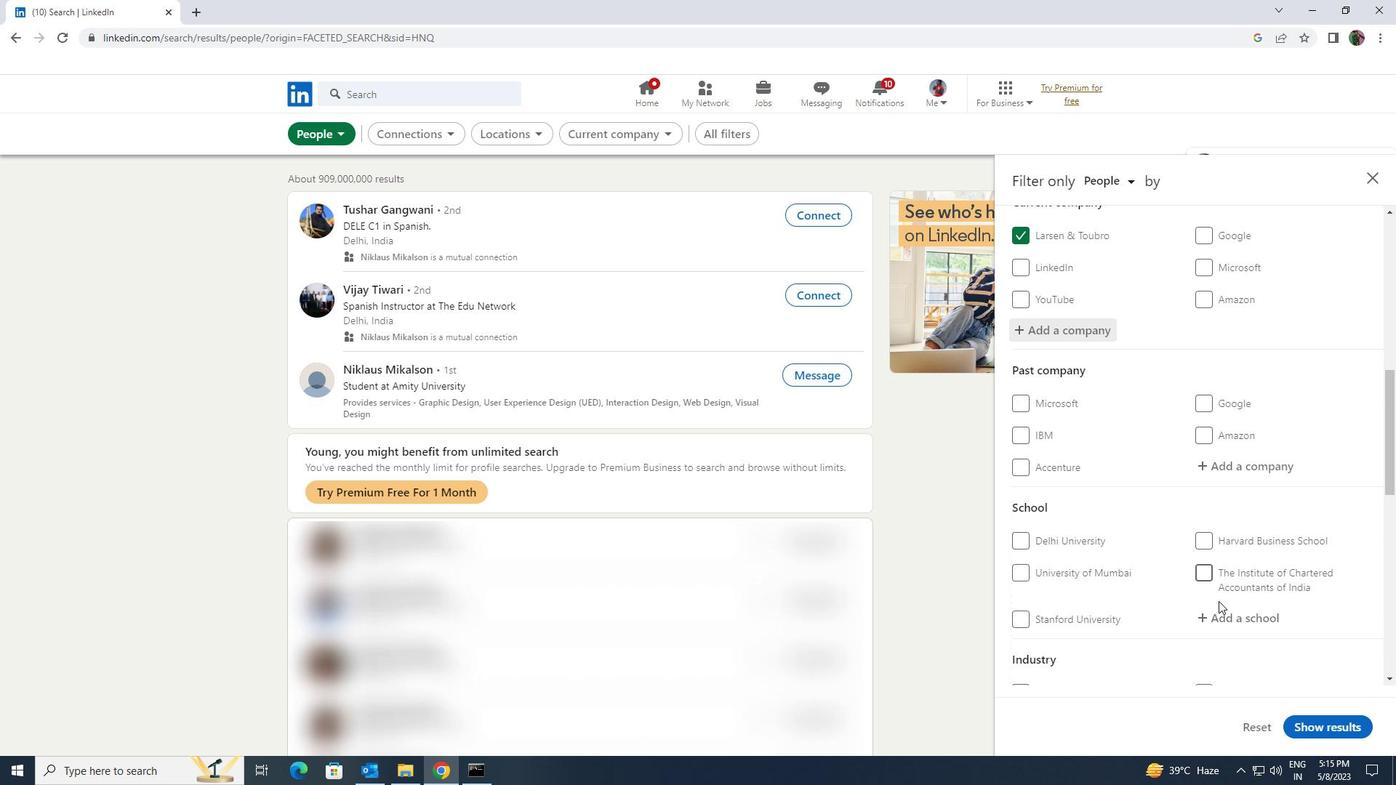 
Action: Mouse pressed left at (1224, 612)
Screenshot: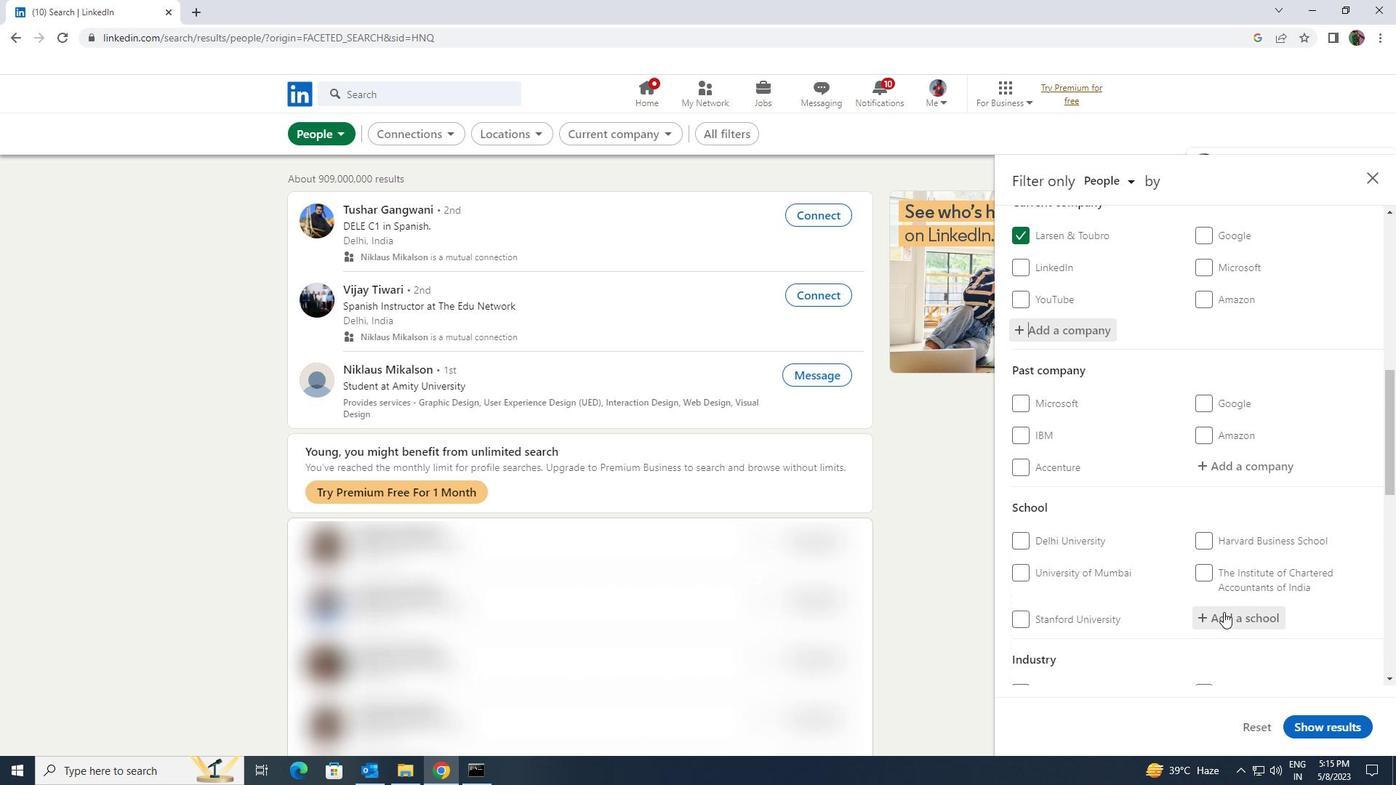
Action: Key pressed <Key.shift><Key.shift><Key.shift><Key.shift><Key.shift><Key.shift><Key.shift><Key.shift><Key.shift><Key.shift><Key.shift><Key.shift><Key.shift><Key.shift><Key.shift><Key.shift><Key.shift><Key.shift><Key.shift><Key.shift><Key.shift><Key.shift>SYMBIOSIS
Screenshot: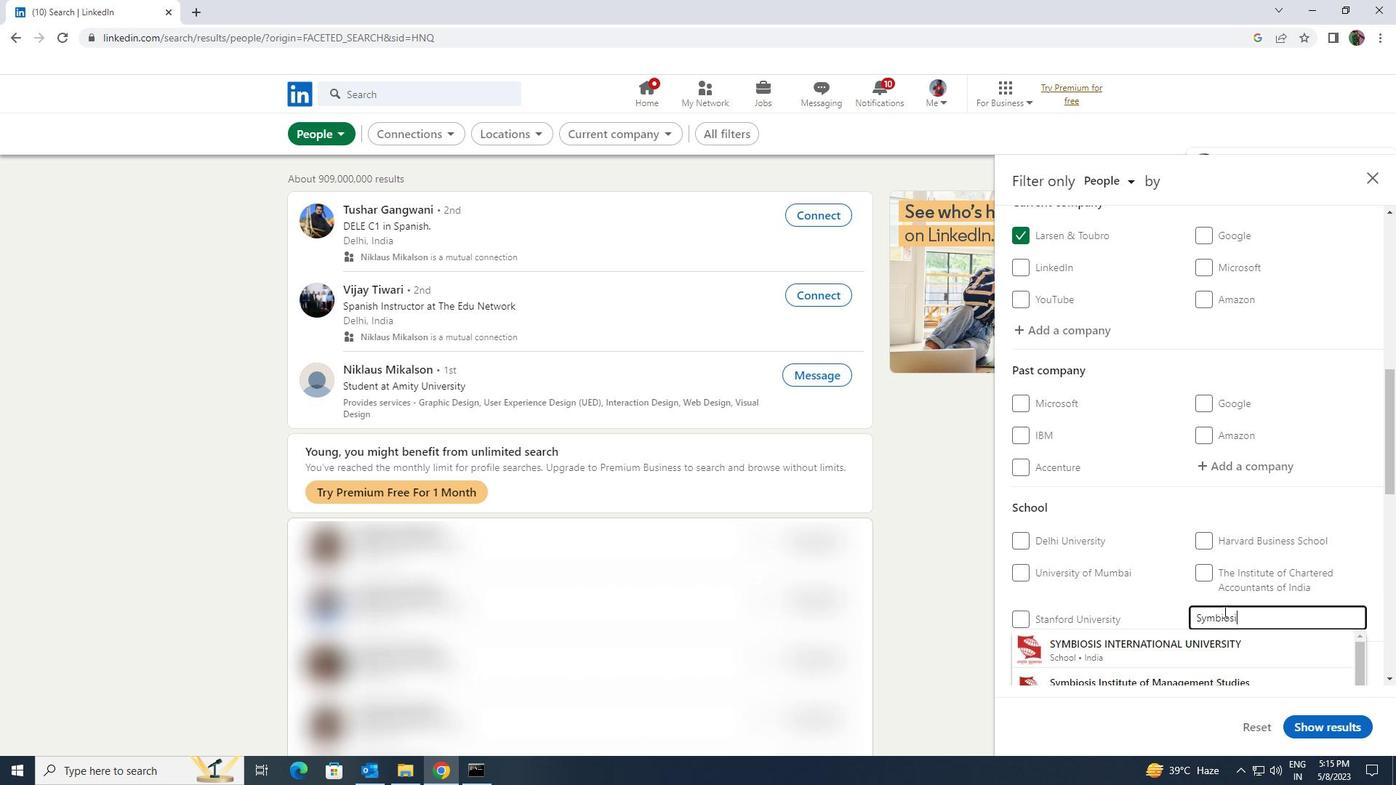 
Action: Mouse moved to (1220, 648)
Screenshot: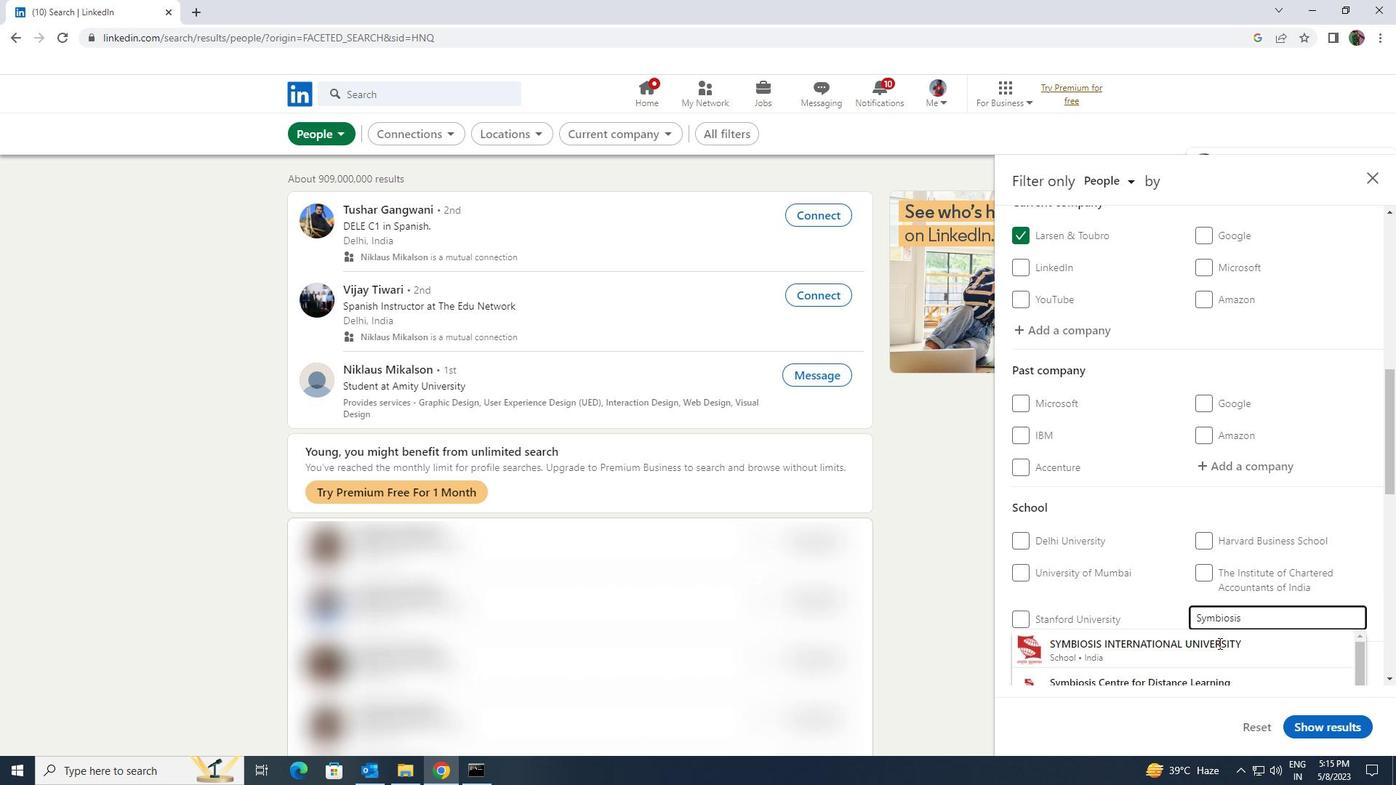 
Action: Mouse pressed left at (1220, 648)
Screenshot: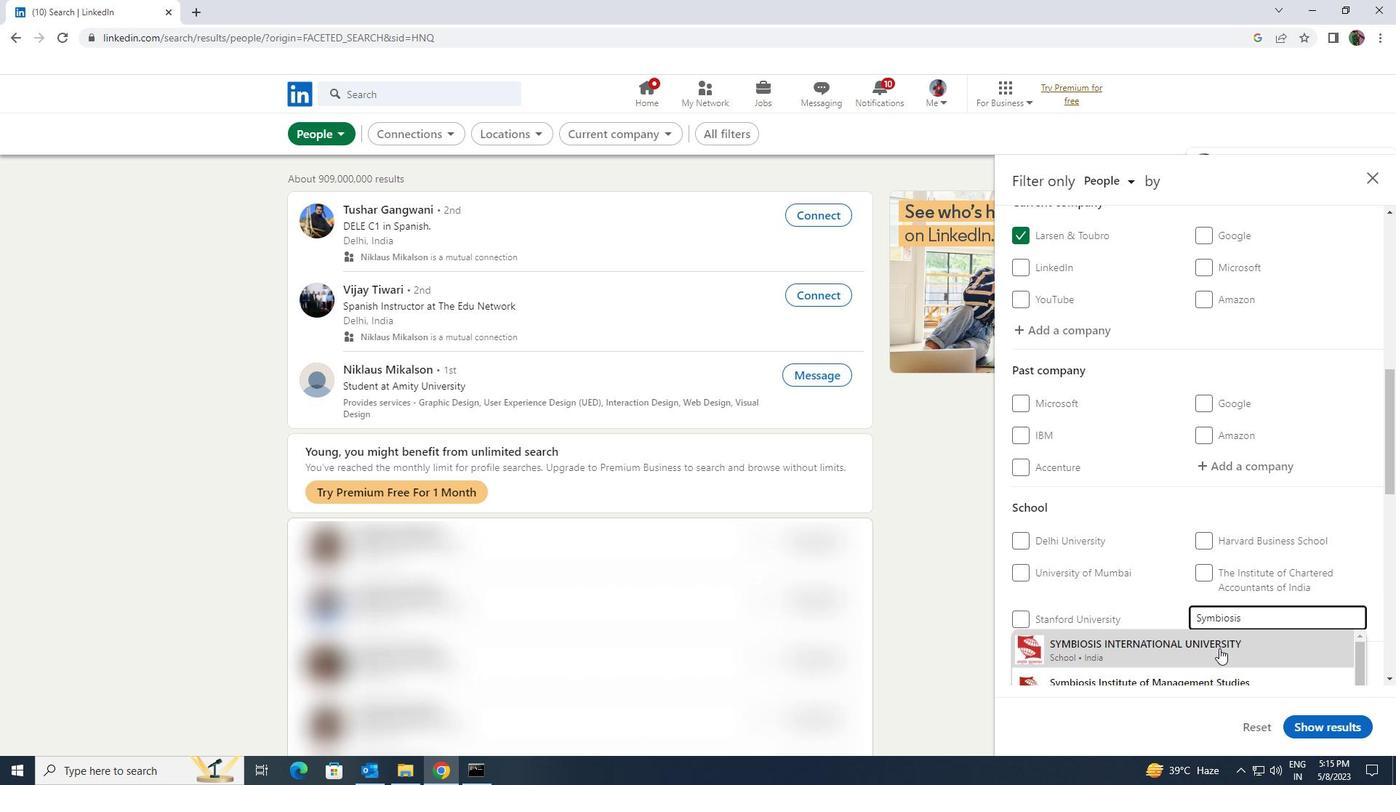 
Action: Mouse scrolled (1220, 648) with delta (0, 0)
Screenshot: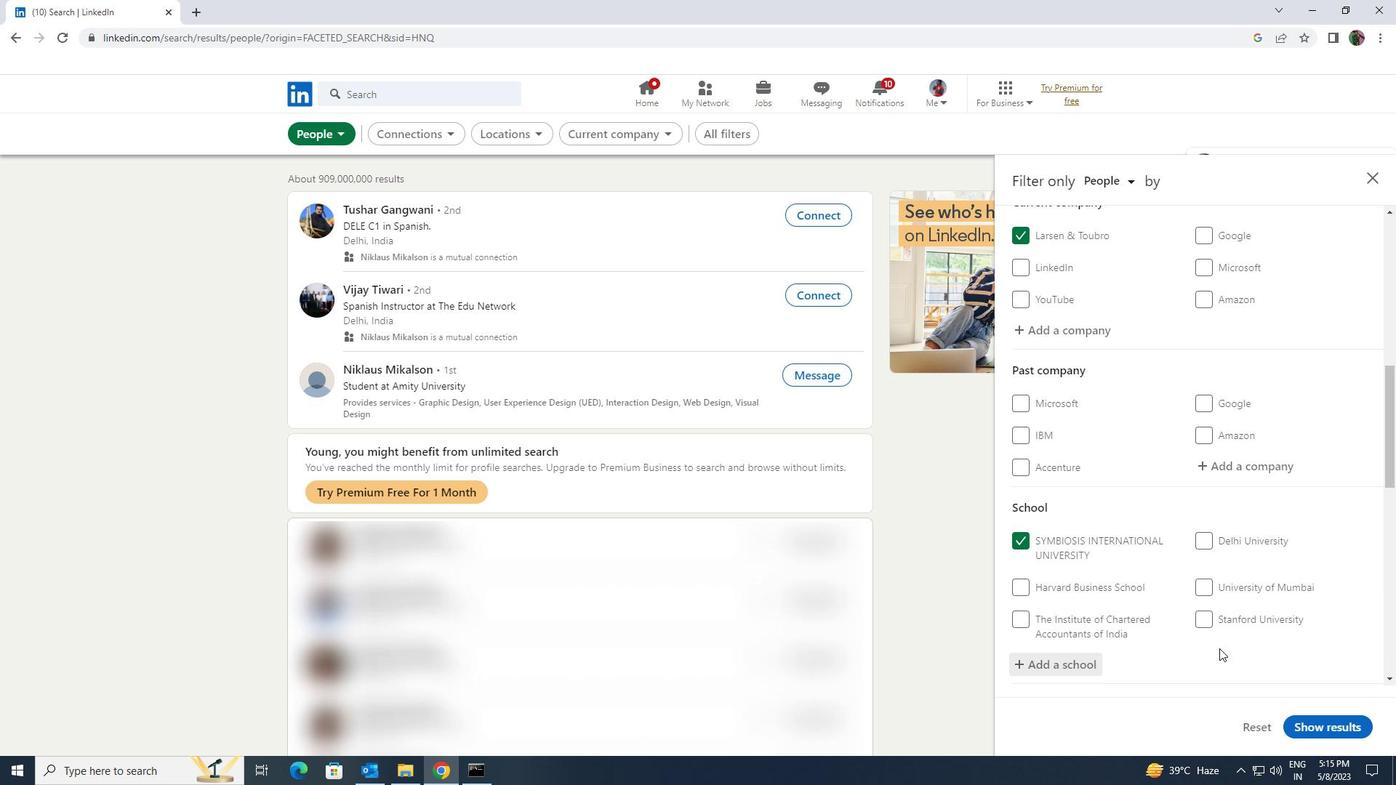 
Action: Mouse scrolled (1220, 648) with delta (0, 0)
Screenshot: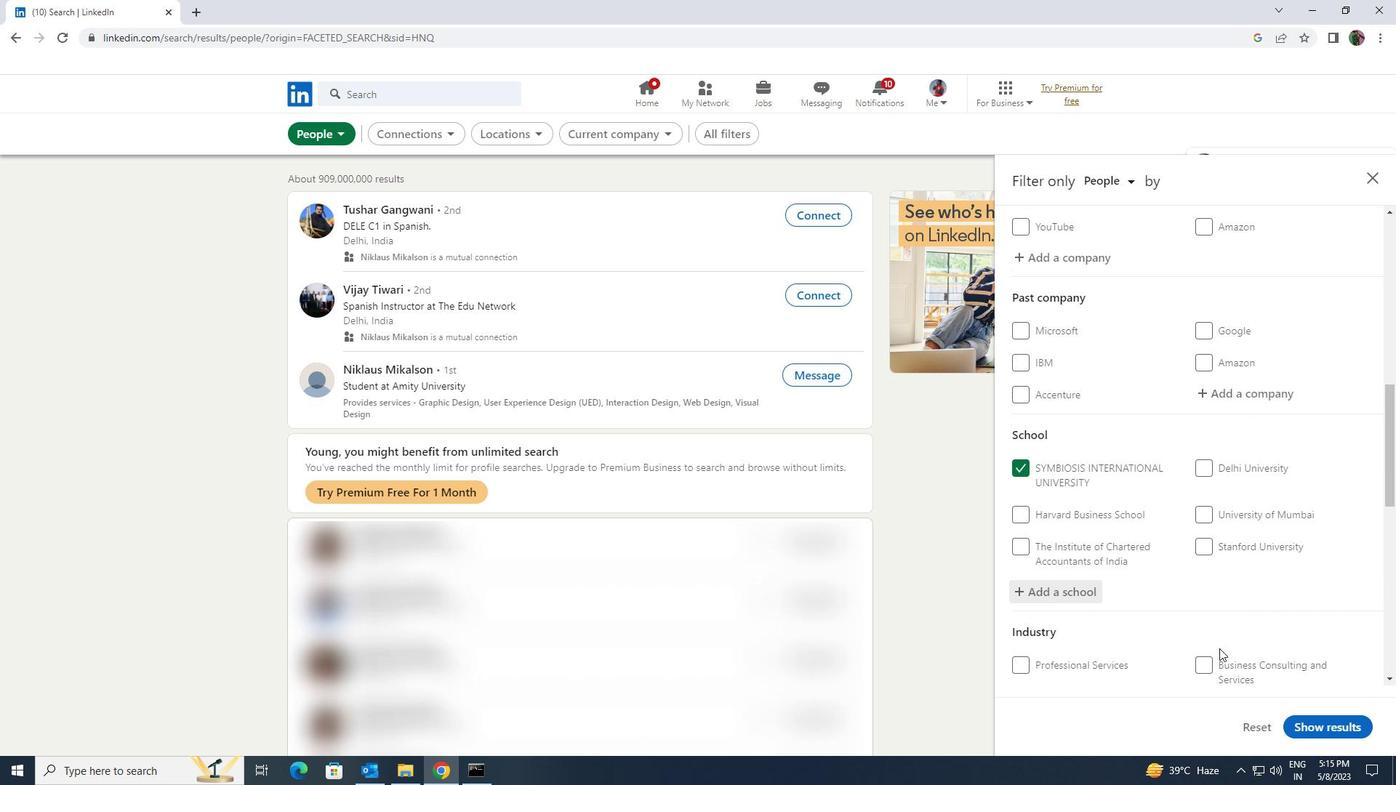 
Action: Mouse scrolled (1220, 648) with delta (0, 0)
Screenshot: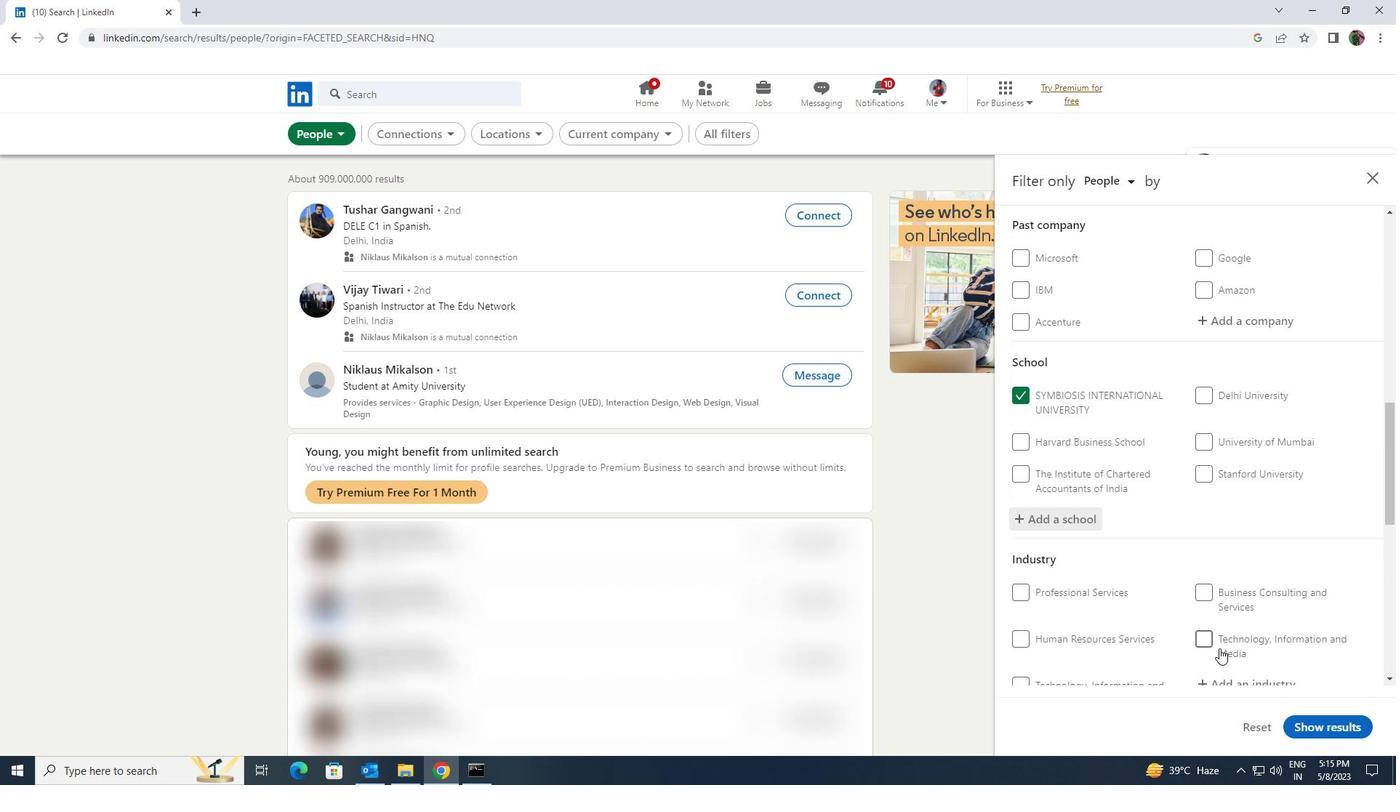 
Action: Mouse scrolled (1220, 648) with delta (0, 0)
Screenshot: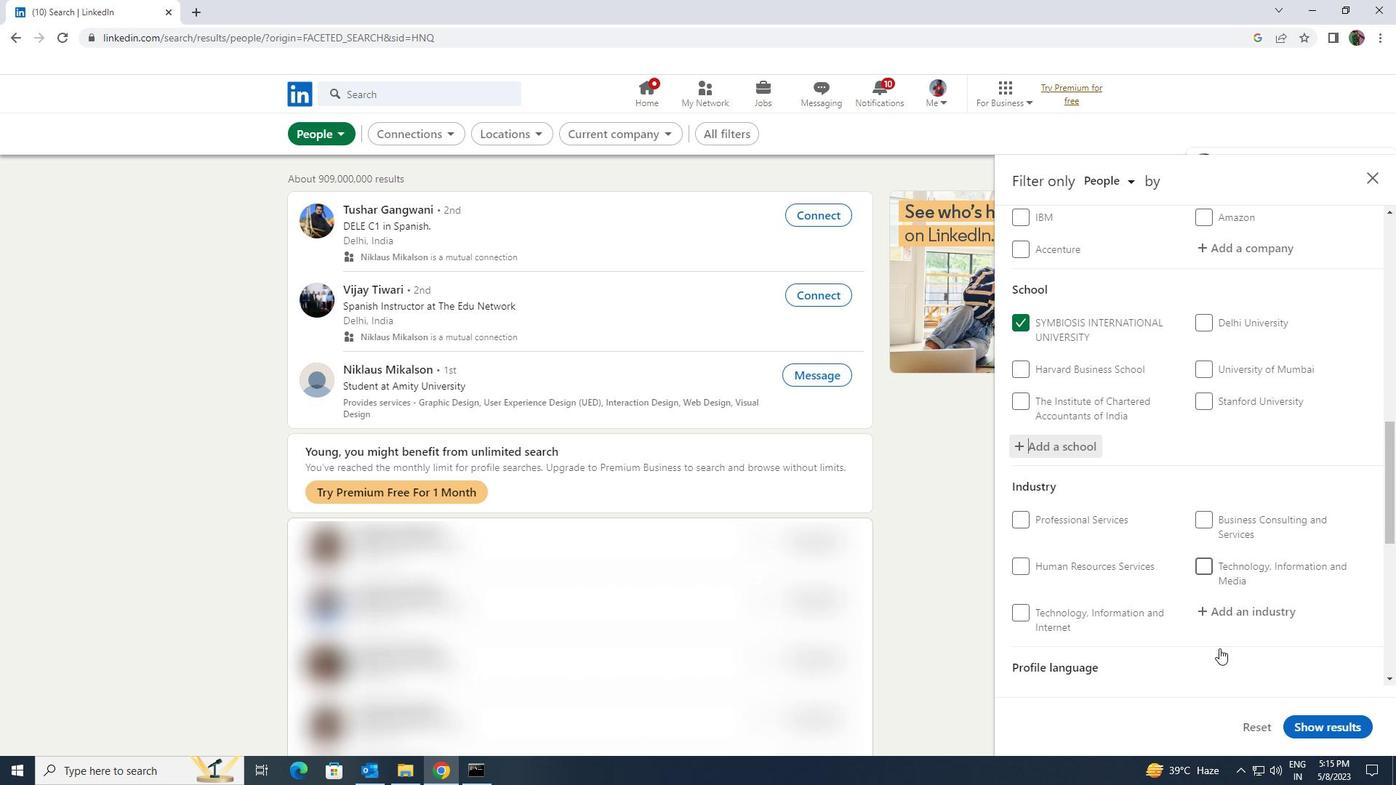 
Action: Mouse scrolled (1220, 648) with delta (0, 0)
Screenshot: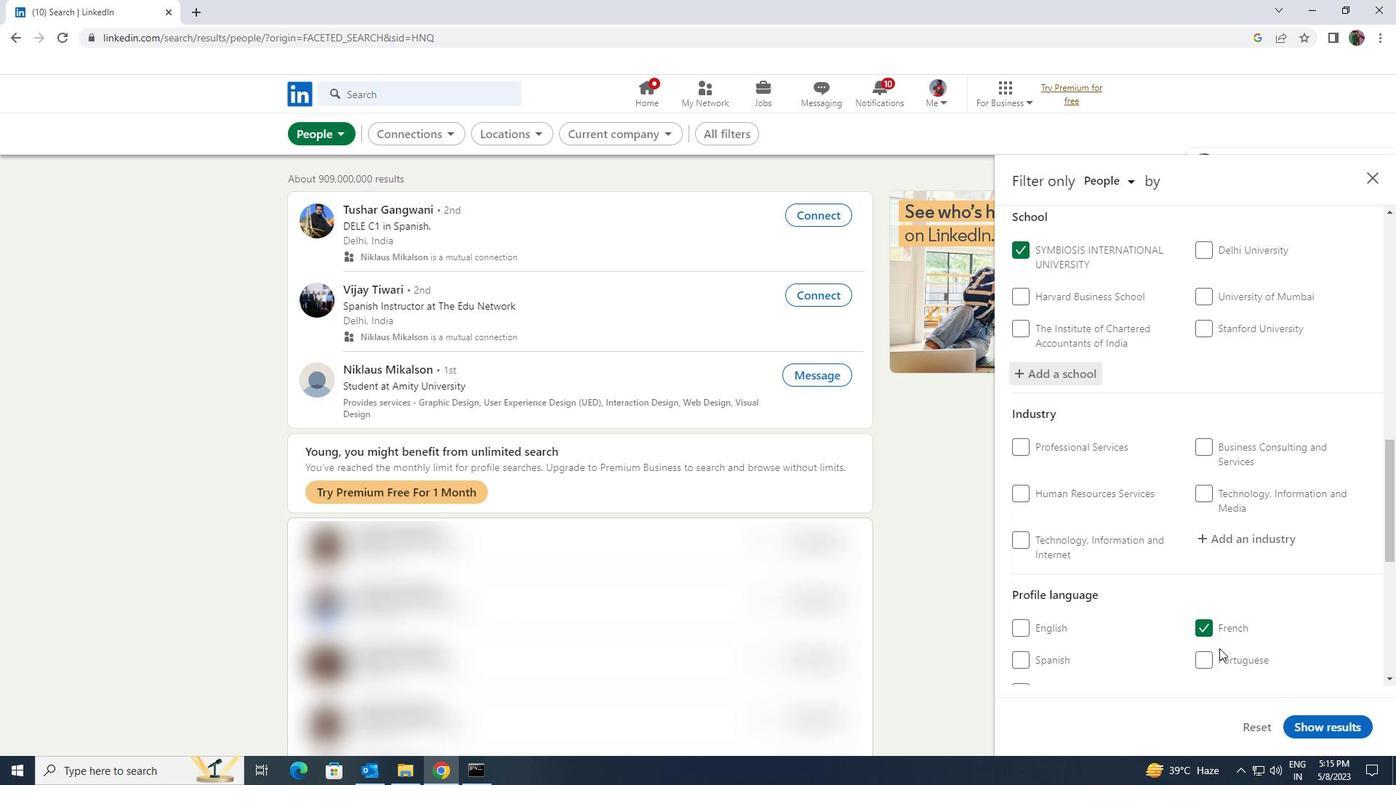 
Action: Mouse scrolled (1220, 648) with delta (0, 0)
Screenshot: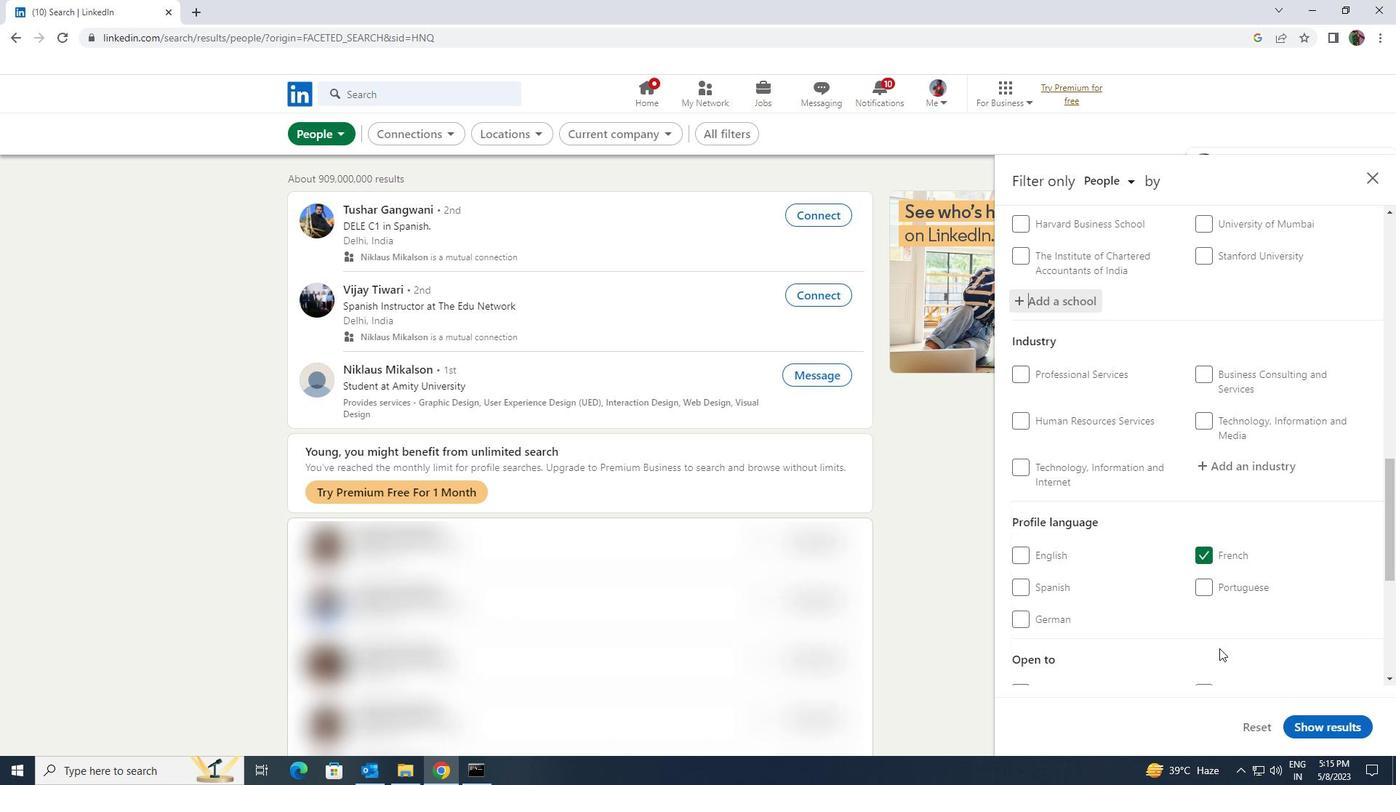 
Action: Mouse scrolled (1220, 648) with delta (0, 0)
Screenshot: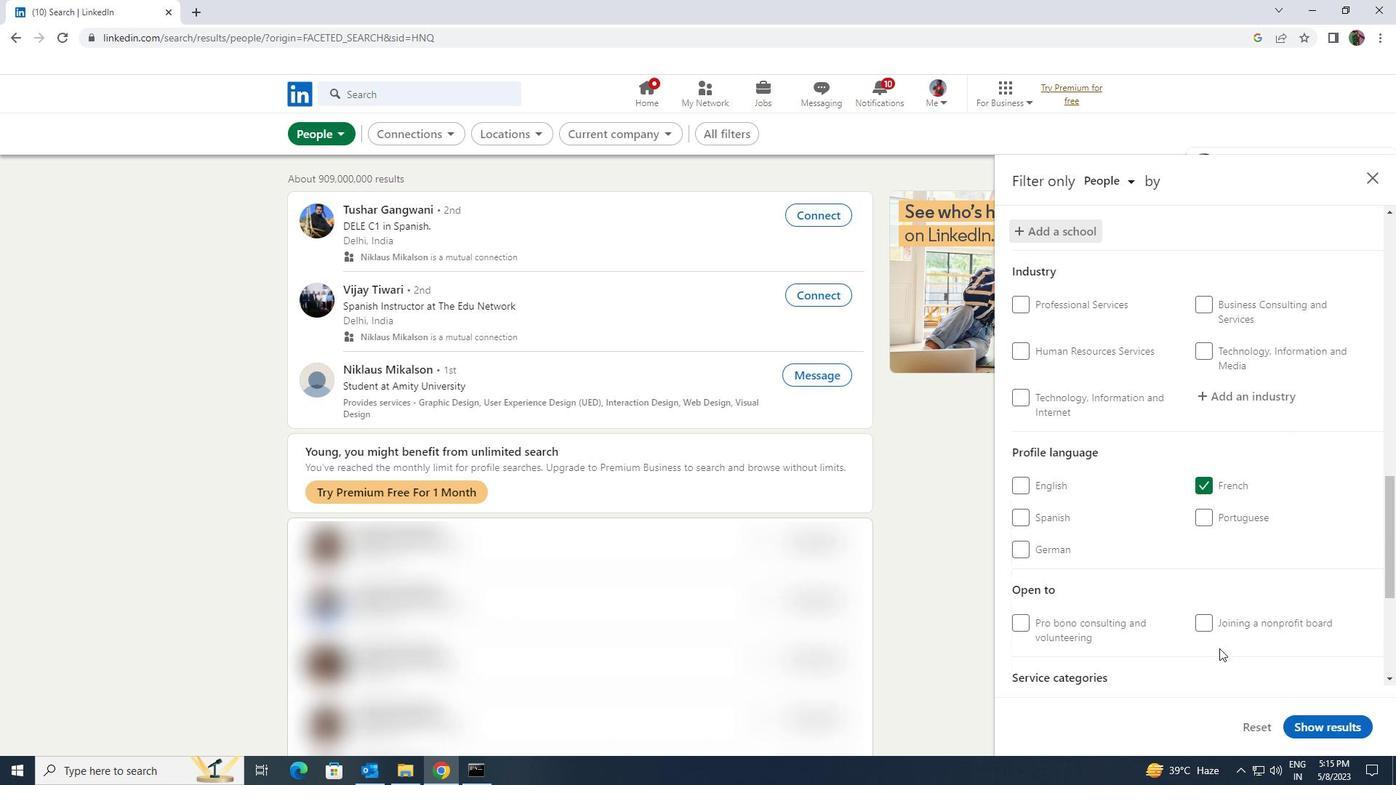 
Action: Mouse scrolled (1220, 648) with delta (0, 0)
Screenshot: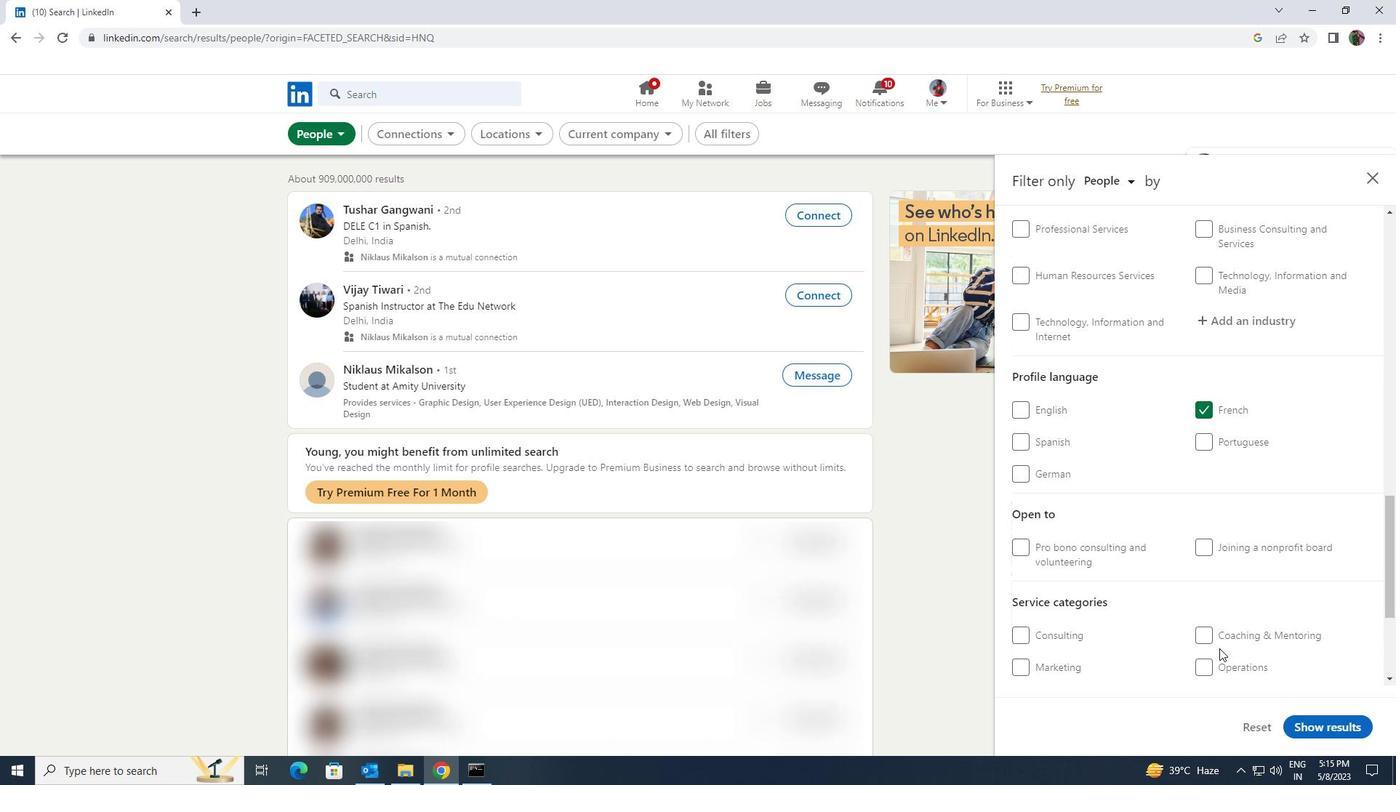 
Action: Mouse moved to (1222, 636)
Screenshot: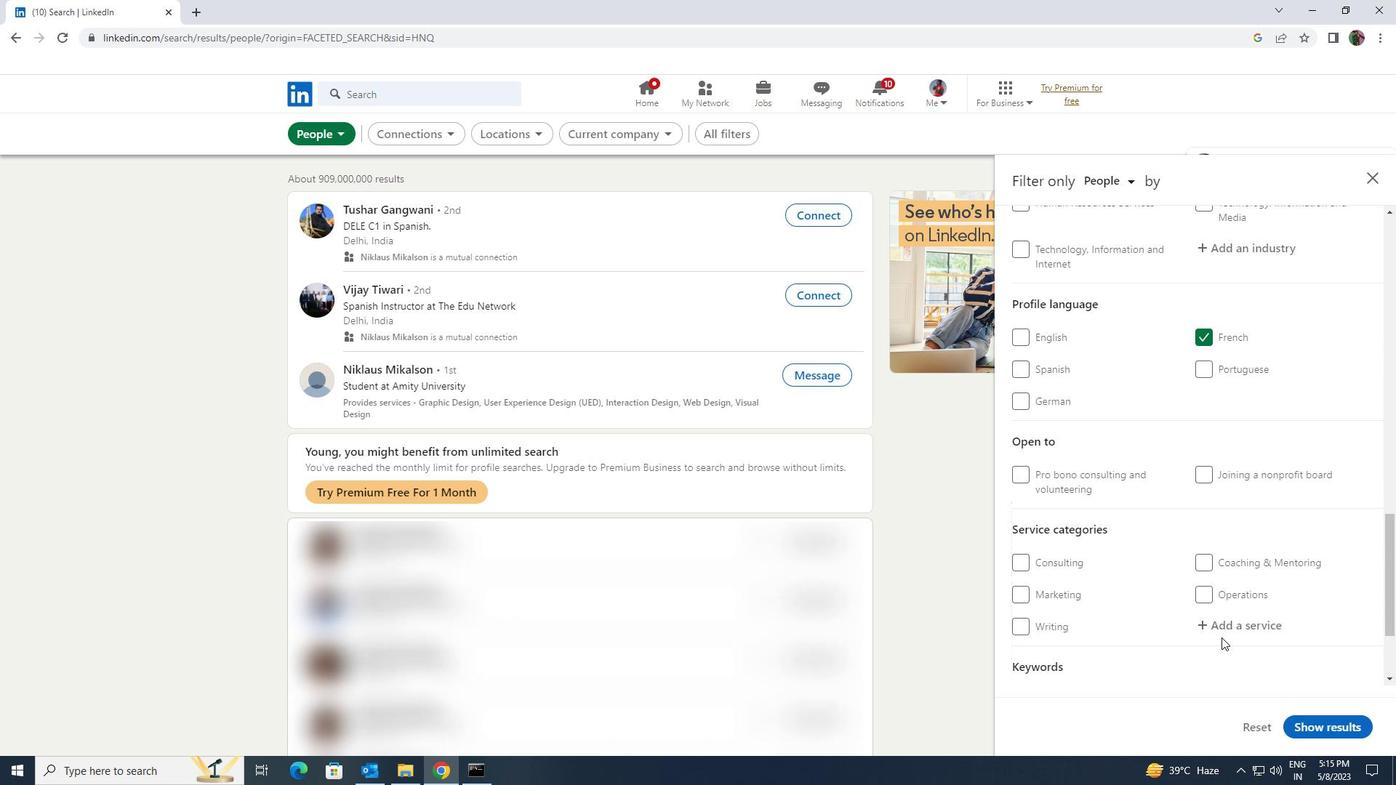 
Action: Mouse pressed left at (1222, 636)
Screenshot: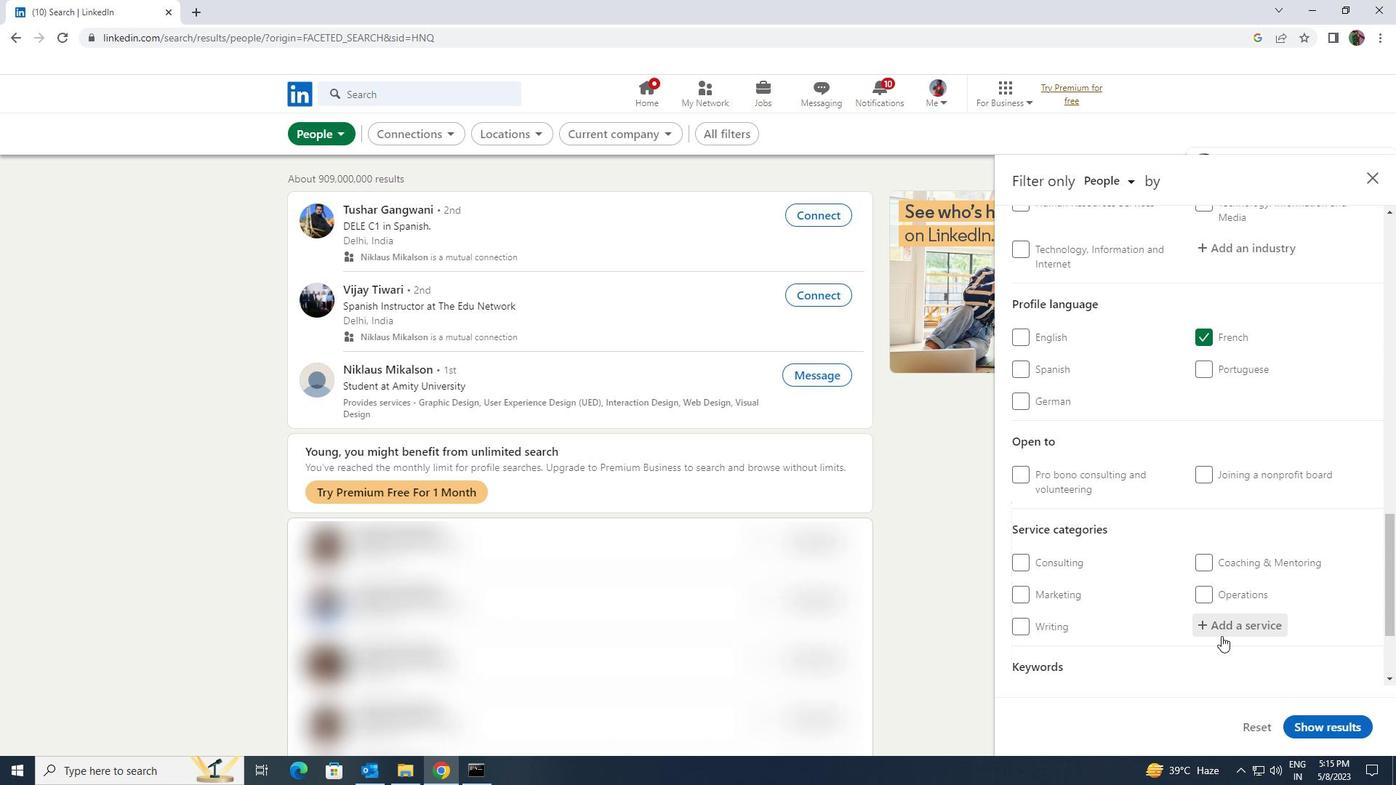 
Action: Key pressed <Key.shift><Key.shift><Key.shift><Key.shift><Key.shift><Key.shift><Key.shift><Key.shift><Key.shift><Key.shift><Key.shift><Key.shift><Key.shift><Key.shift><Key.shift><Key.shift><Key.shift><Key.shift><Key.shift><Key.shift><Key.shift><Key.shift>INFORM
Screenshot: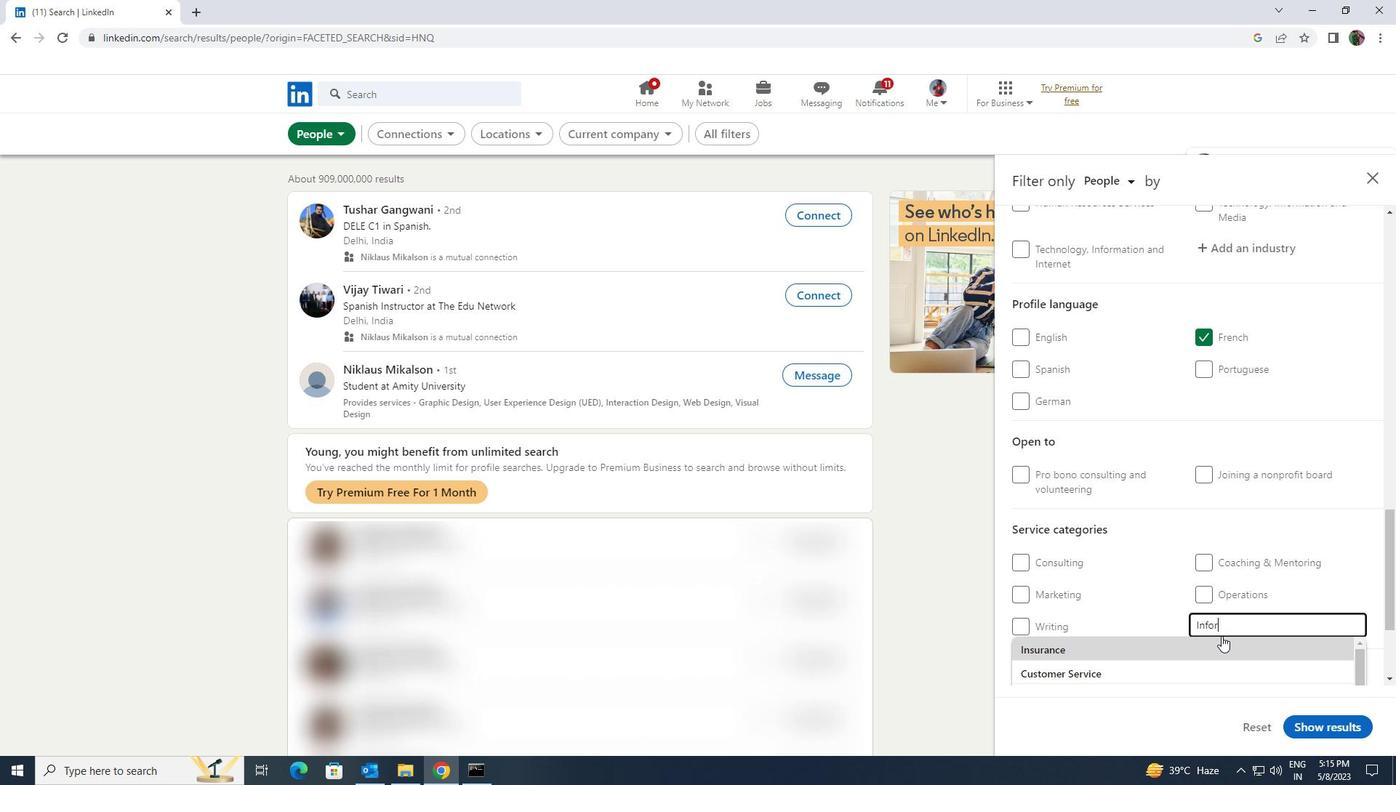
Action: Mouse pressed left at (1222, 636)
Screenshot: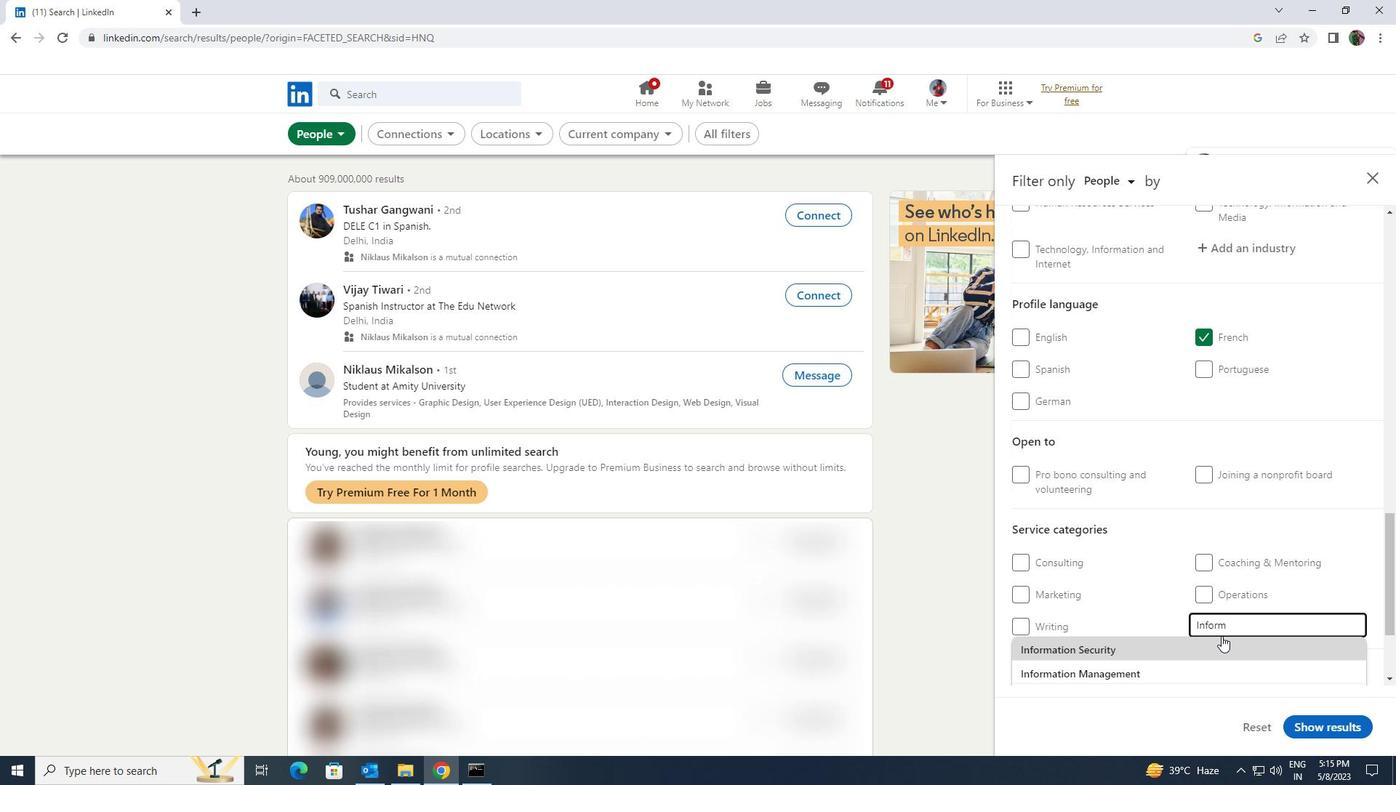 
Action: Mouse scrolled (1222, 635) with delta (0, 0)
Screenshot: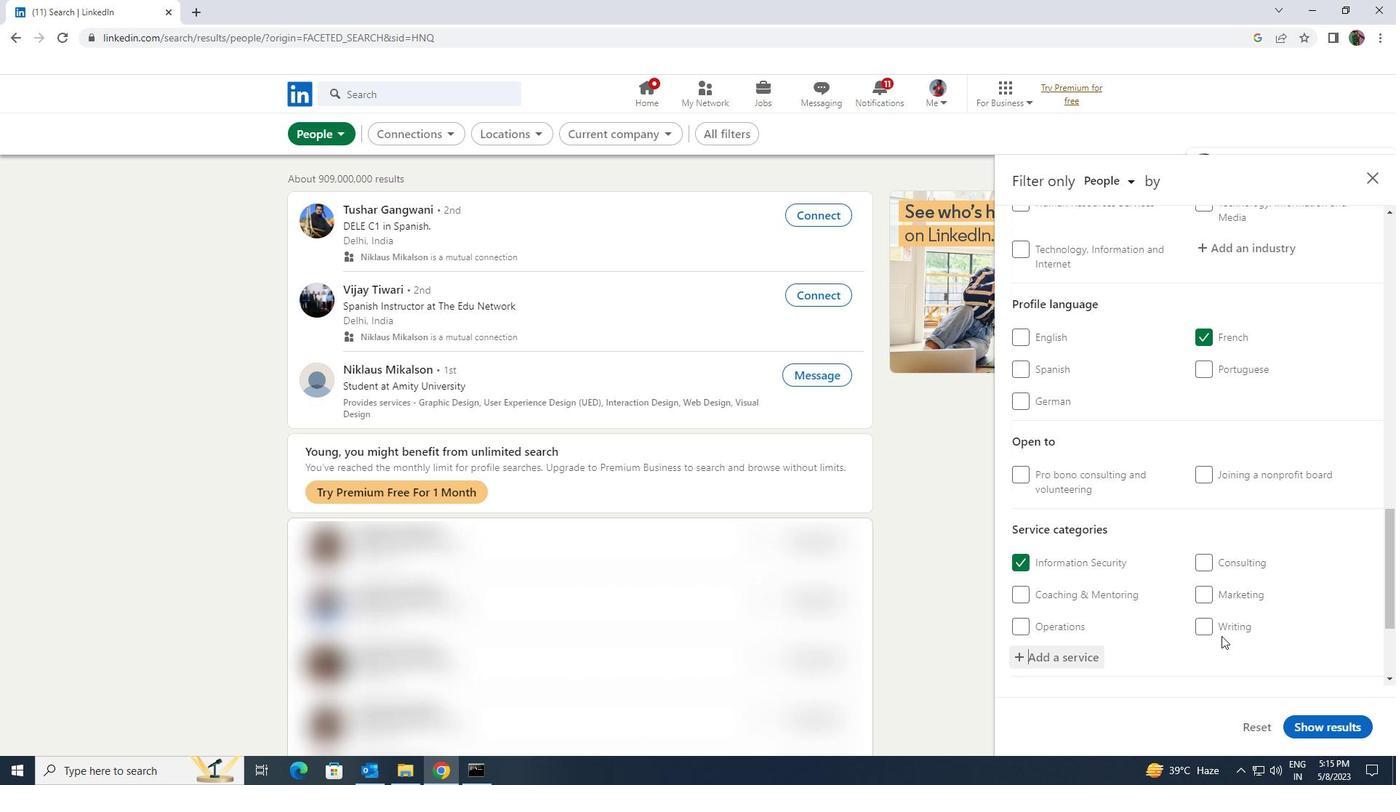 
Action: Mouse scrolled (1222, 635) with delta (0, 0)
Screenshot: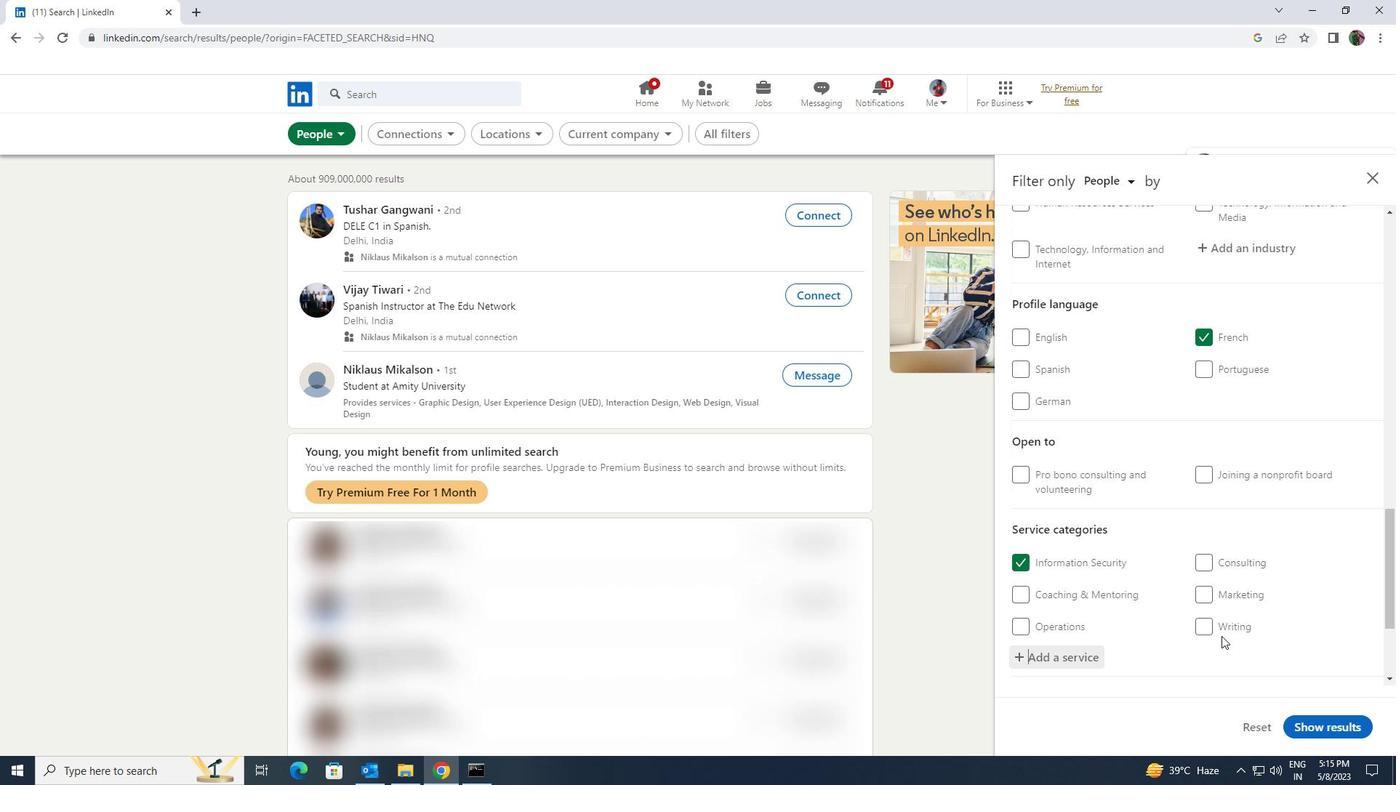 
Action: Mouse moved to (1169, 643)
Screenshot: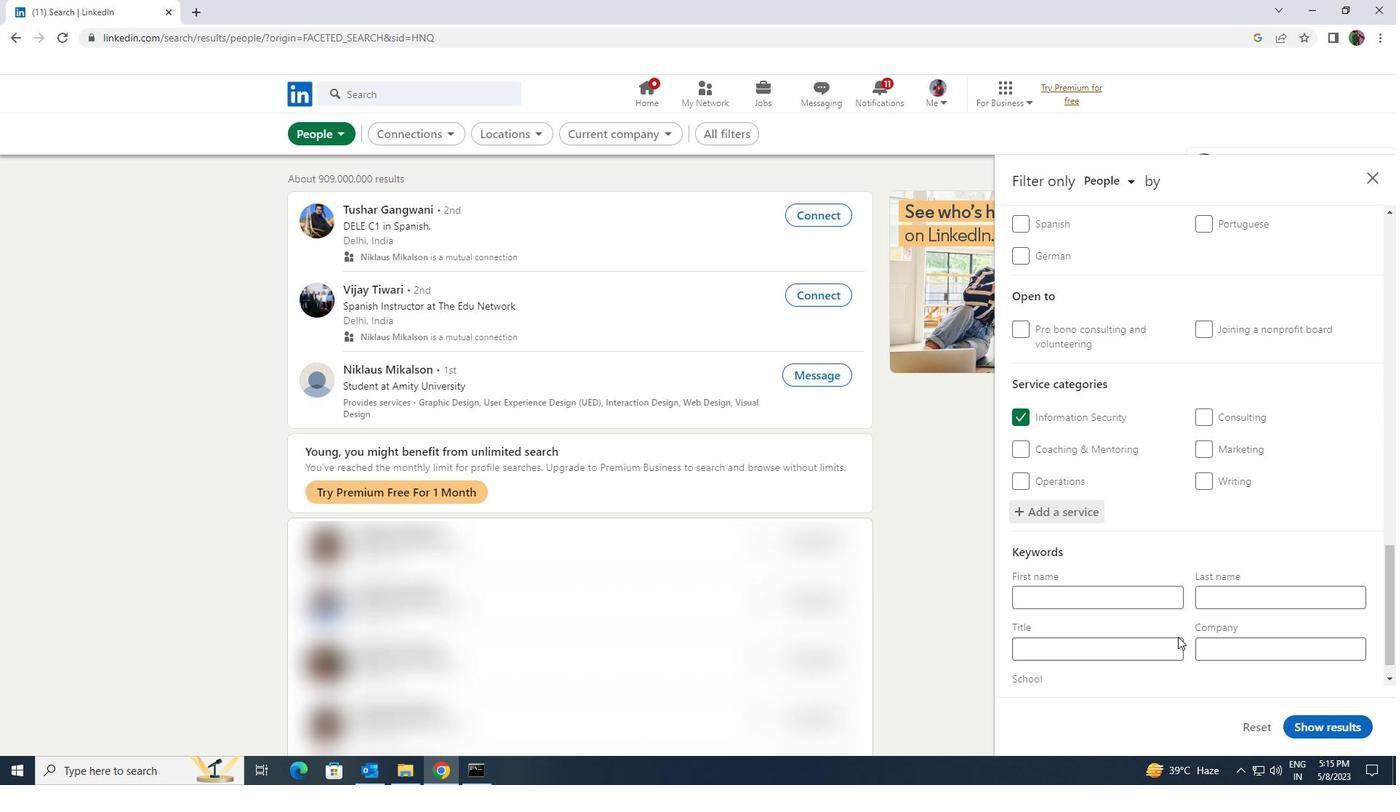 
Action: Mouse pressed left at (1169, 643)
Screenshot: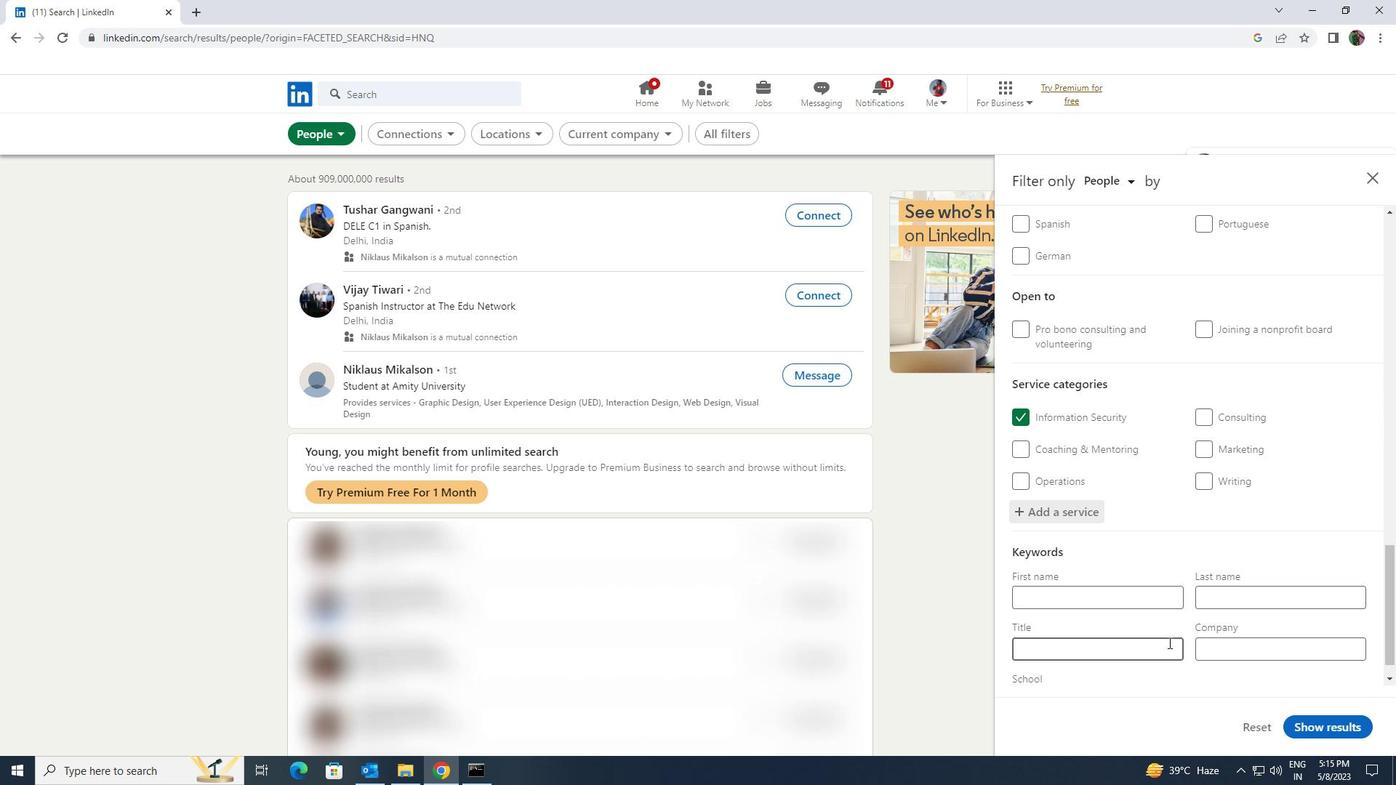 
Action: Key pressed <Key.shift><Key.shift>PAINTER
Screenshot: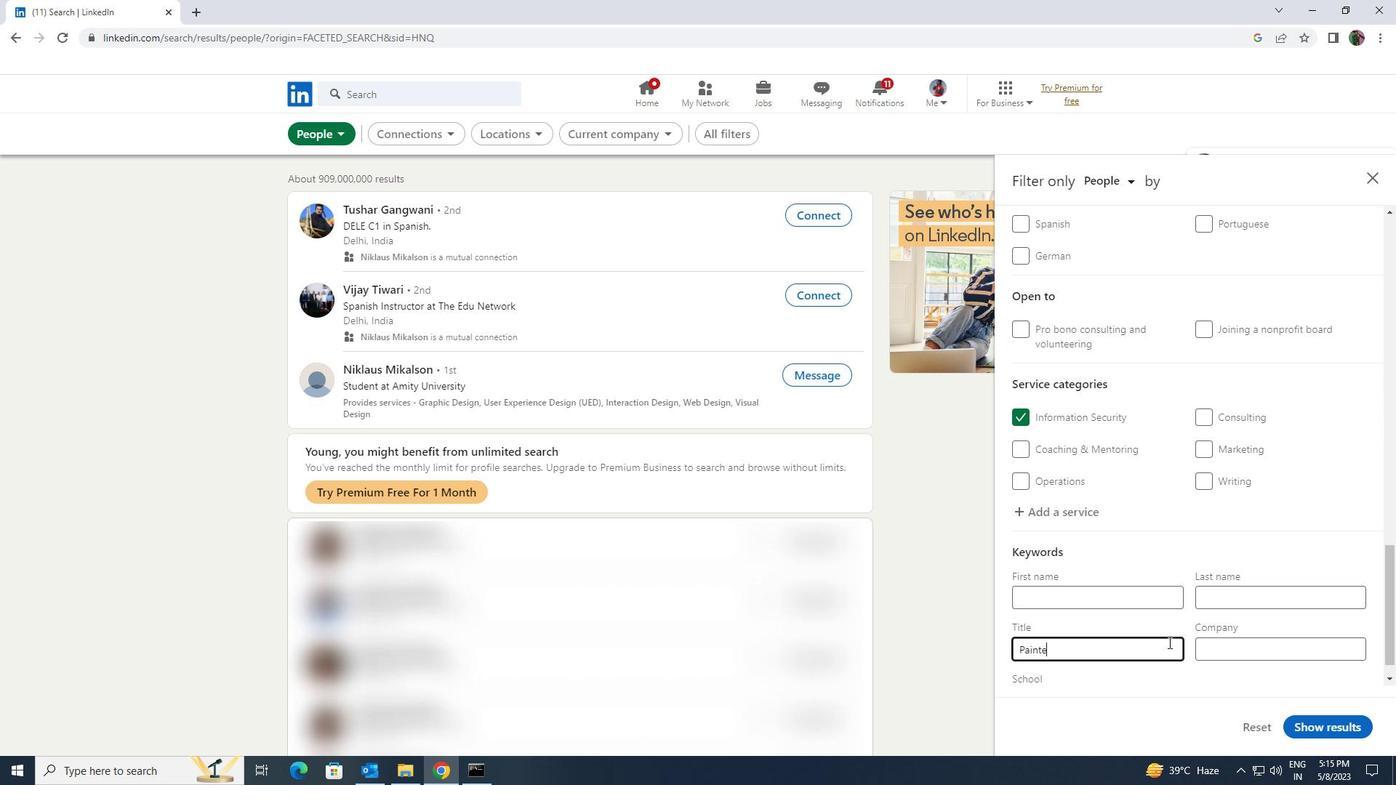 
Action: Mouse moved to (1318, 731)
Screenshot: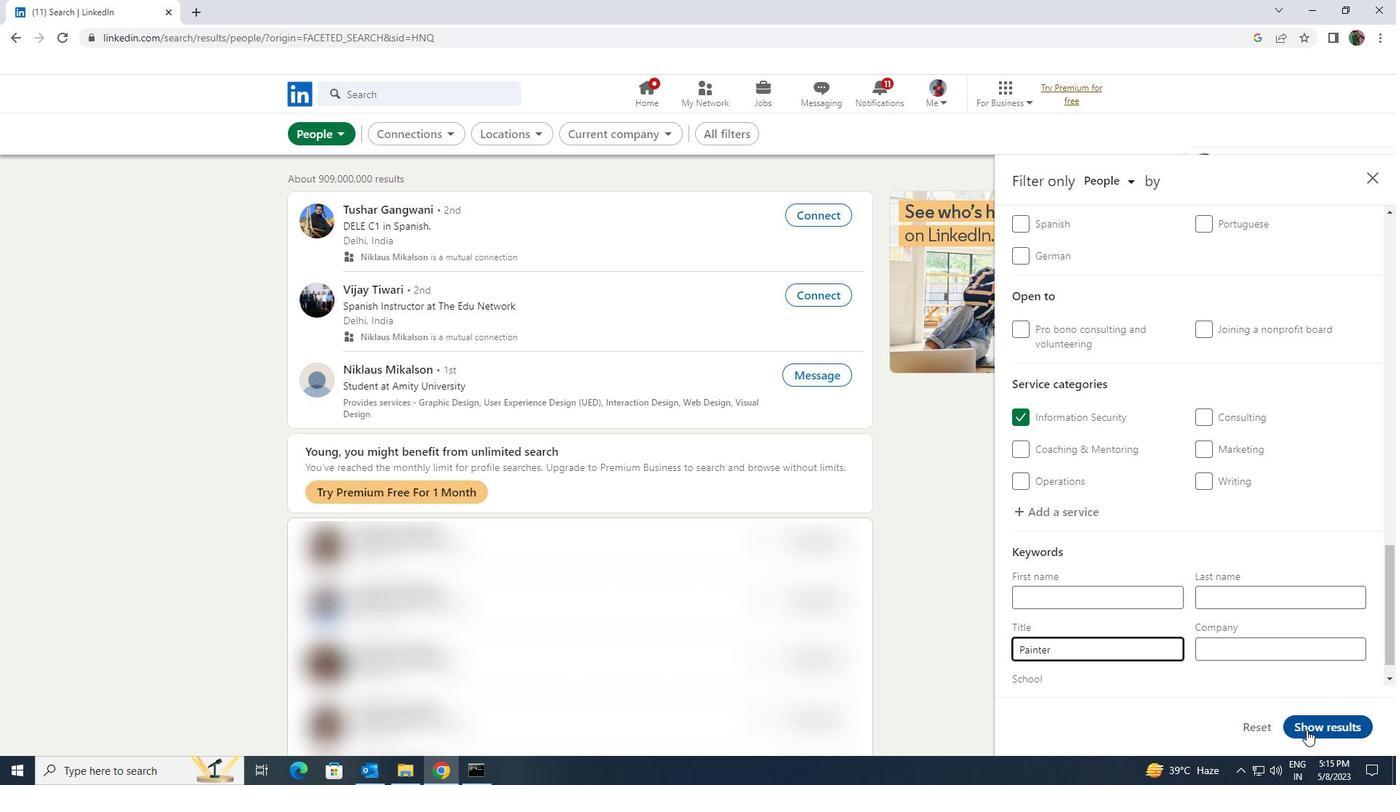 
Action: Mouse pressed left at (1318, 731)
Screenshot: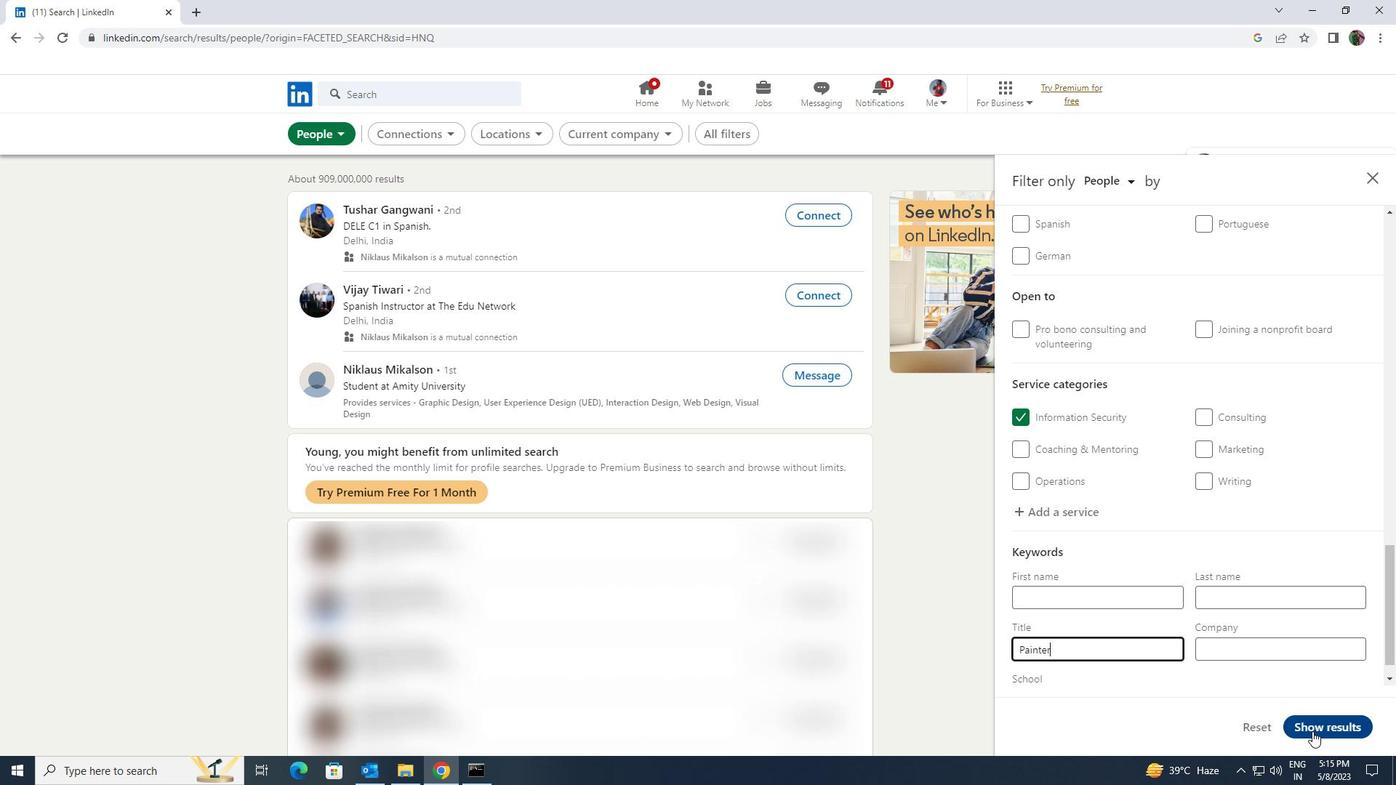 
Action: Mouse moved to (1313, 718)
Screenshot: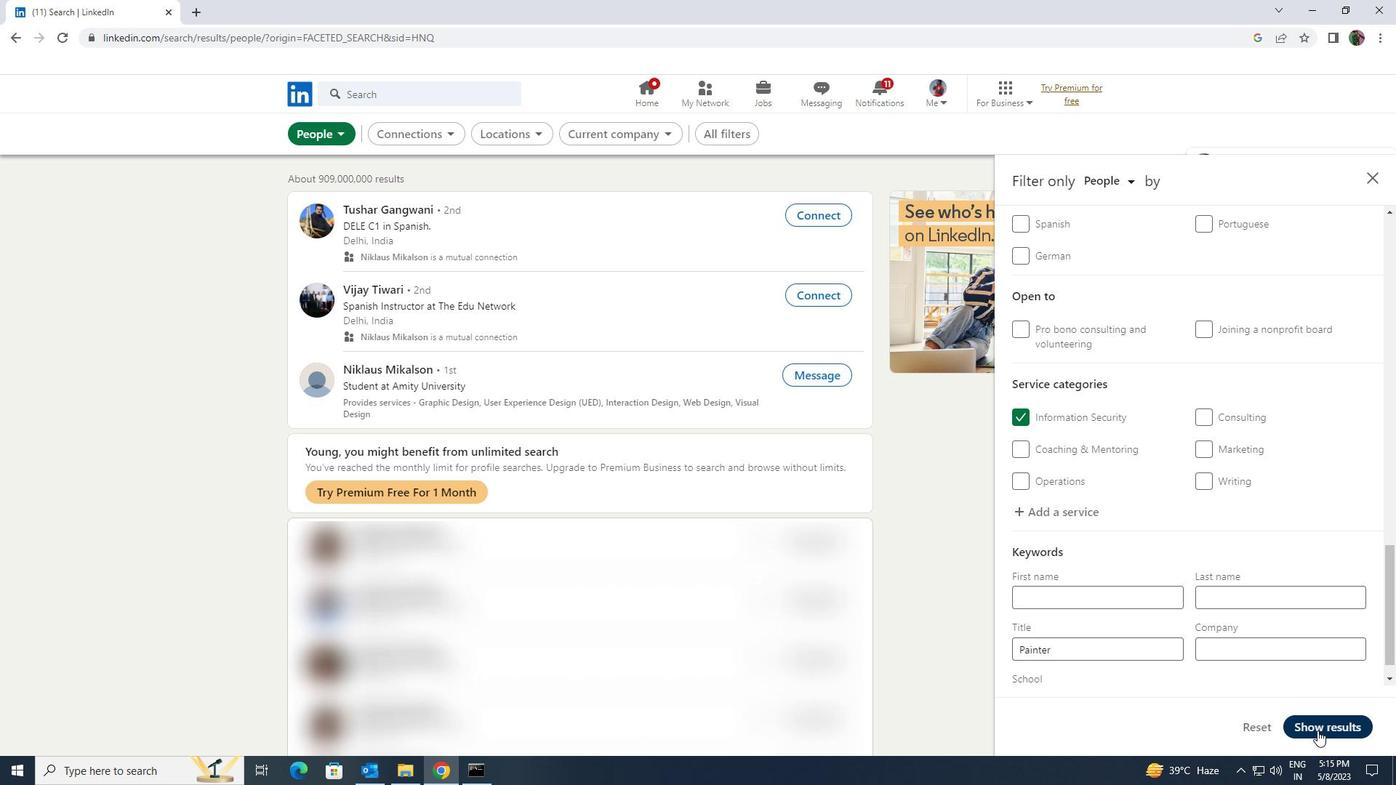 
Action: Mouse pressed left at (1313, 718)
Screenshot: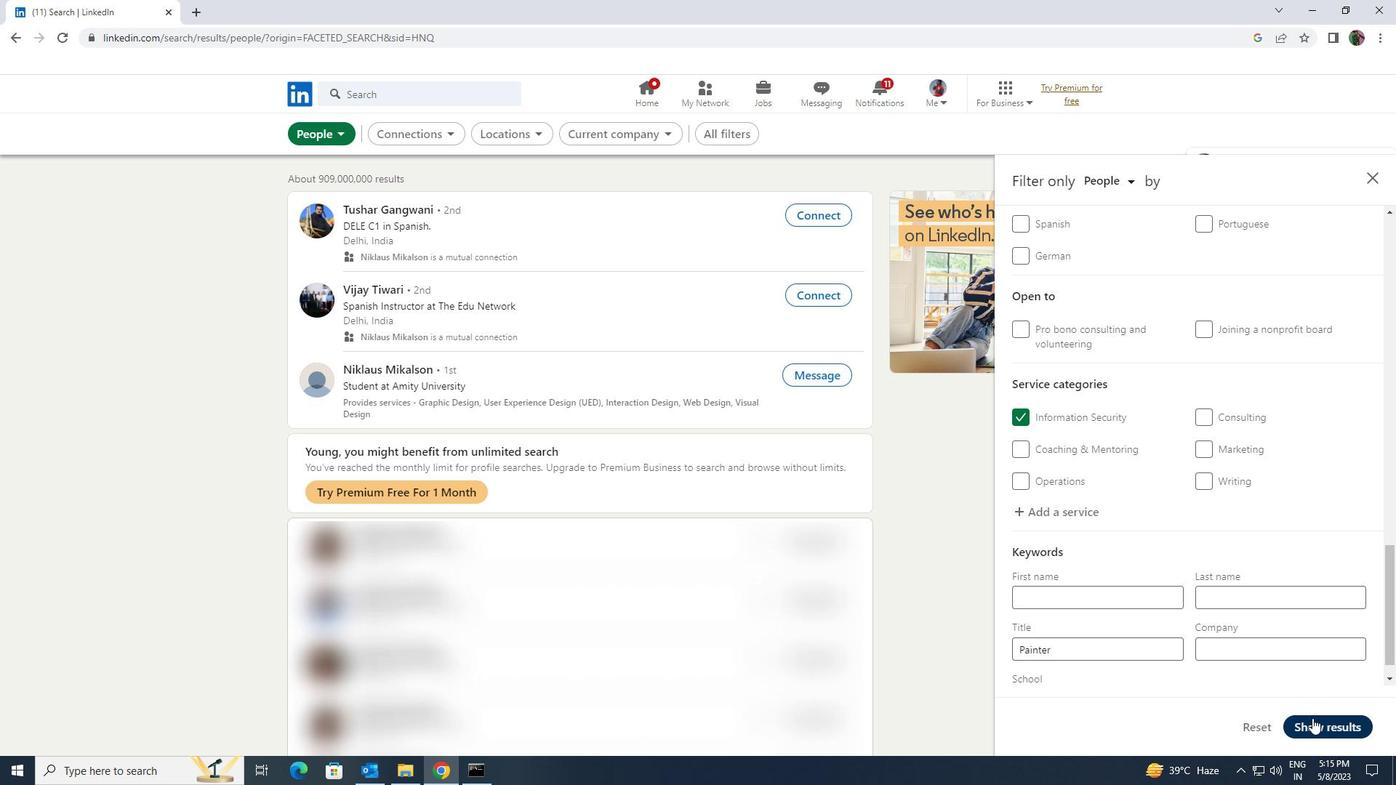 
Action: Mouse moved to (1311, 728)
Screenshot: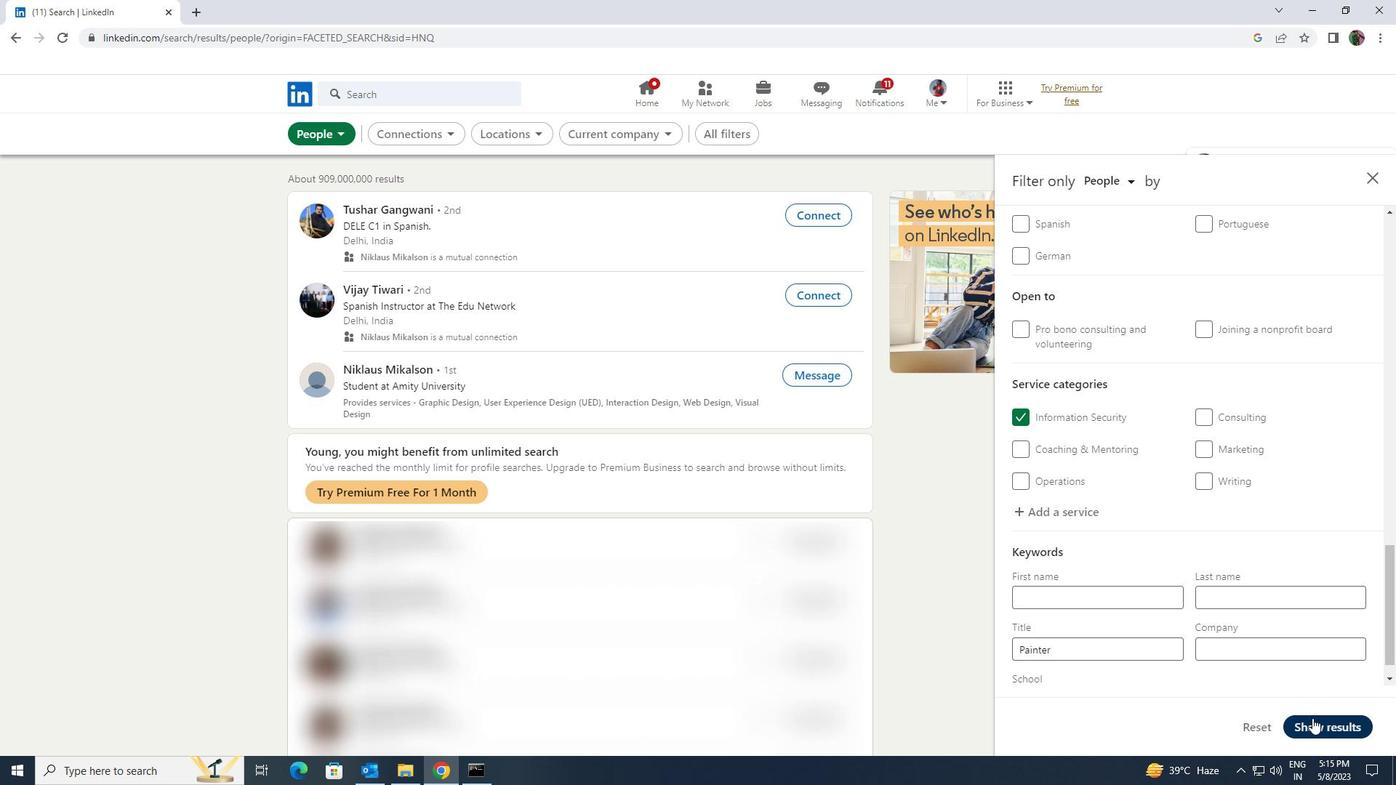 
Action: Mouse pressed left at (1311, 728)
Screenshot: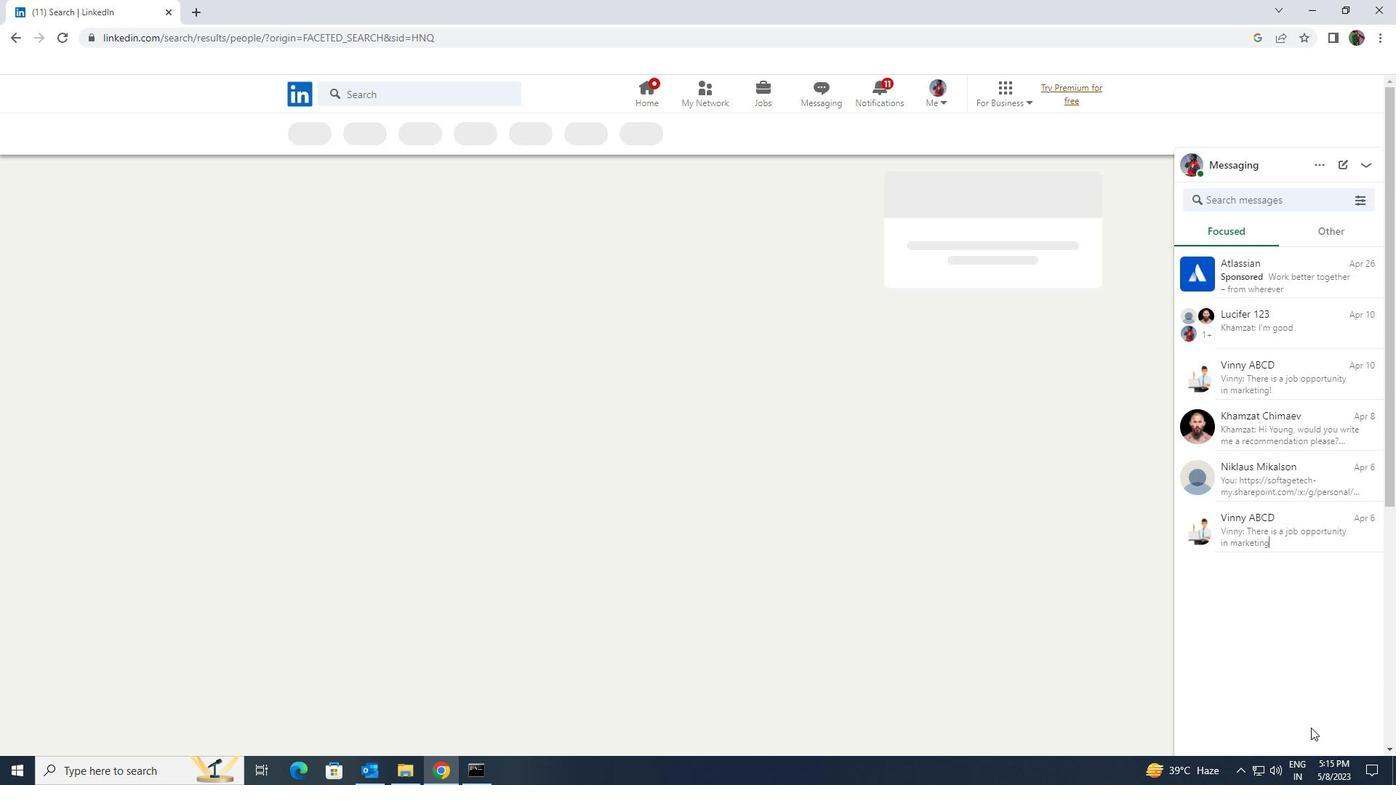 
